 Task: Find connections with filter location Honggang with filter topic #realestateagentwith filter profile language Potuguese with filter current company Peoplefy with filter school Sethu Institute of Technology with filter industry Robotics Engineering with filter service category Writing with filter keywords title Welder
Action: Mouse moved to (645, 92)
Screenshot: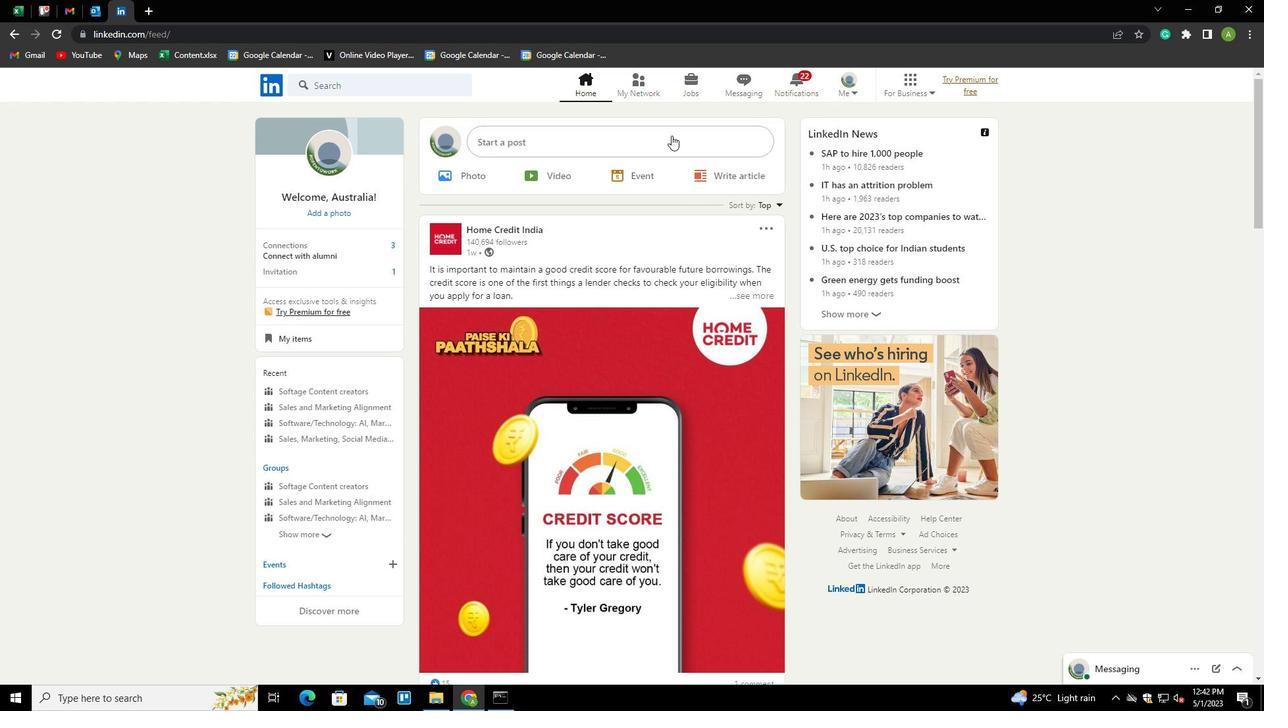 
Action: Mouse pressed left at (645, 92)
Screenshot: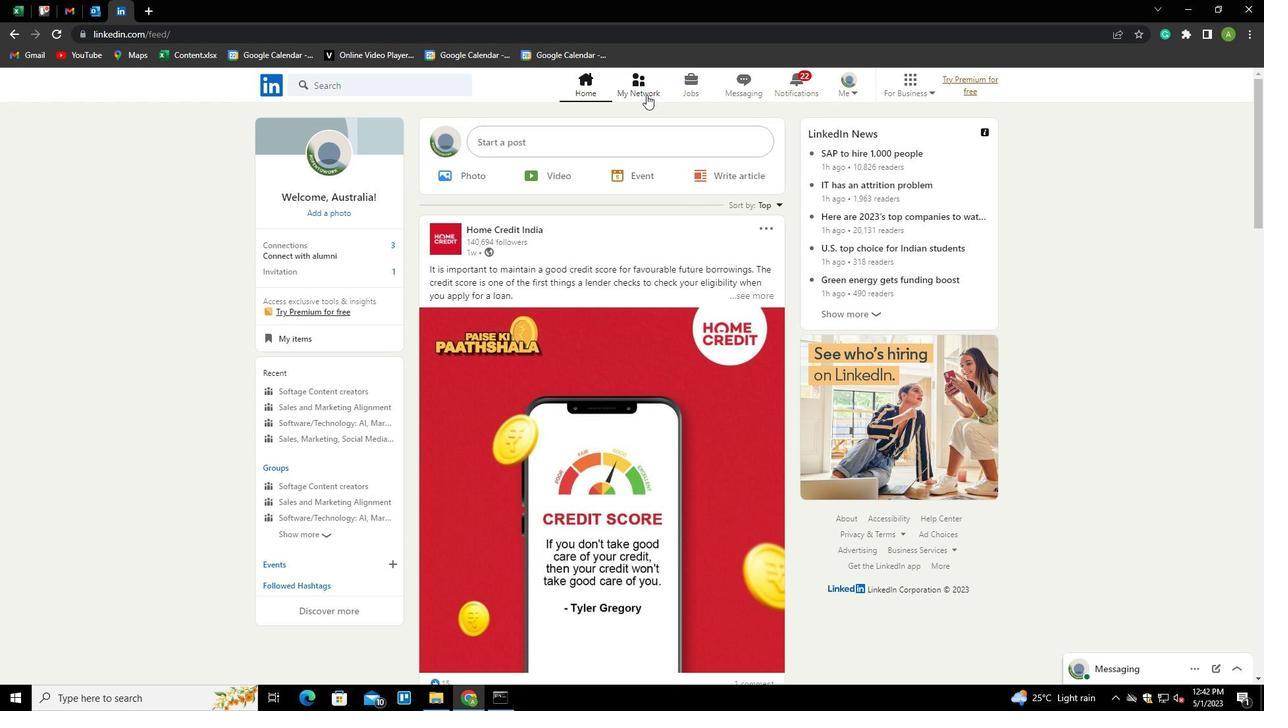 
Action: Mouse moved to (325, 150)
Screenshot: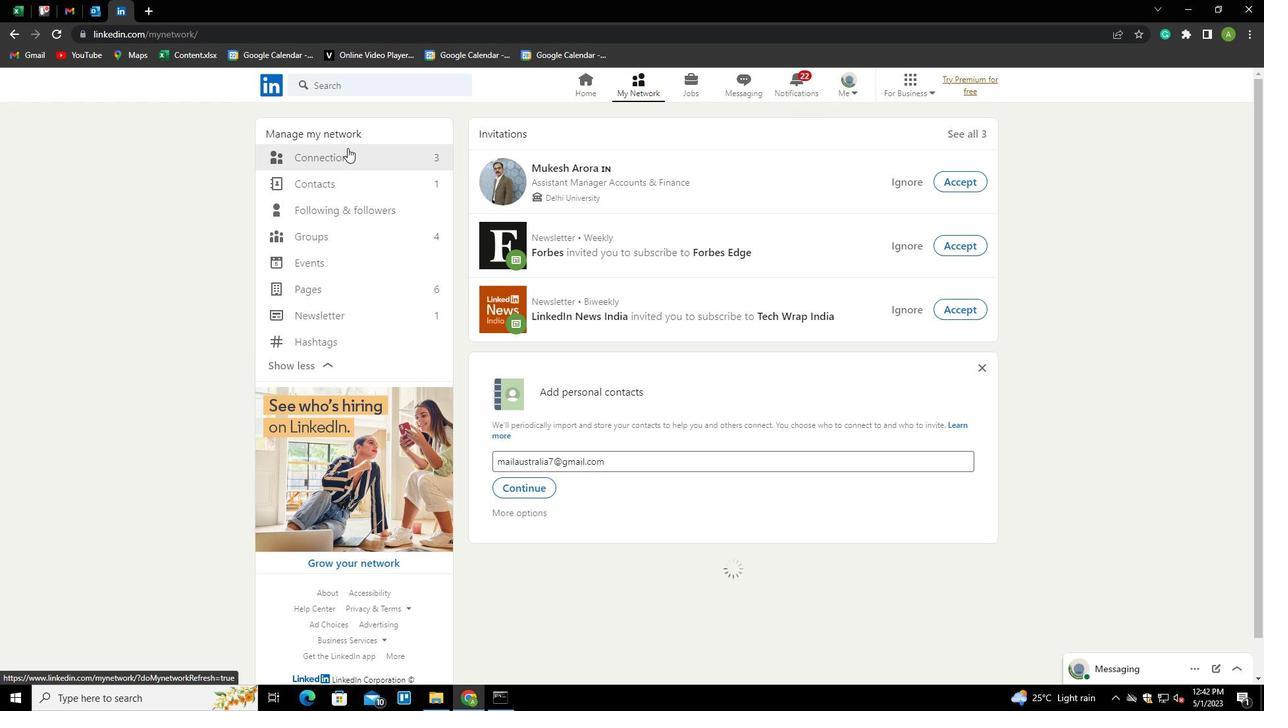 
Action: Mouse pressed left at (325, 150)
Screenshot: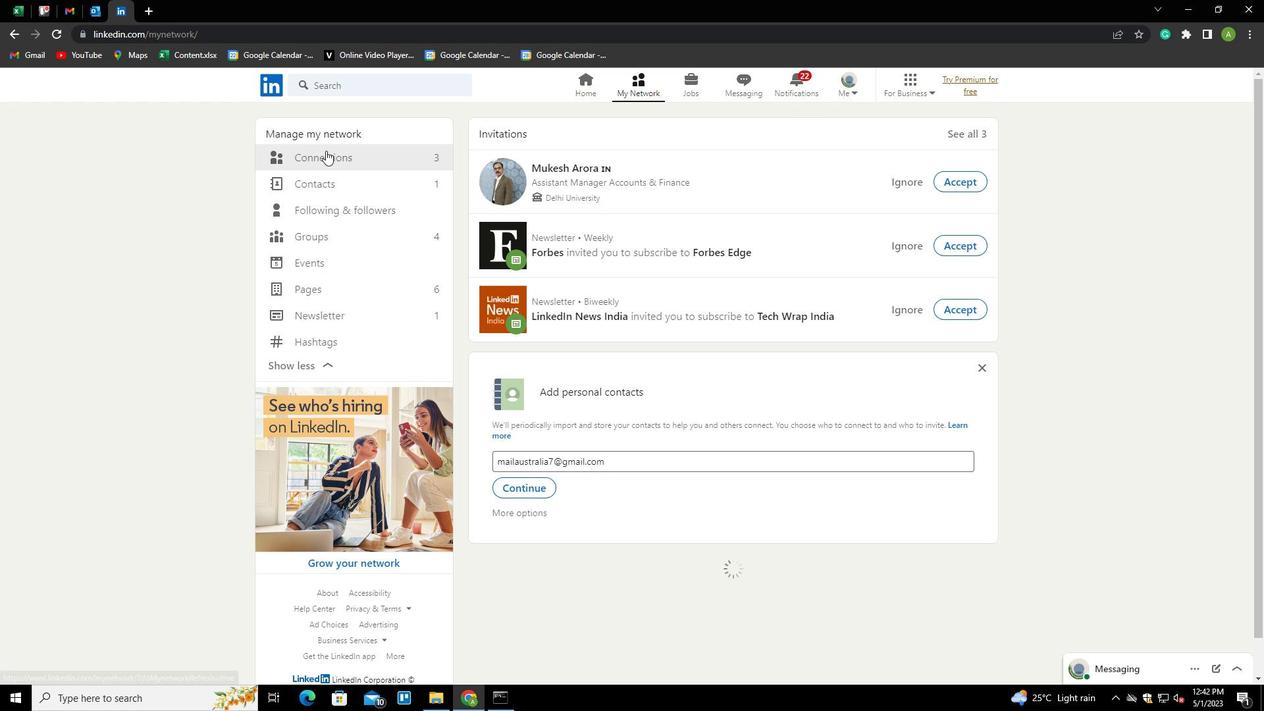 
Action: Mouse moved to (747, 158)
Screenshot: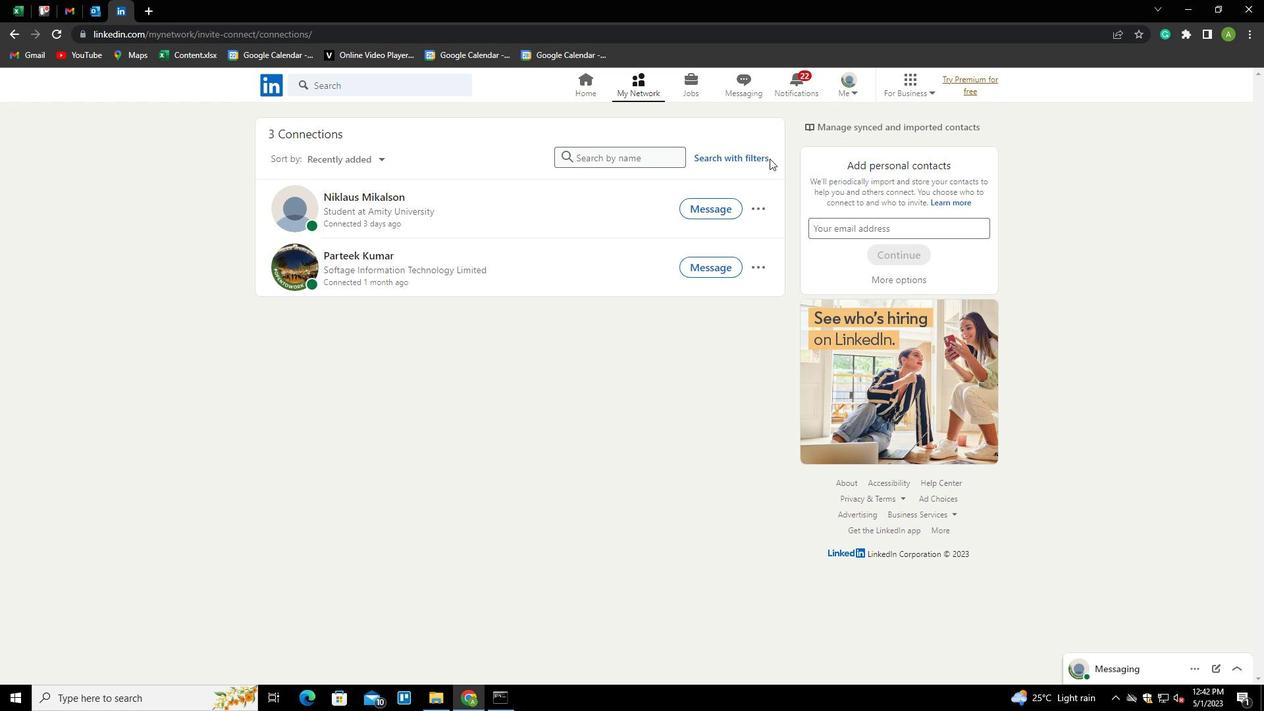 
Action: Mouse pressed left at (747, 158)
Screenshot: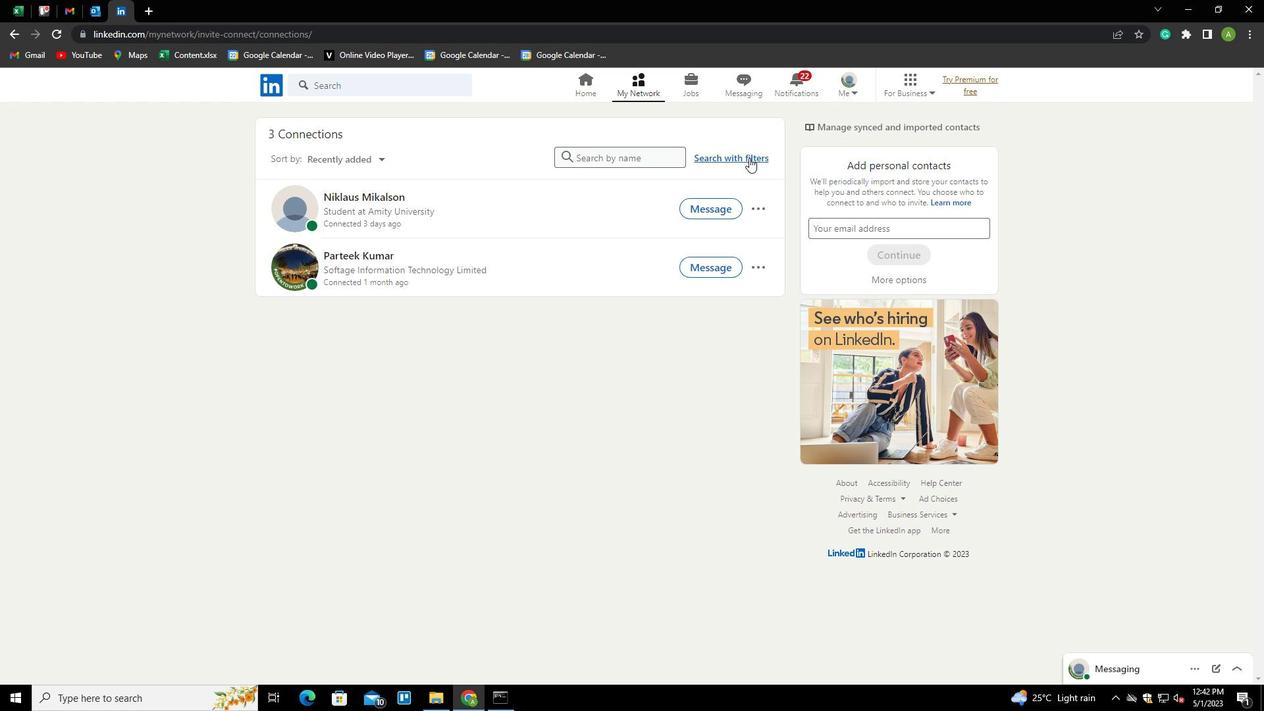 
Action: Mouse moved to (670, 116)
Screenshot: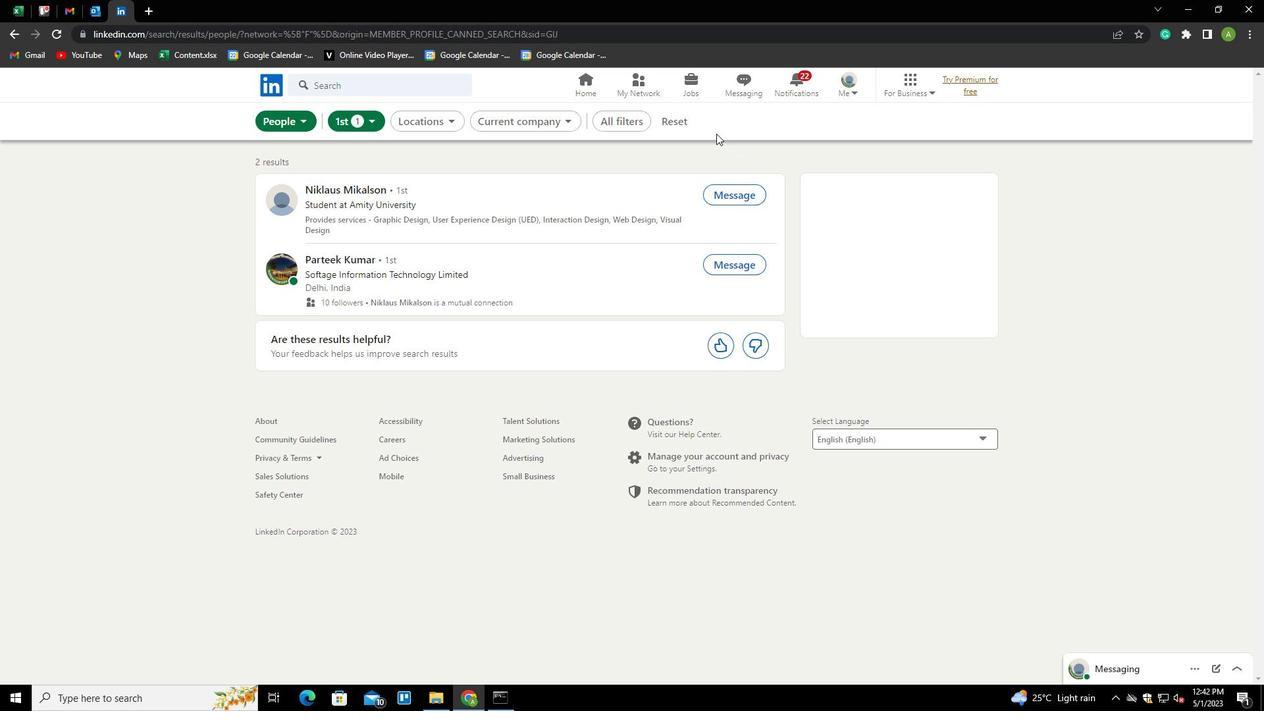 
Action: Mouse pressed left at (670, 116)
Screenshot: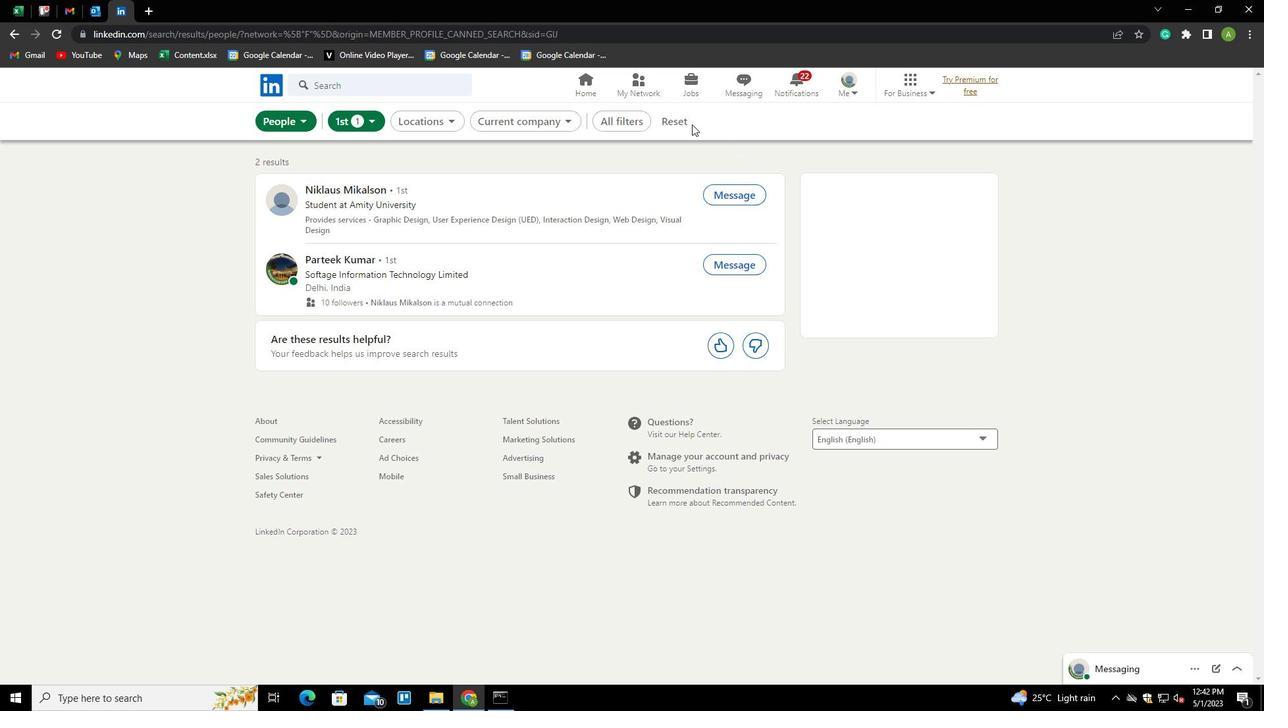 
Action: Mouse moved to (634, 124)
Screenshot: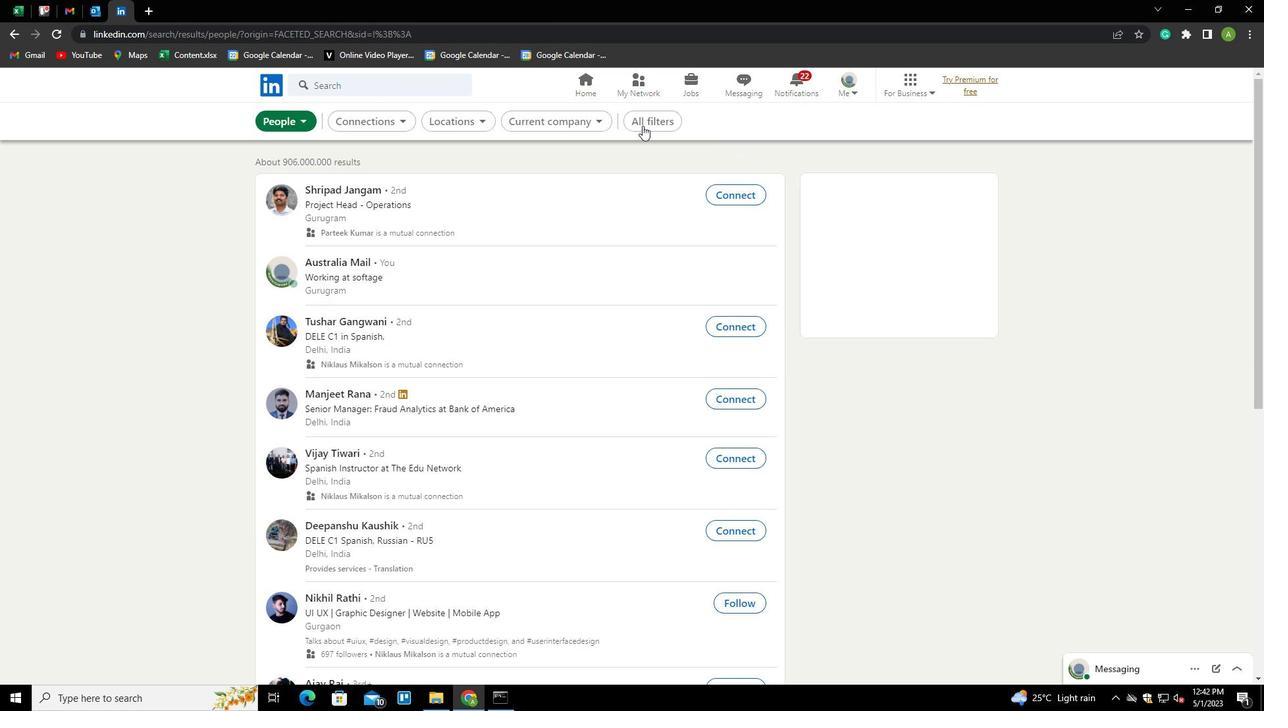 
Action: Mouse pressed left at (634, 124)
Screenshot: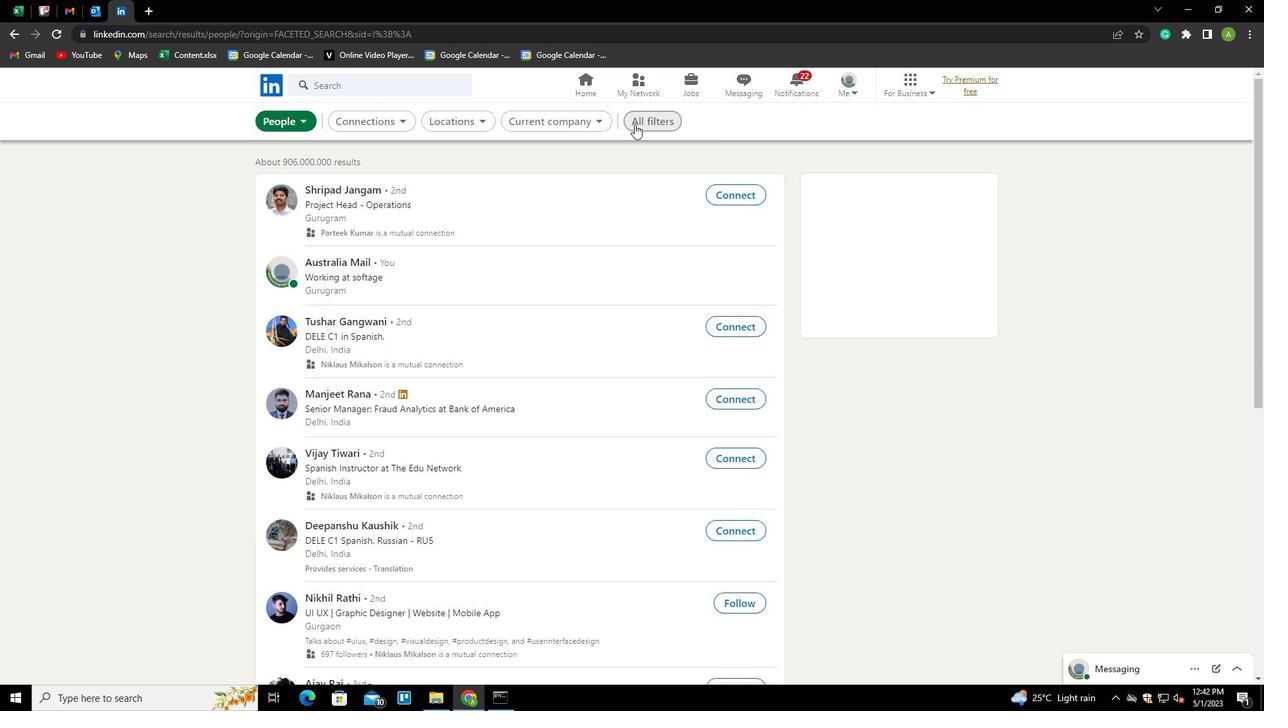 
Action: Mouse moved to (975, 338)
Screenshot: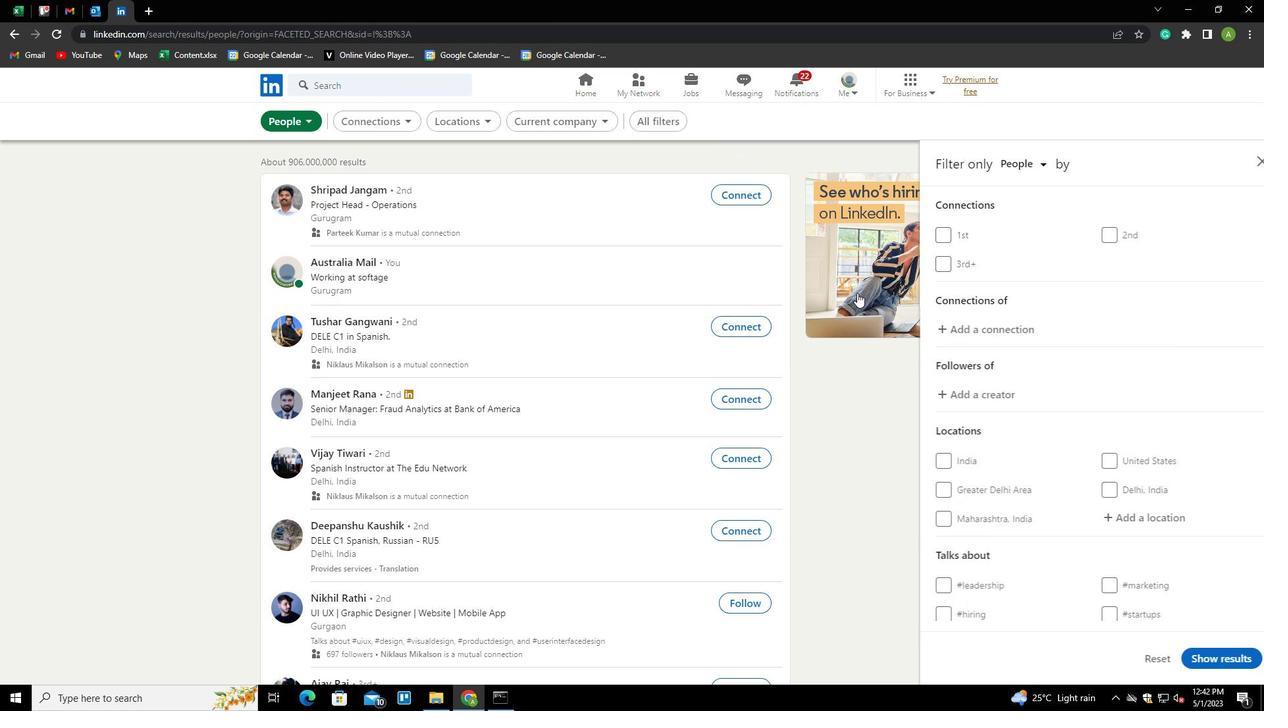 
Action: Mouse scrolled (975, 337) with delta (0, 0)
Screenshot: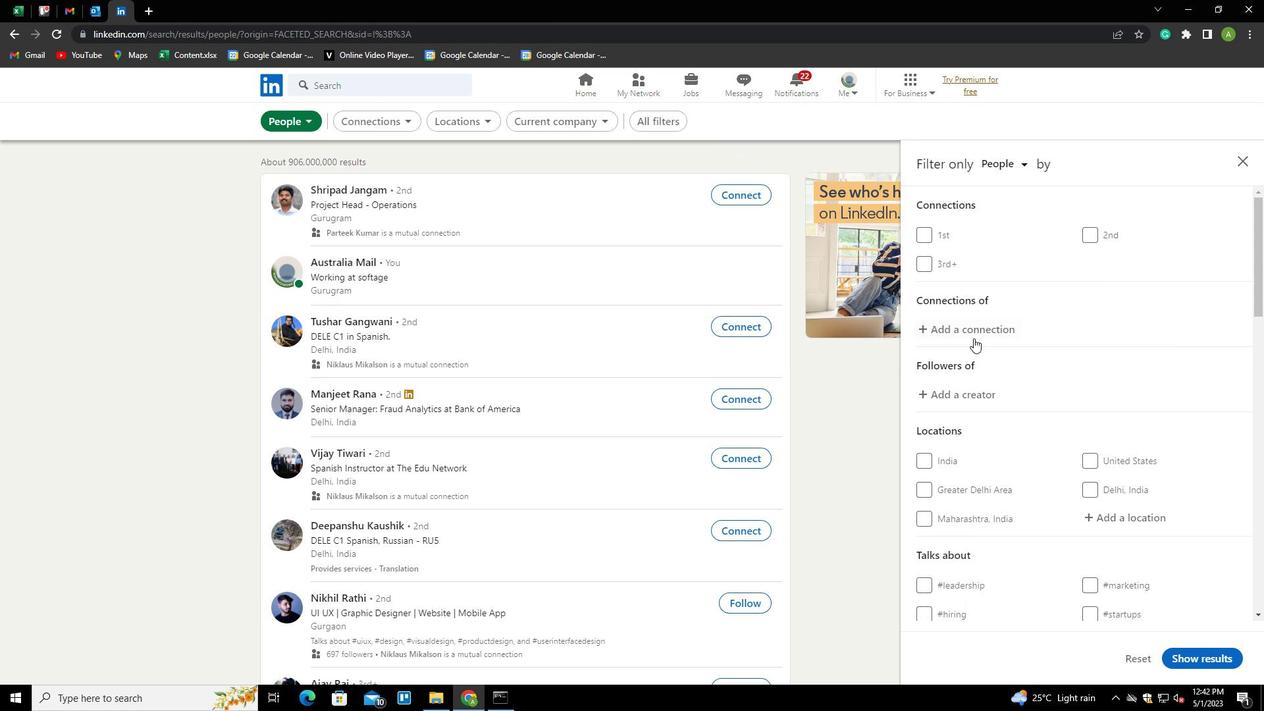 
Action: Mouse moved to (1054, 454)
Screenshot: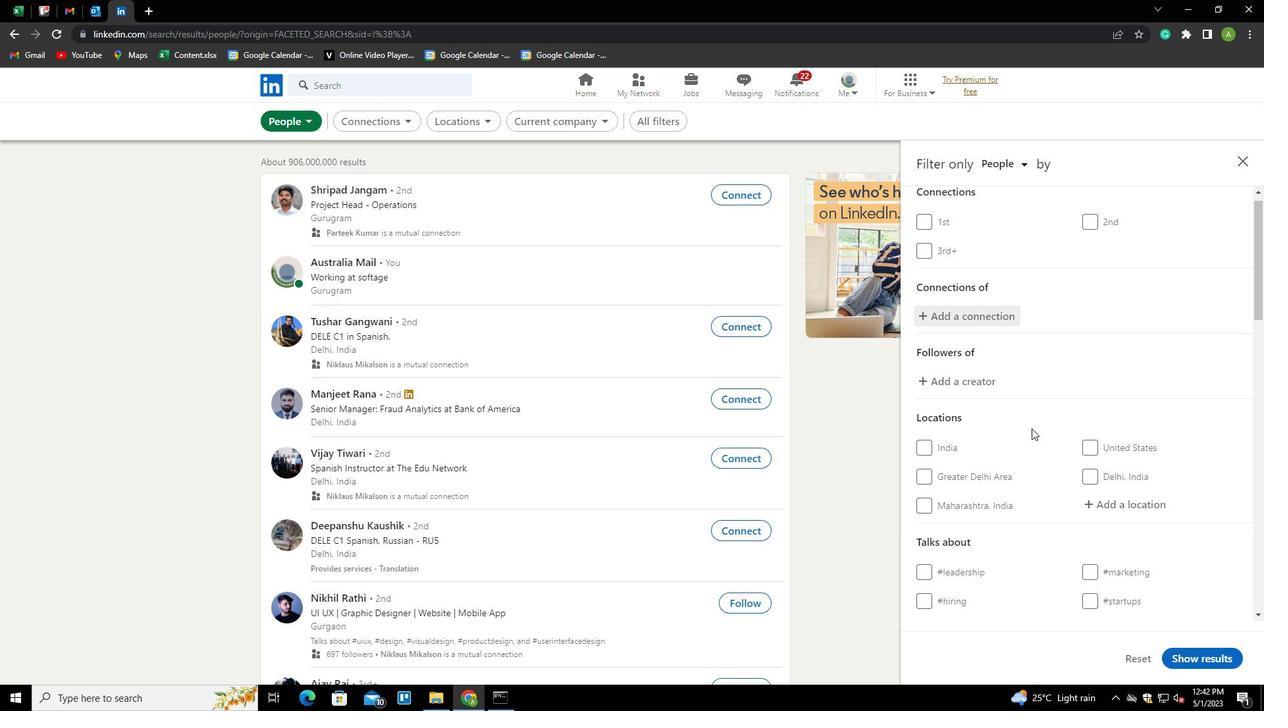 
Action: Mouse scrolled (1054, 453) with delta (0, 0)
Screenshot: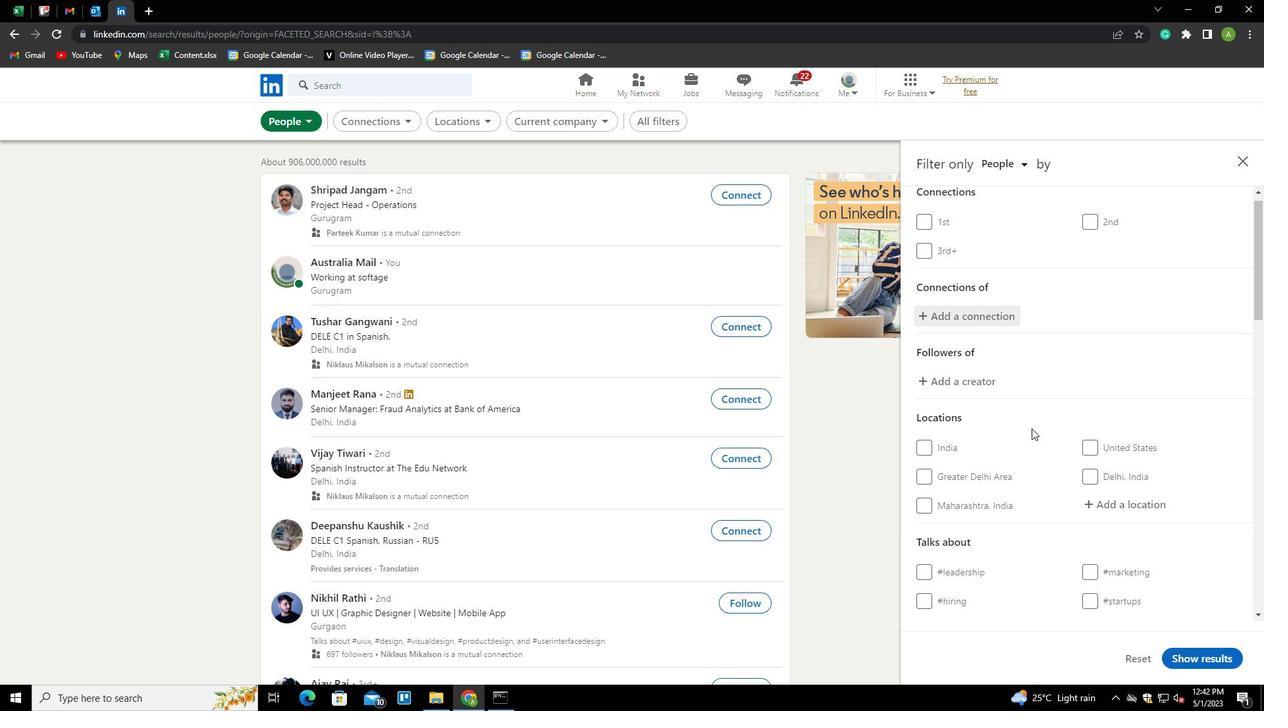 
Action: Mouse moved to (1106, 391)
Screenshot: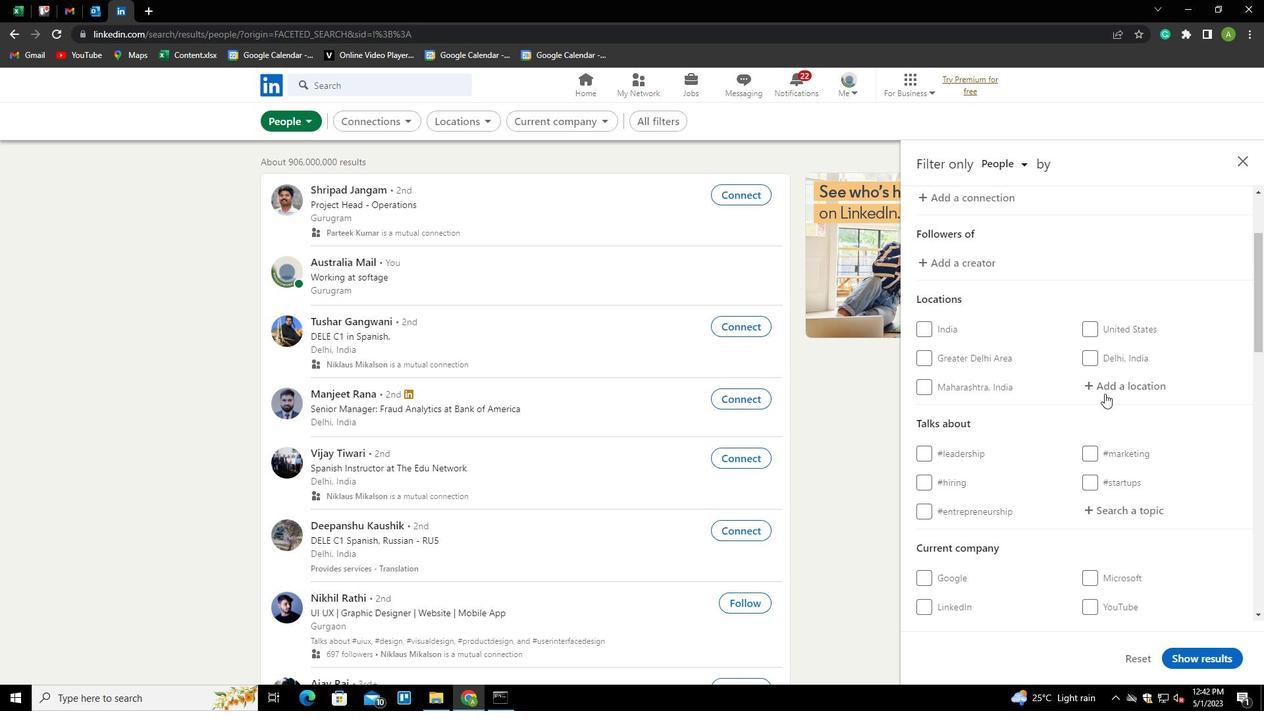 
Action: Mouse pressed left at (1106, 391)
Screenshot: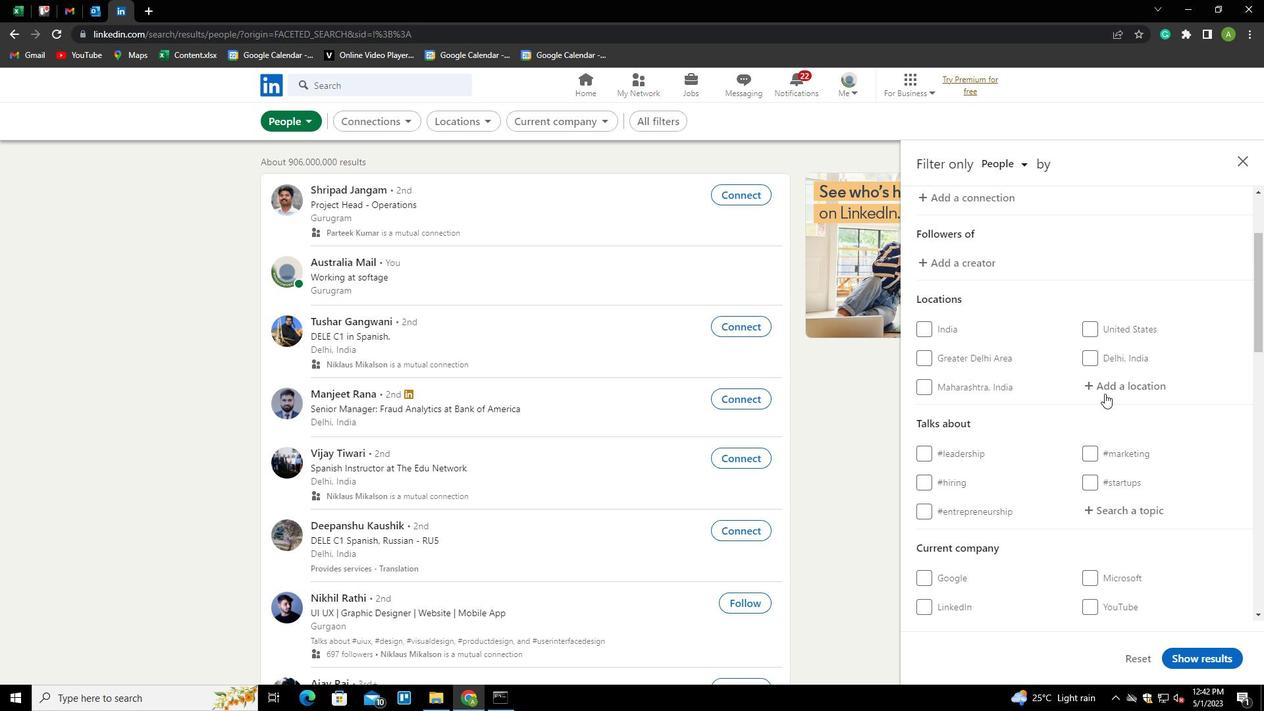 
Action: Key pressed <Key.shift>HONGAN<Key.backspace><Key.backspace>A<Key.backspace>GANG
Screenshot: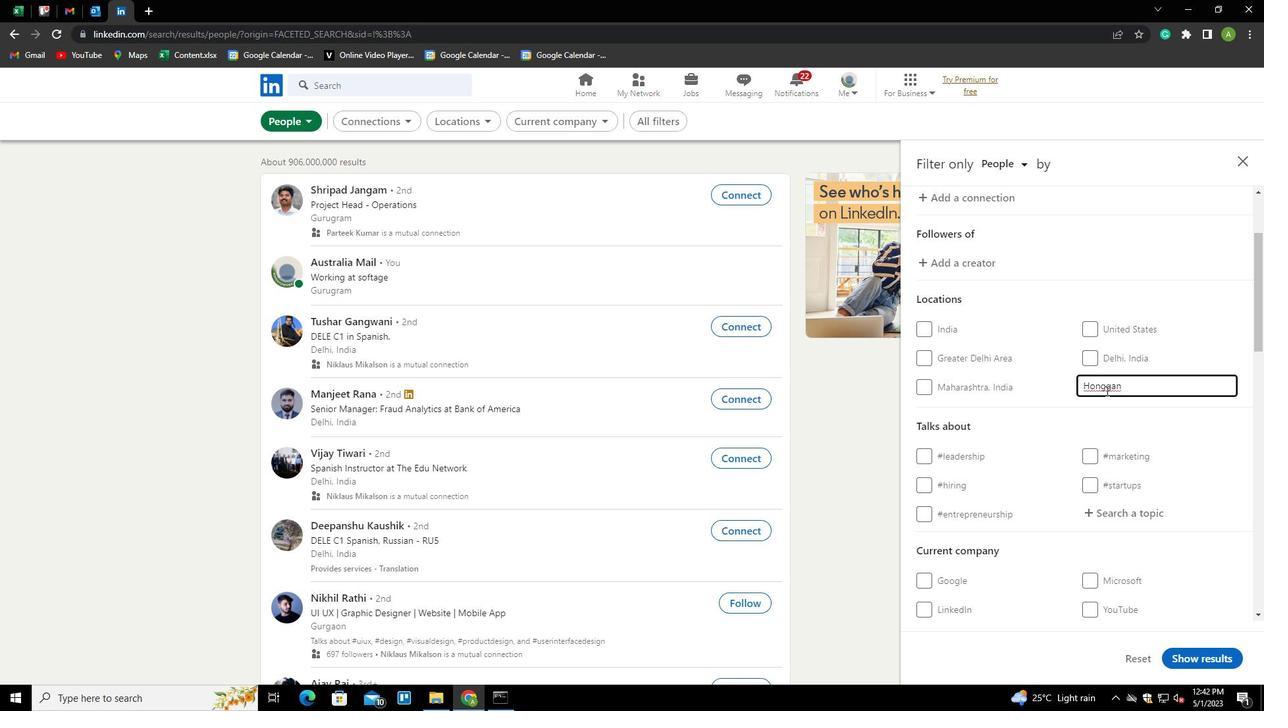 
Action: Mouse moved to (1190, 433)
Screenshot: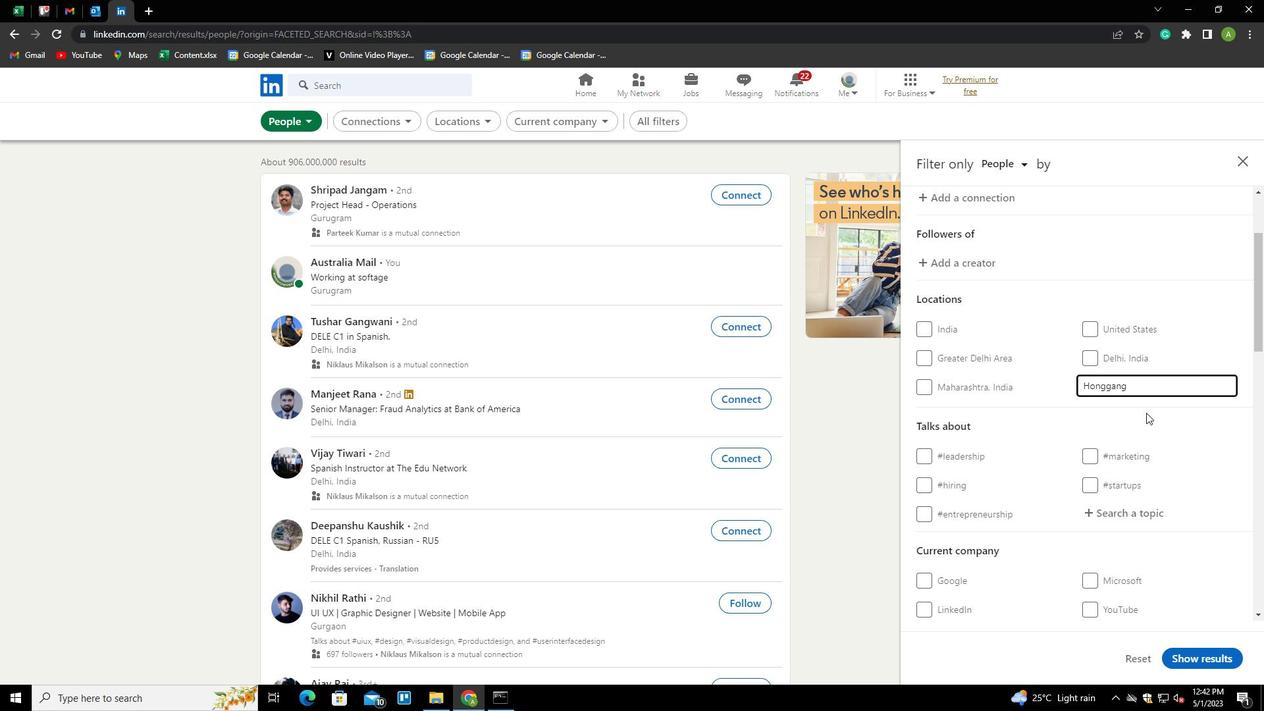 
Action: Mouse pressed left at (1190, 433)
Screenshot: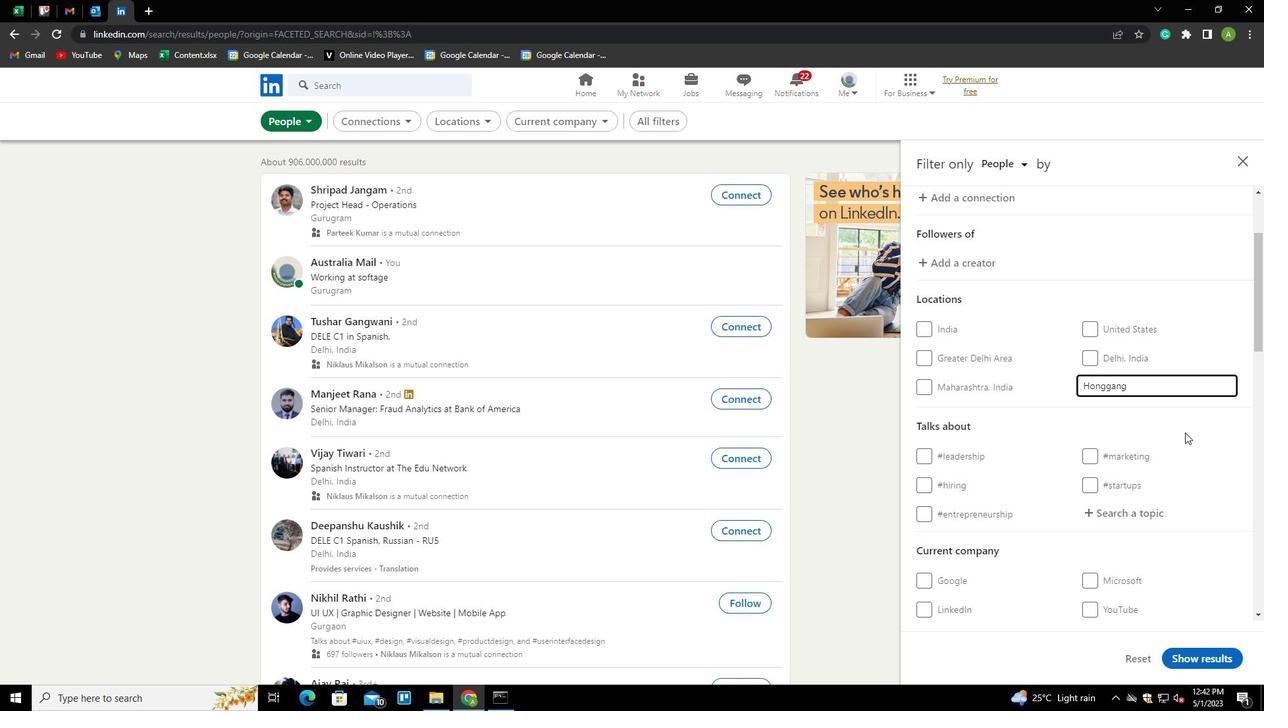 
Action: Mouse scrolled (1190, 433) with delta (0, 0)
Screenshot: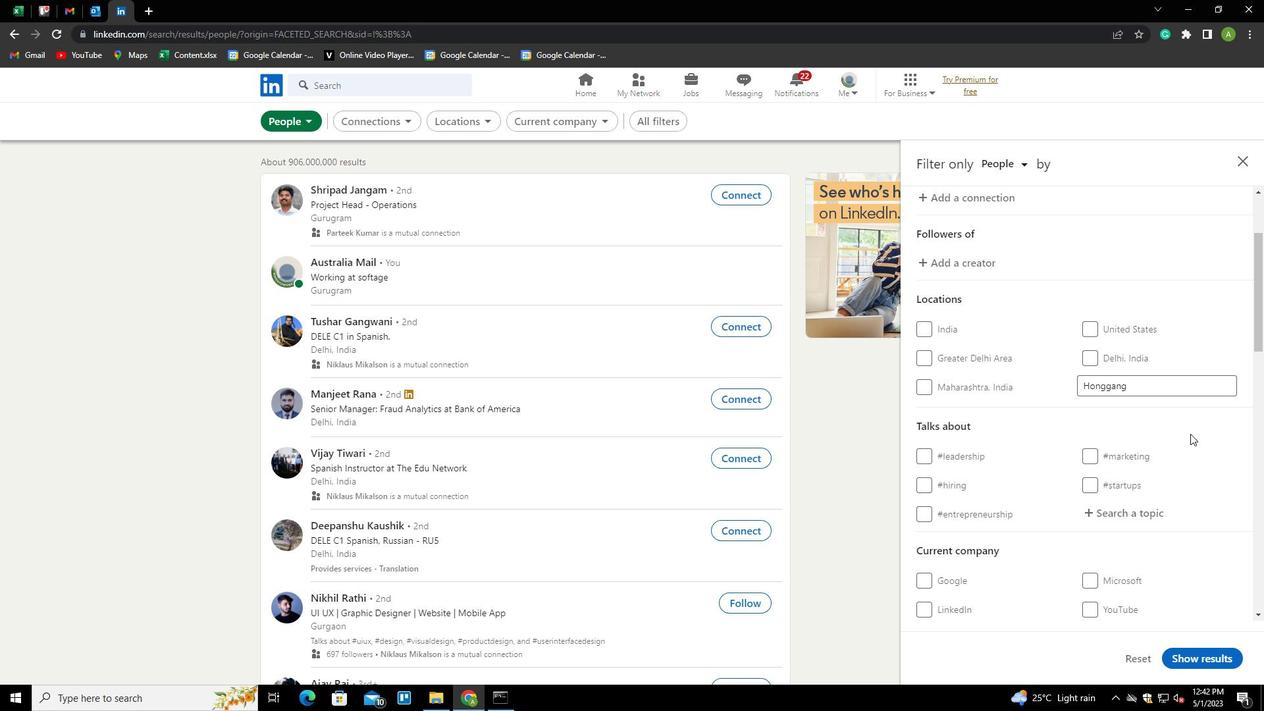 
Action: Mouse scrolled (1190, 433) with delta (0, 0)
Screenshot: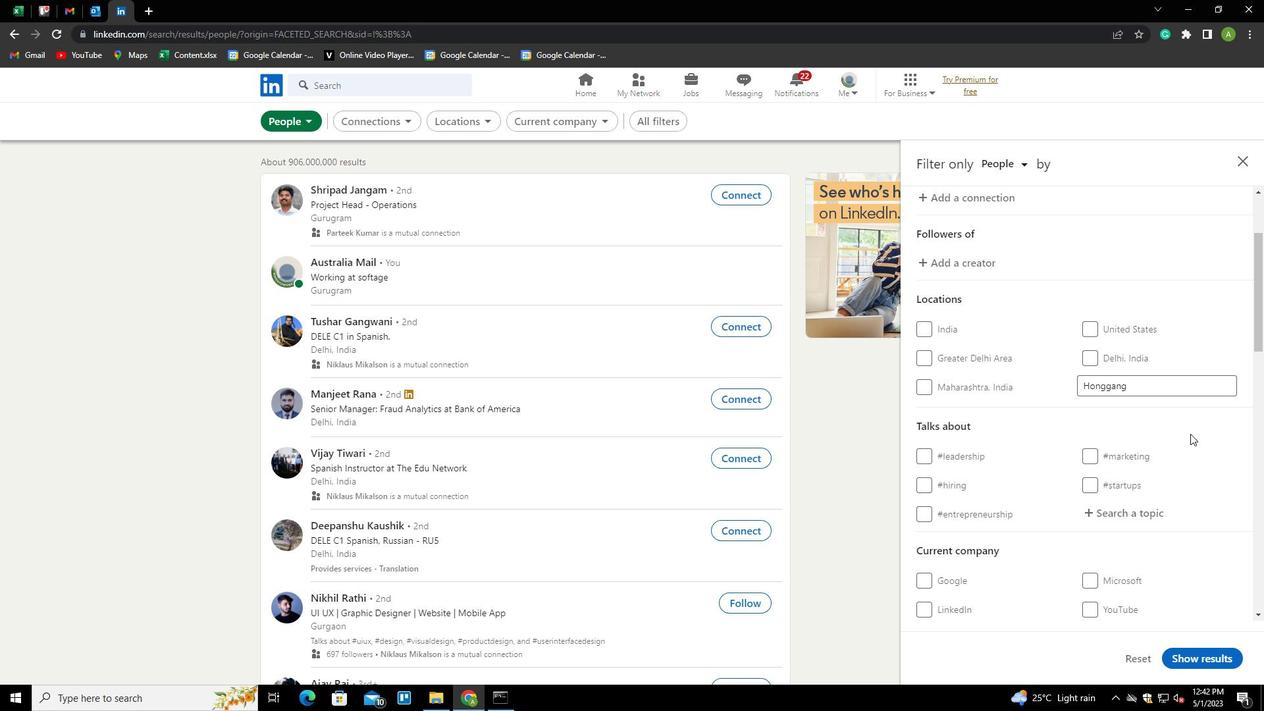 
Action: Mouse moved to (1104, 375)
Screenshot: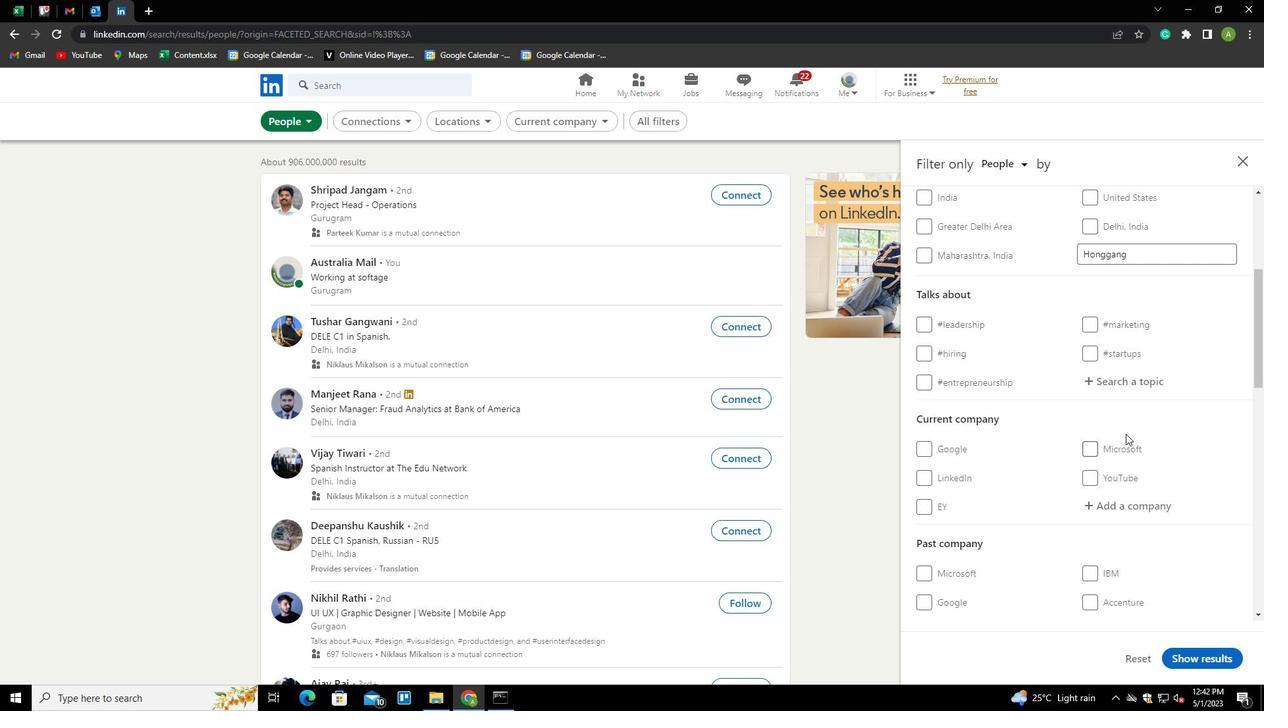 
Action: Mouse pressed left at (1104, 375)
Screenshot: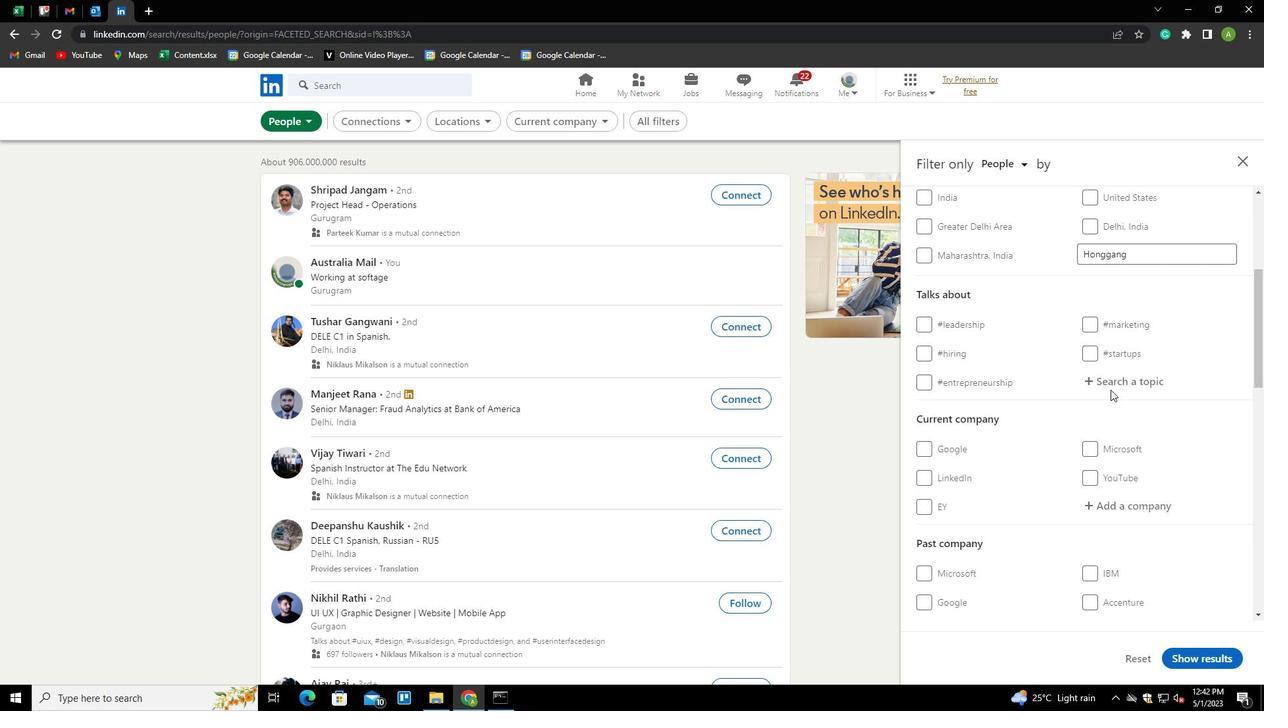 
Action: Mouse moved to (1107, 383)
Screenshot: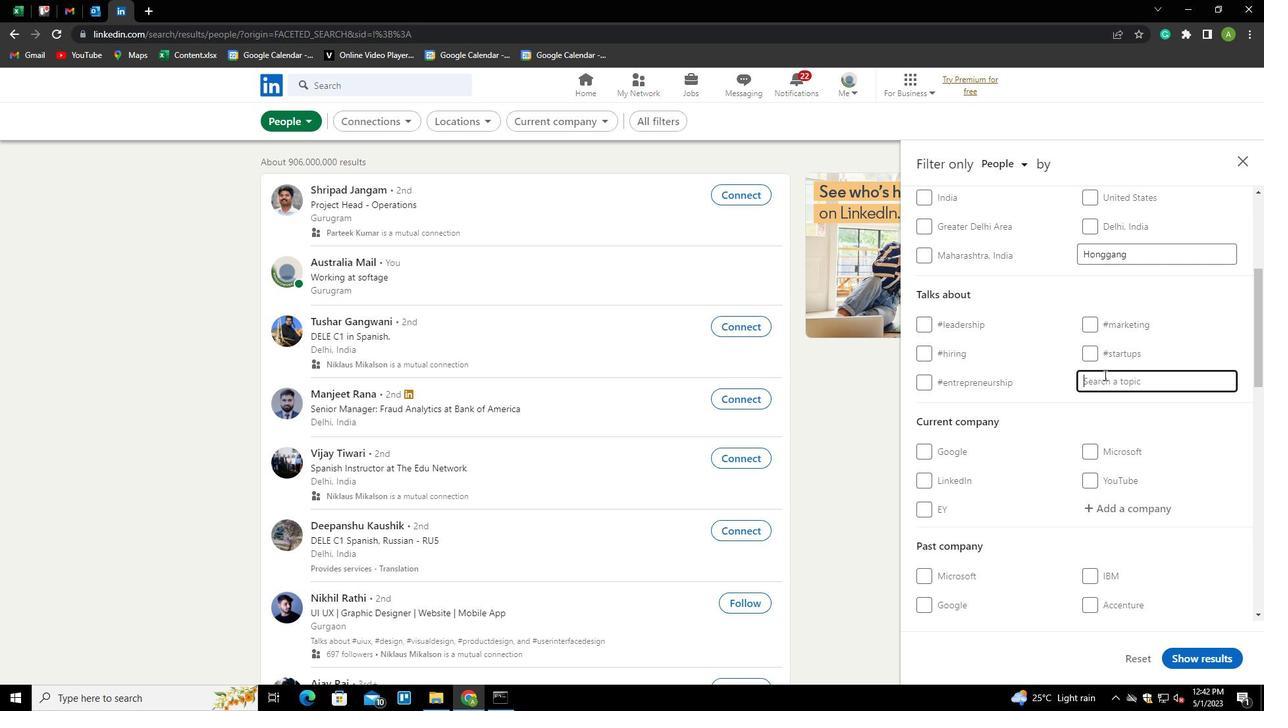 
Action: Mouse pressed left at (1107, 383)
Screenshot: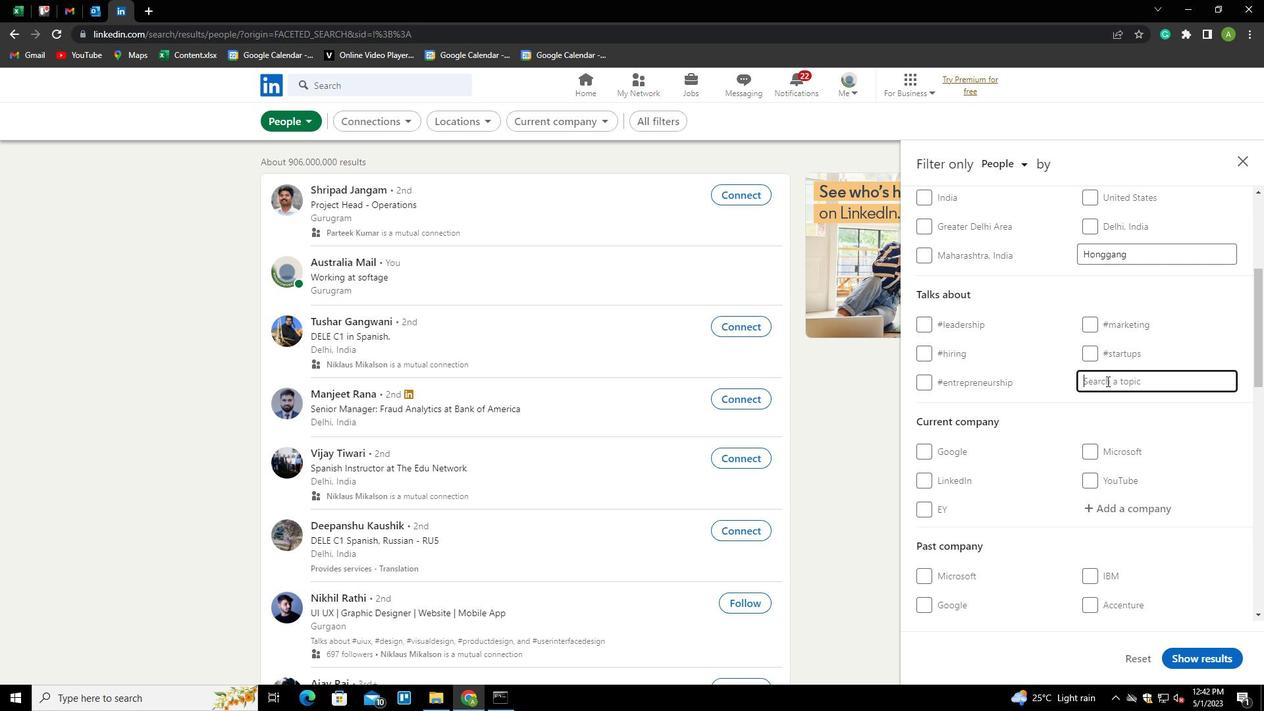 
Action: Key pressed REALEATA<Key.backspace><Key.backspace><Key.backspace>S<Key.down><Key.down><Key.enter>
Screenshot: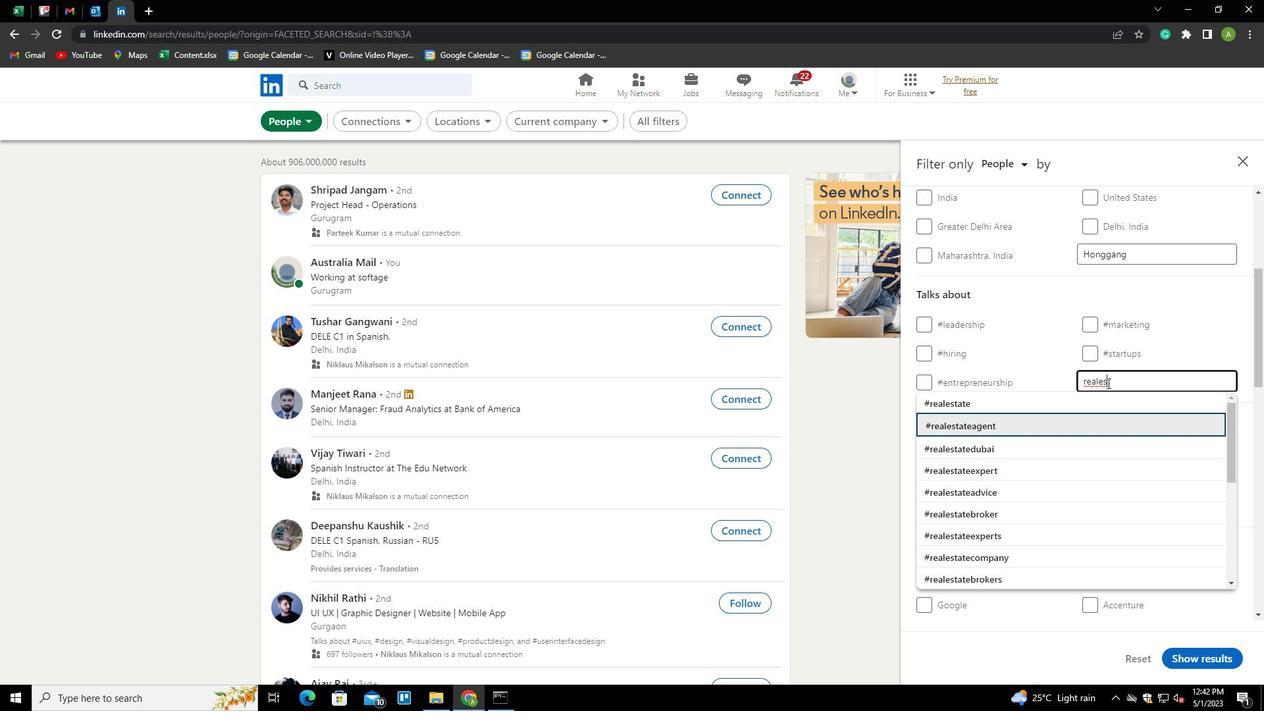
Action: Mouse scrolled (1107, 382) with delta (0, 0)
Screenshot: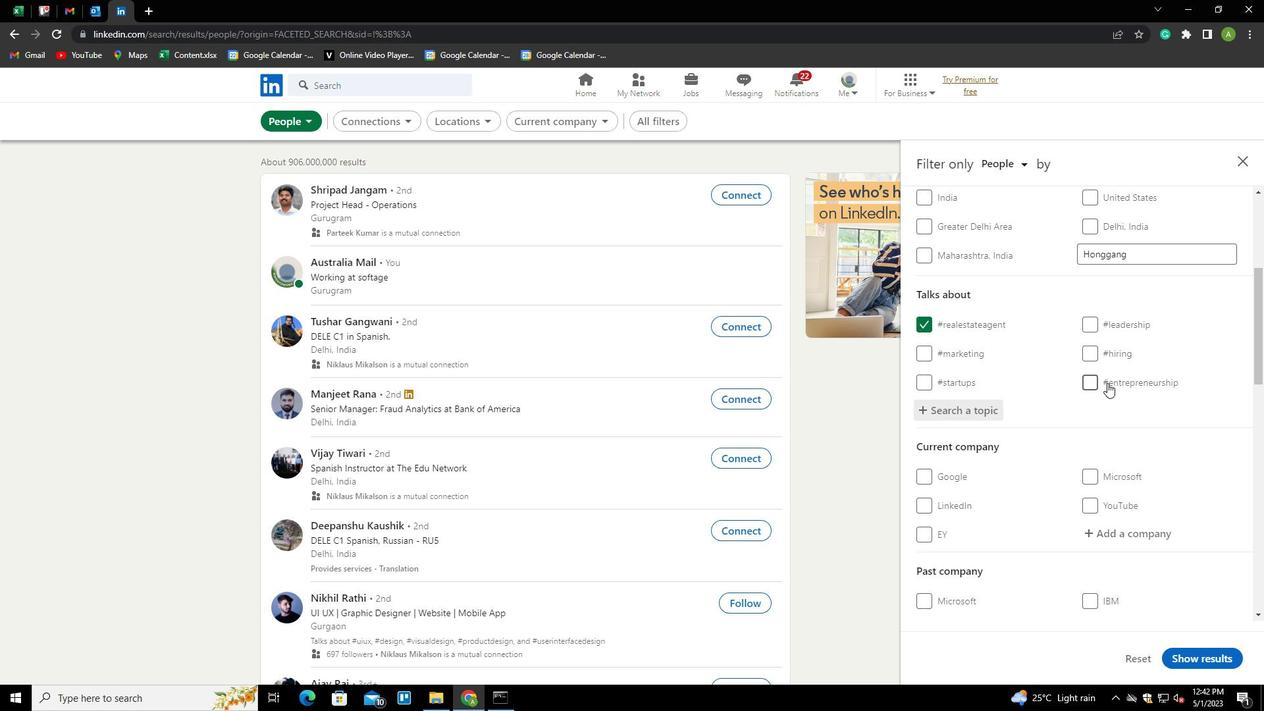
Action: Mouse scrolled (1107, 382) with delta (0, 0)
Screenshot: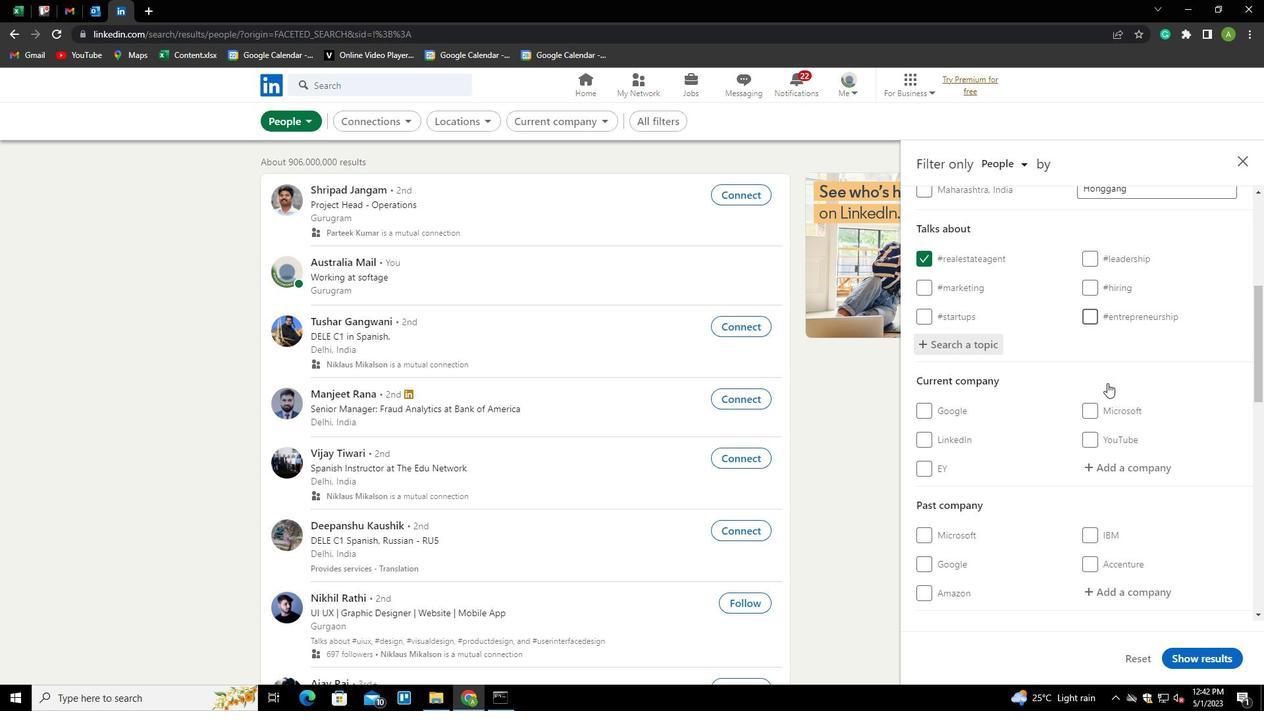 
Action: Mouse scrolled (1107, 382) with delta (0, 0)
Screenshot: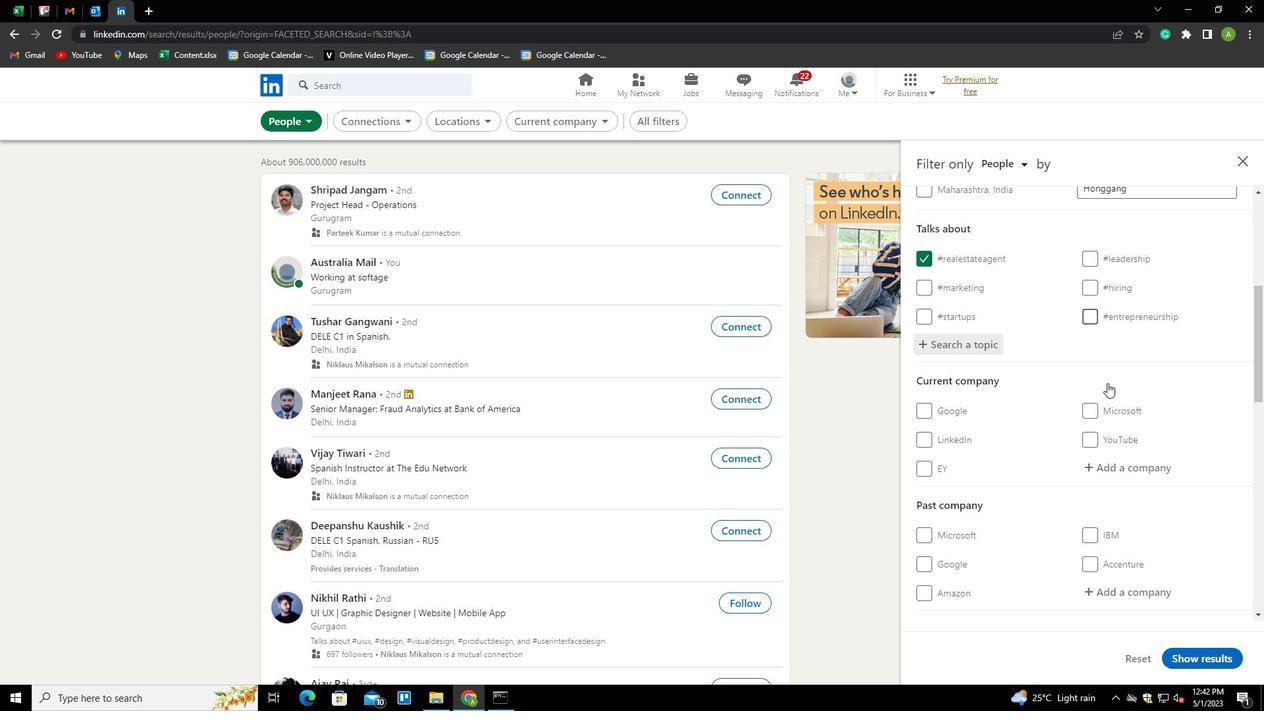 
Action: Mouse scrolled (1107, 382) with delta (0, 0)
Screenshot: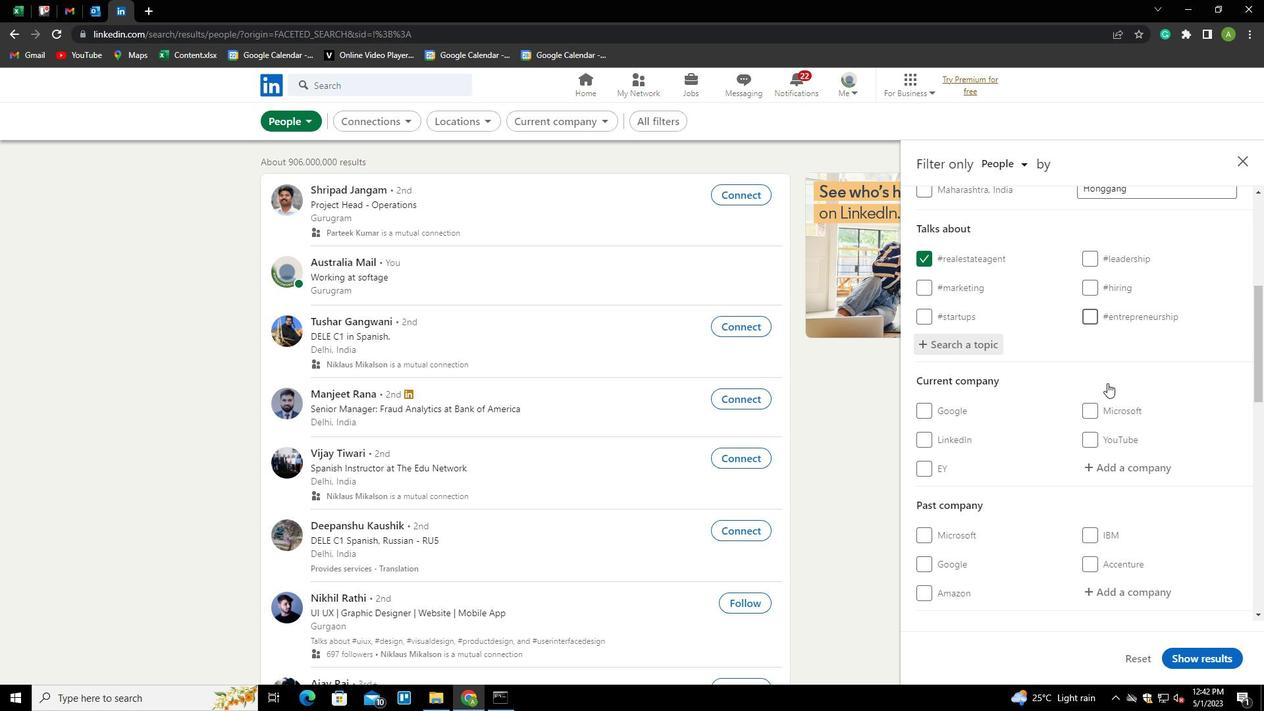 
Action: Mouse scrolled (1107, 382) with delta (0, 0)
Screenshot: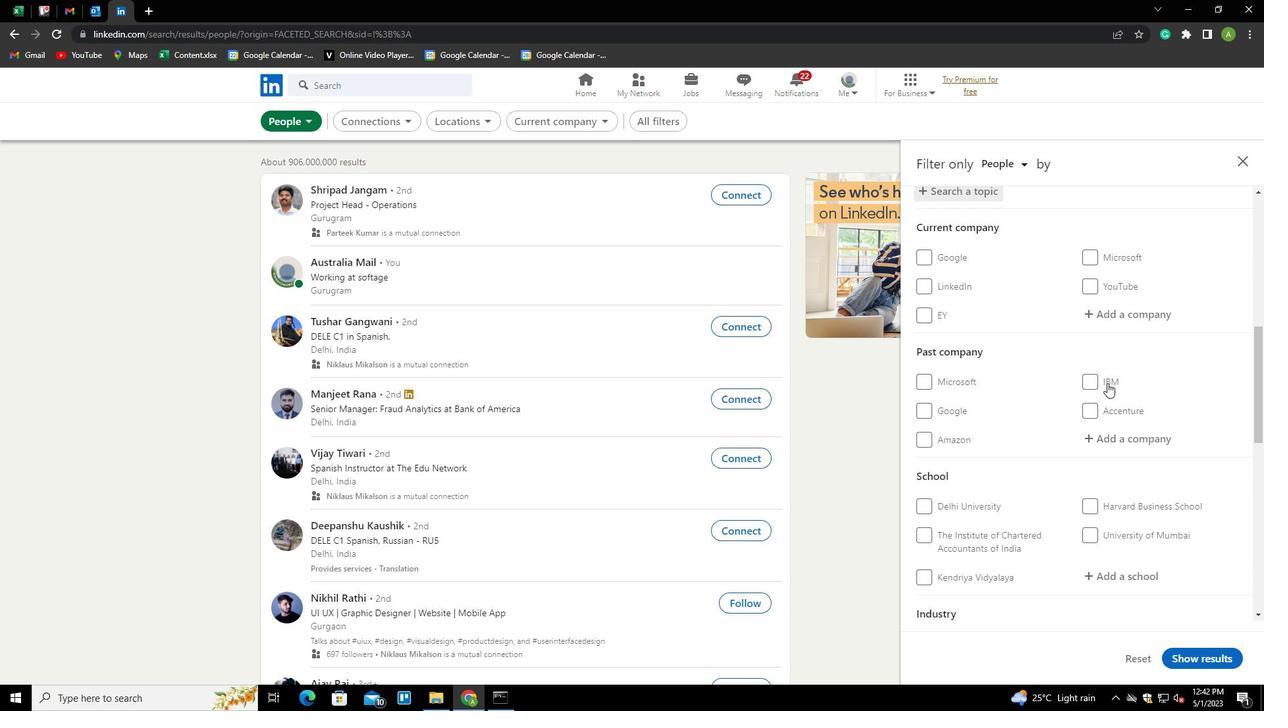 
Action: Mouse scrolled (1107, 382) with delta (0, 0)
Screenshot: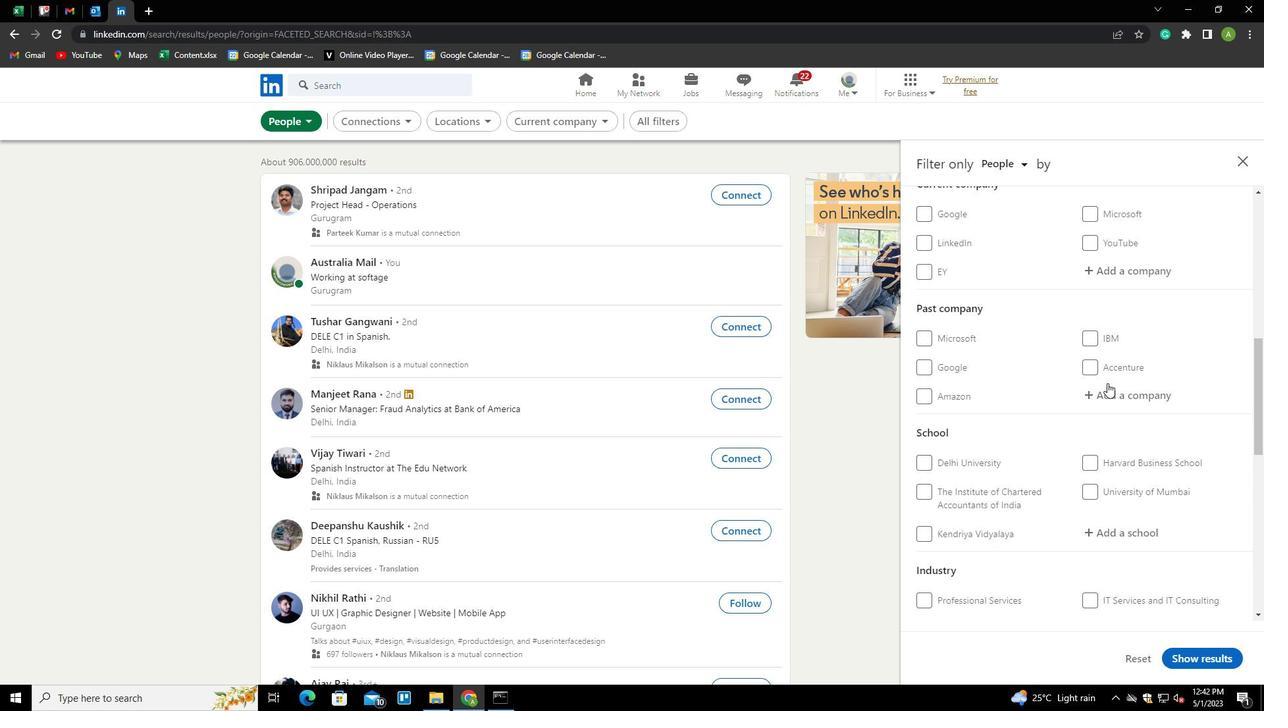 
Action: Mouse scrolled (1107, 382) with delta (0, 0)
Screenshot: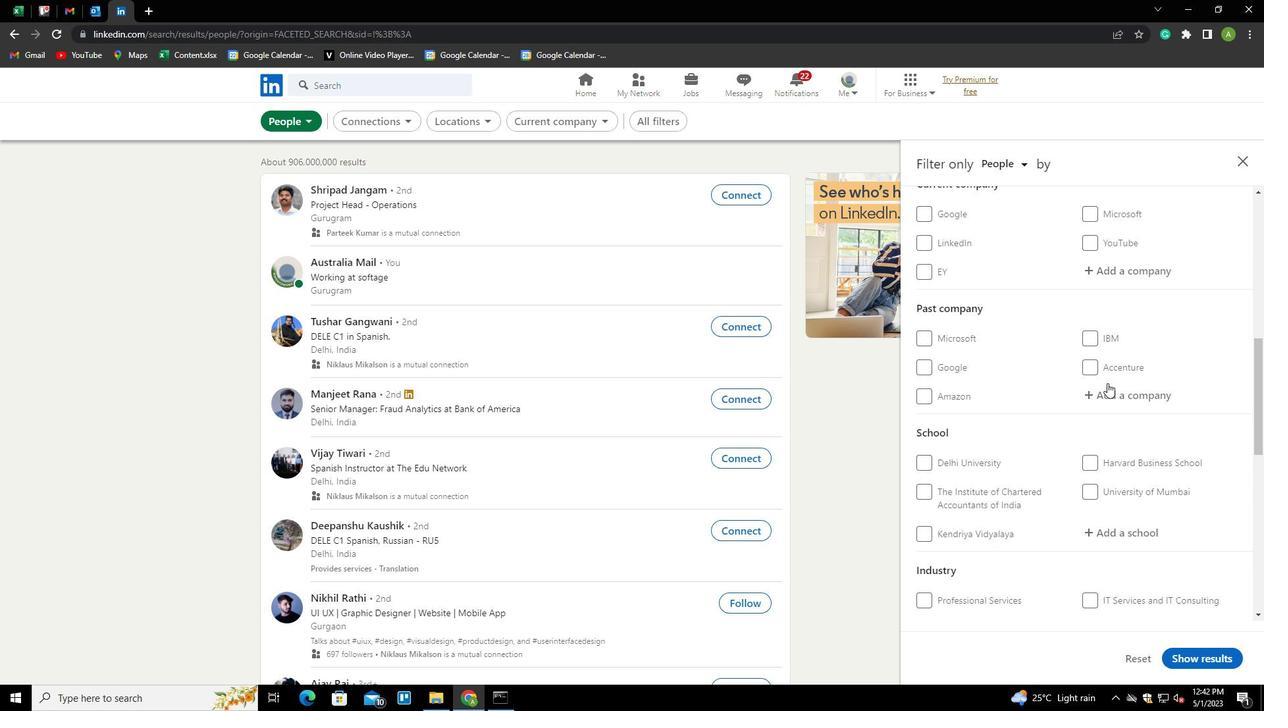 
Action: Mouse scrolled (1107, 382) with delta (0, 0)
Screenshot: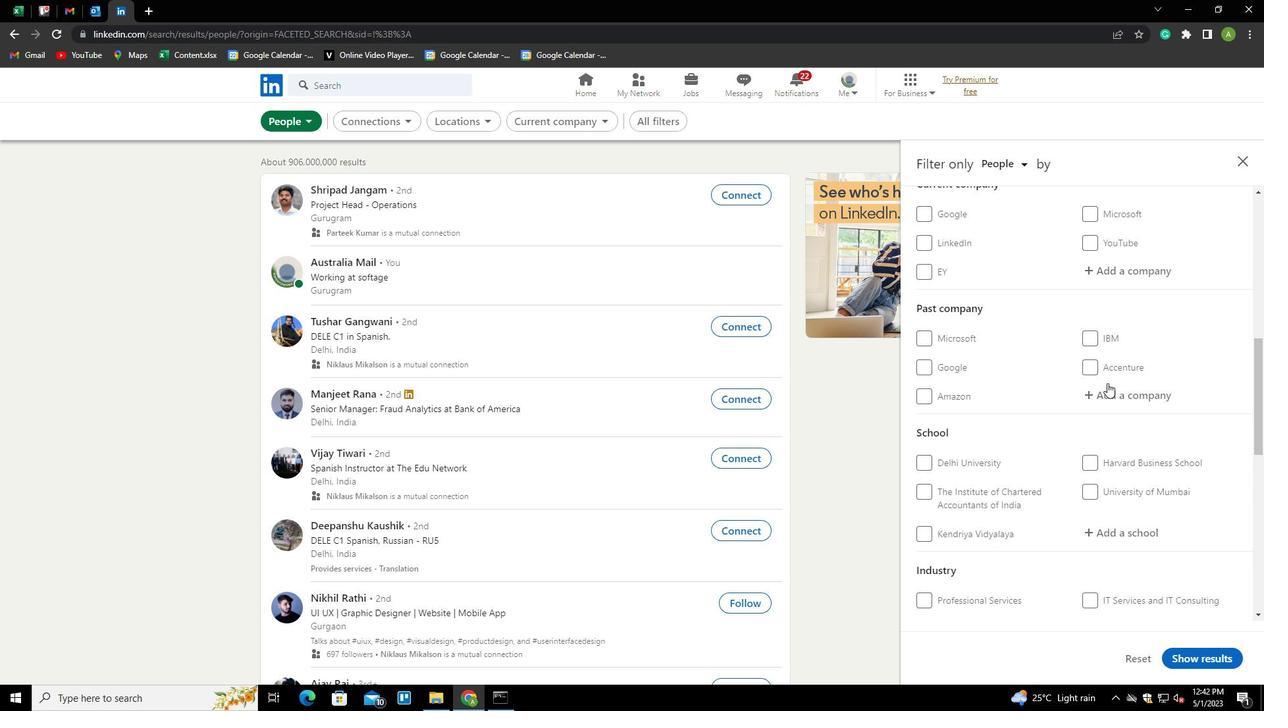 
Action: Mouse scrolled (1107, 382) with delta (0, 0)
Screenshot: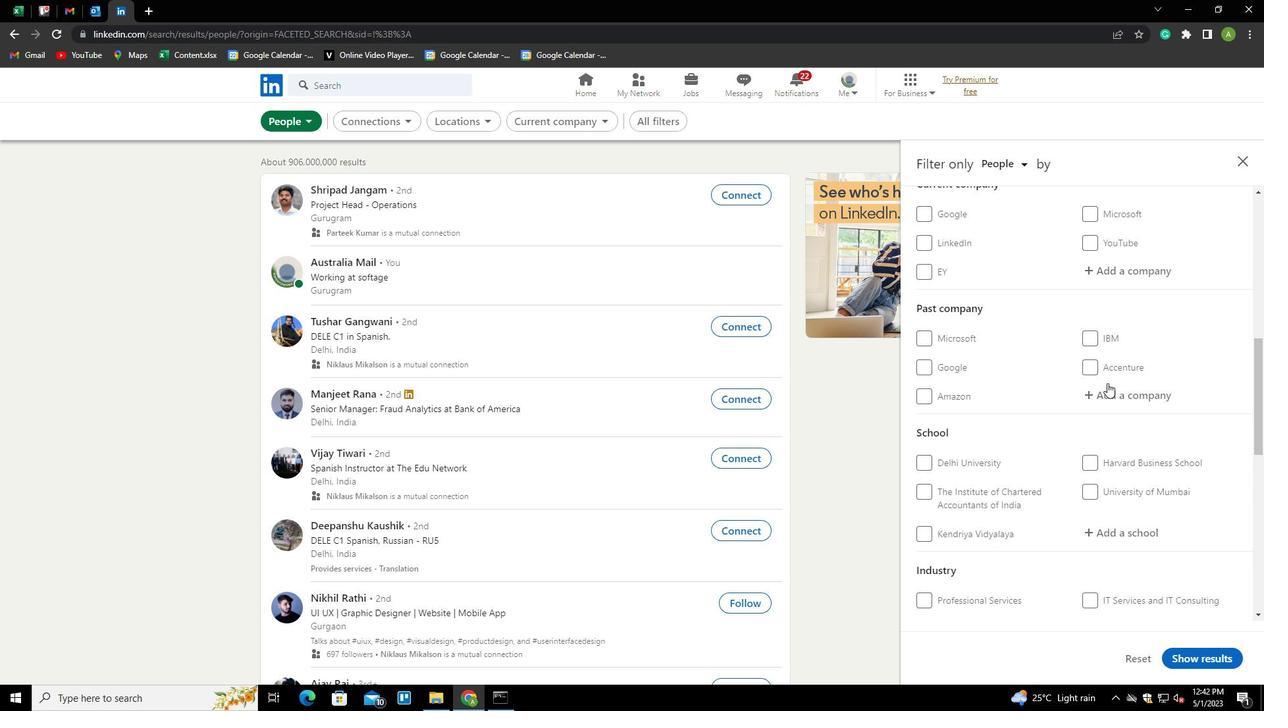 
Action: Mouse scrolled (1107, 382) with delta (0, 0)
Screenshot: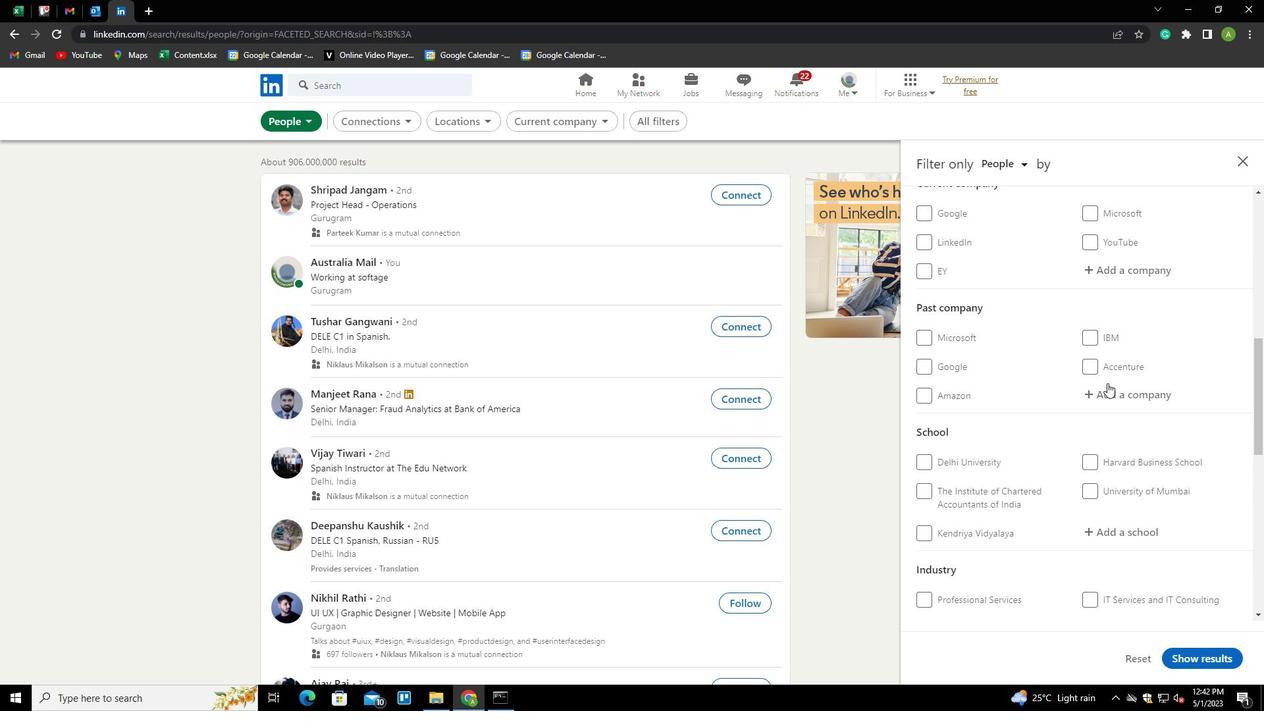 
Action: Mouse scrolled (1107, 382) with delta (0, 0)
Screenshot: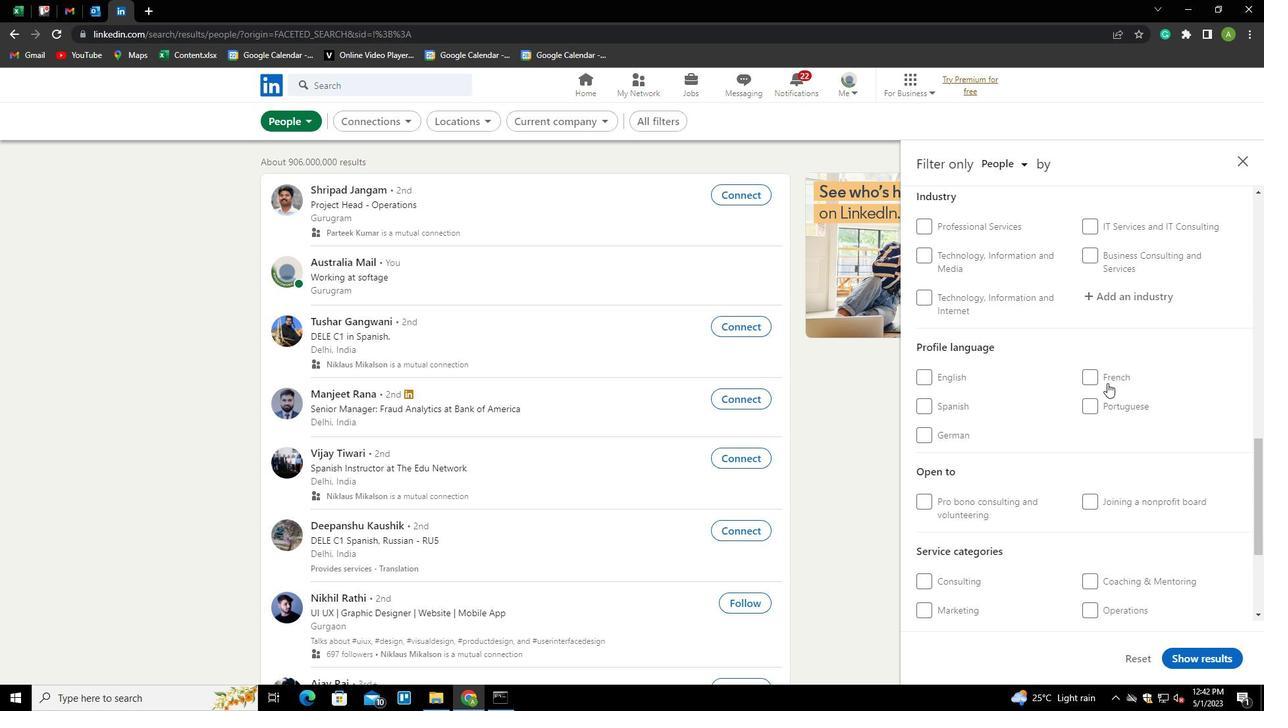
Action: Mouse scrolled (1107, 382) with delta (0, 0)
Screenshot: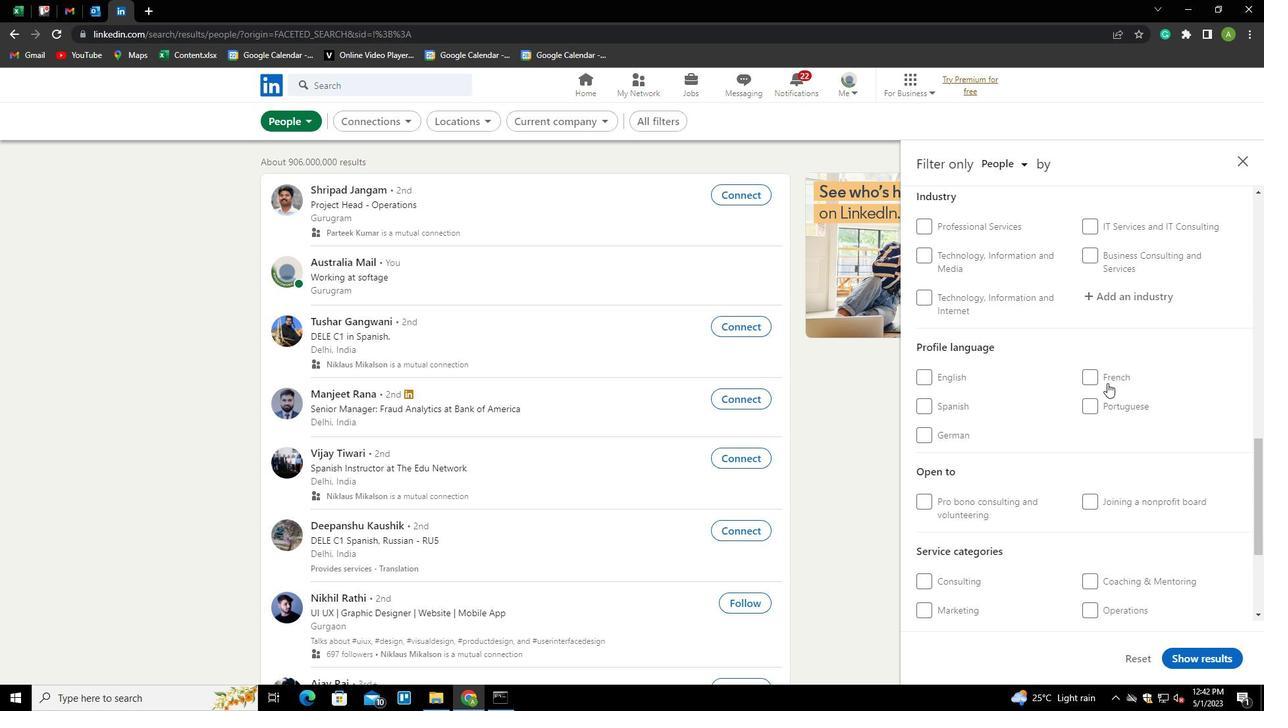 
Action: Mouse scrolled (1107, 382) with delta (0, 0)
Screenshot: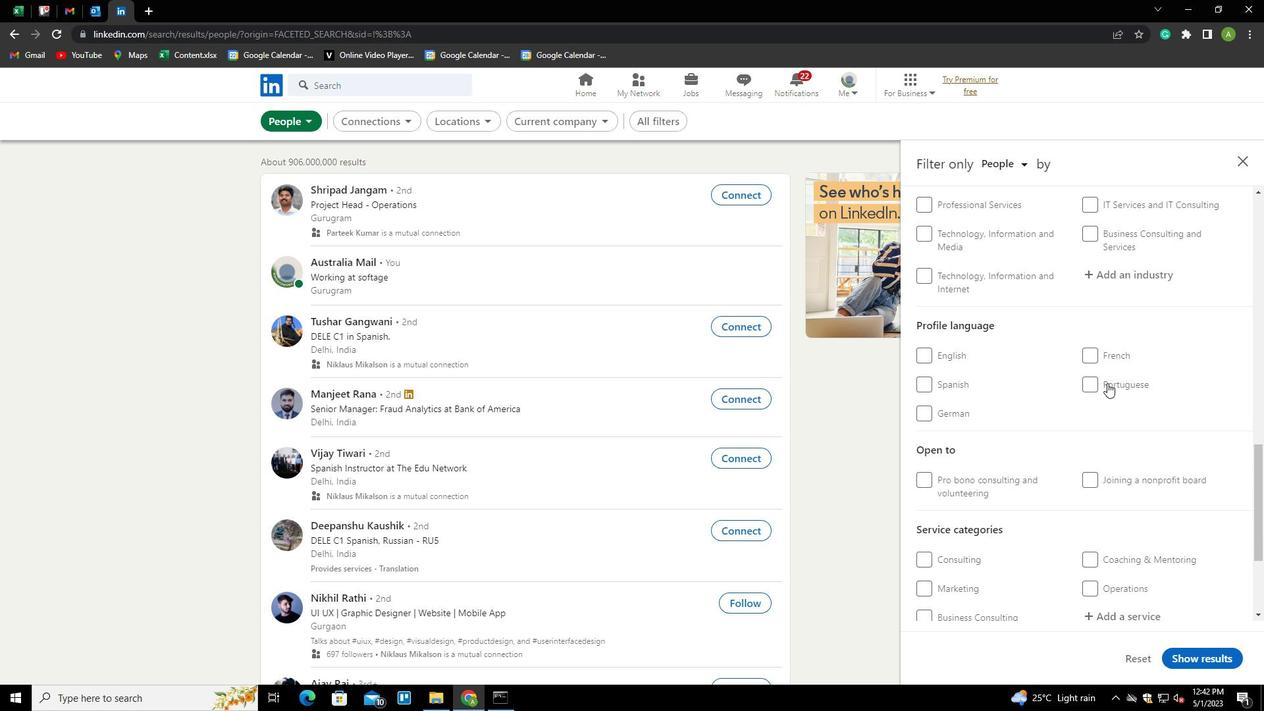 
Action: Mouse scrolled (1107, 382) with delta (0, 0)
Screenshot: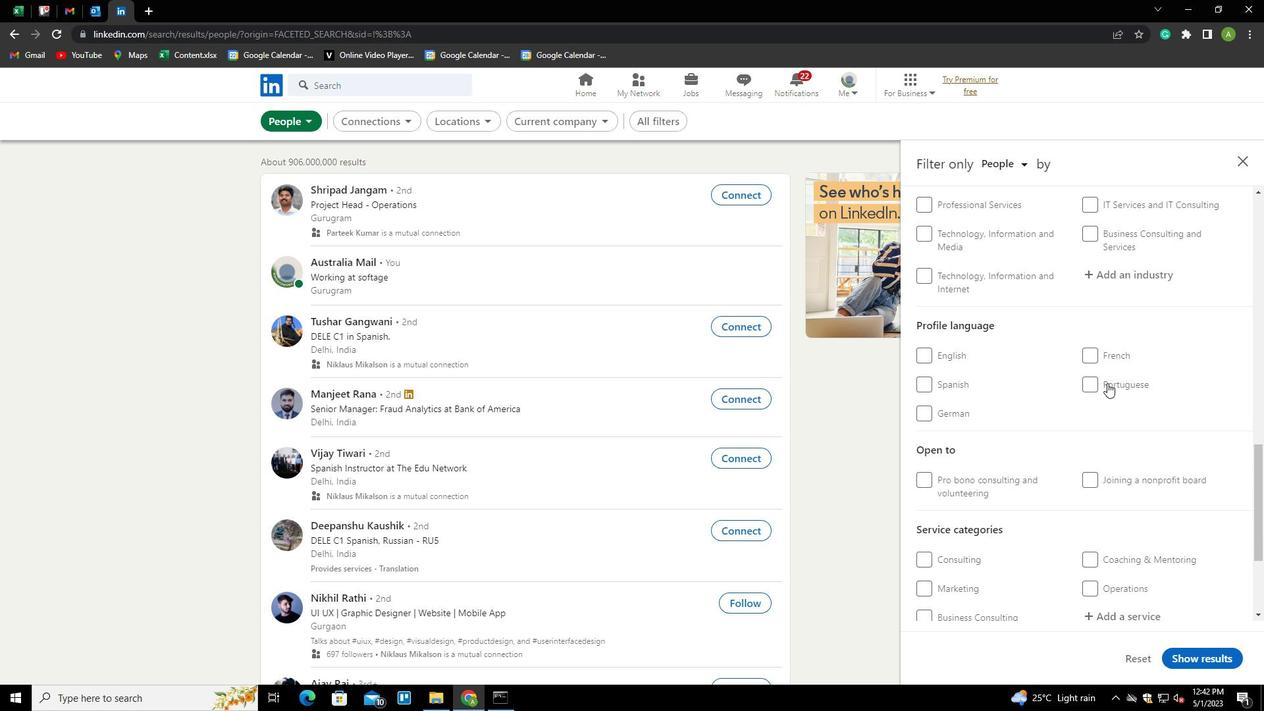 
Action: Mouse moved to (1079, 200)
Screenshot: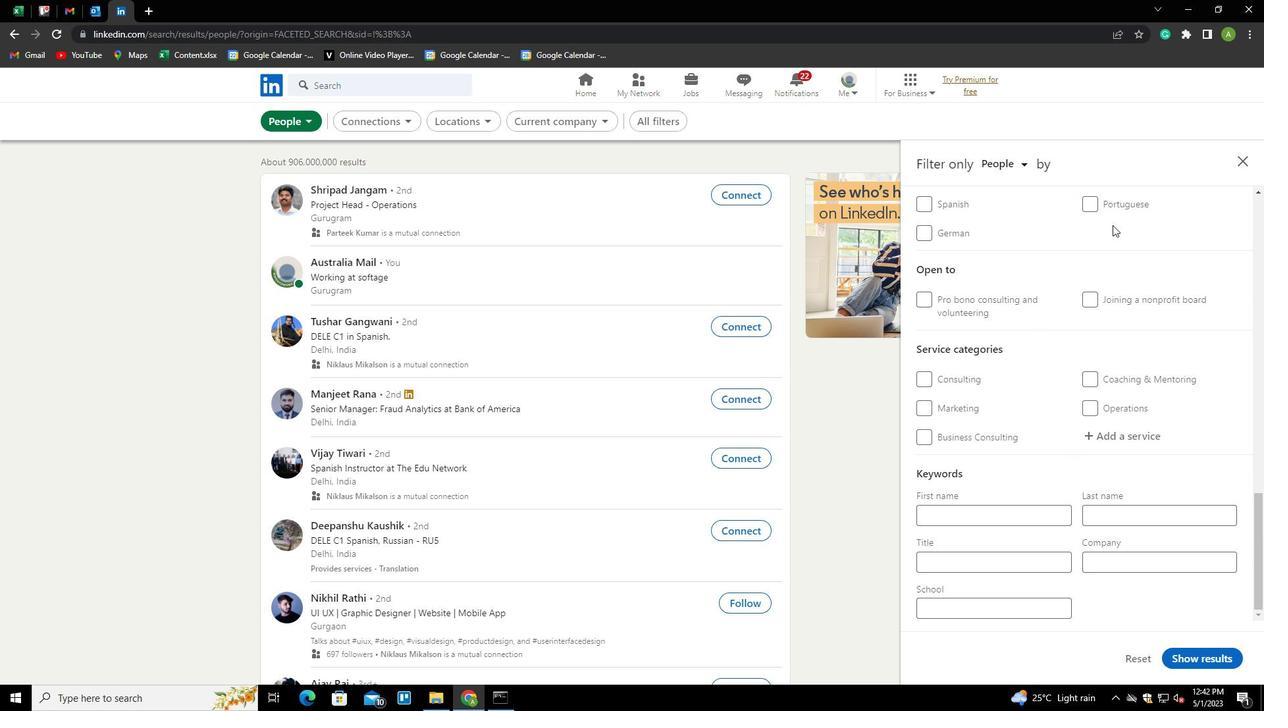 
Action: Mouse pressed left at (1079, 200)
Screenshot: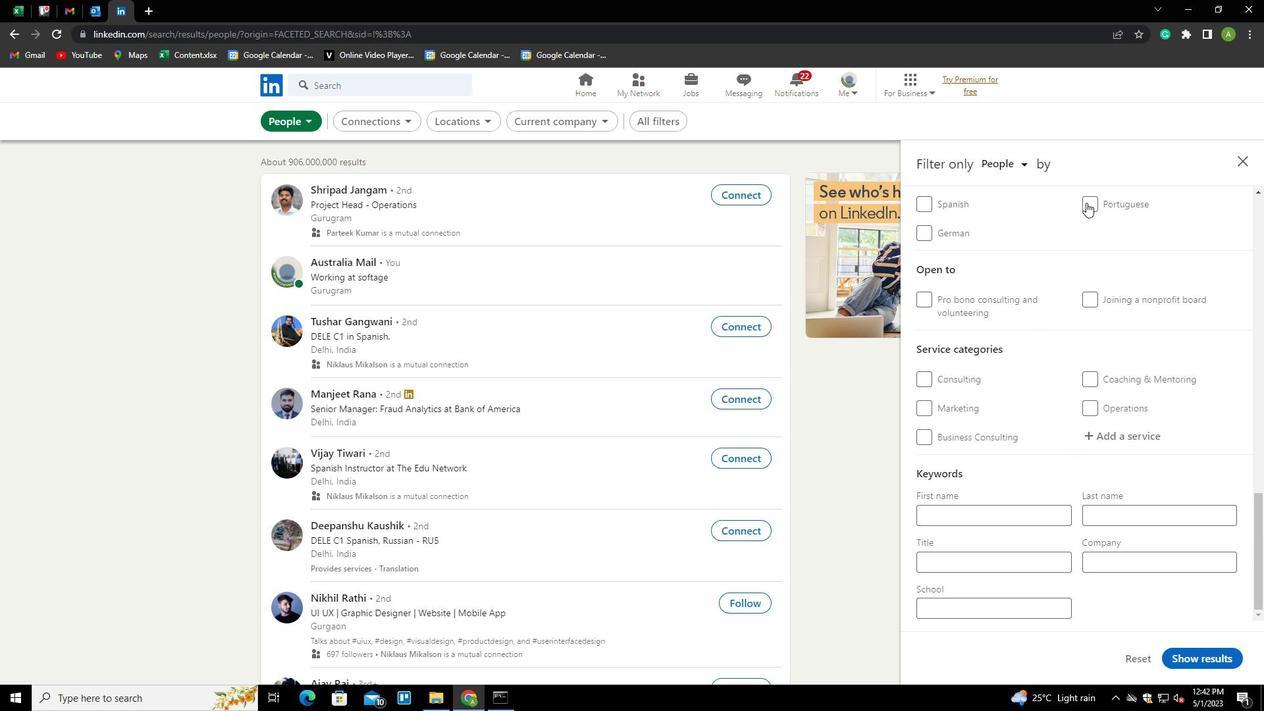 
Action: Mouse moved to (1088, 202)
Screenshot: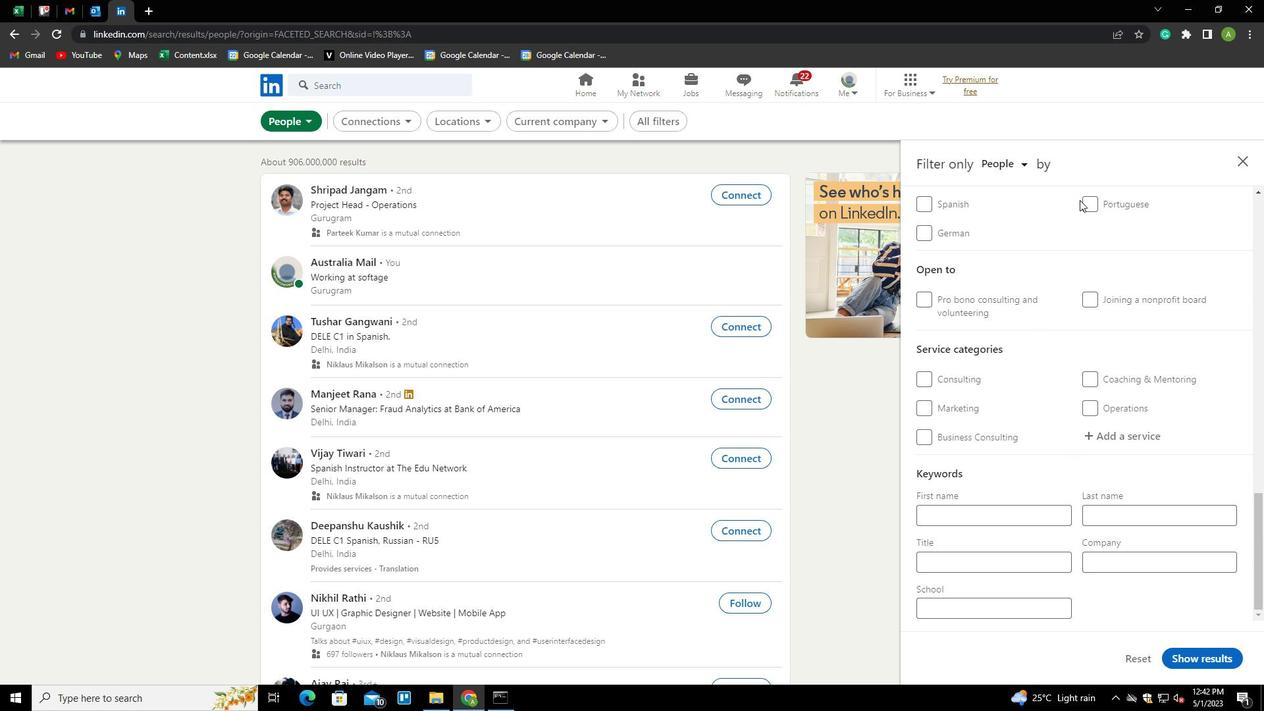 
Action: Mouse pressed left at (1088, 202)
Screenshot: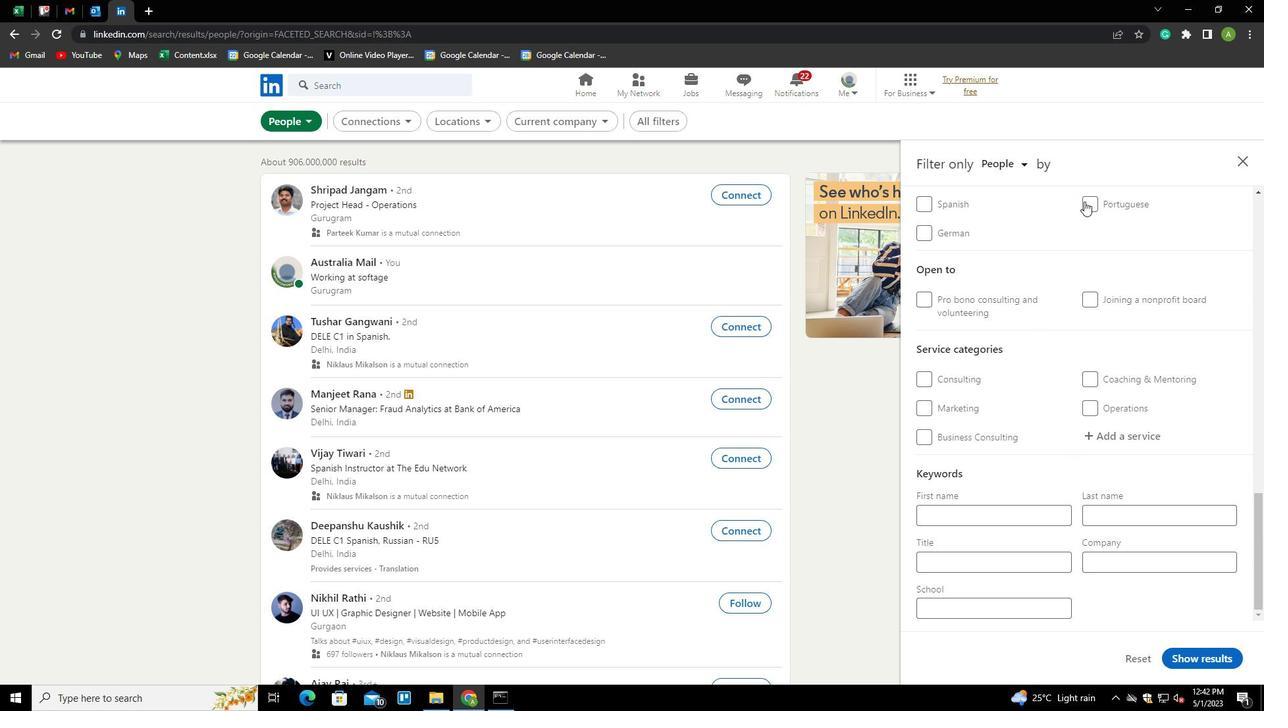 
Action: Mouse moved to (1152, 360)
Screenshot: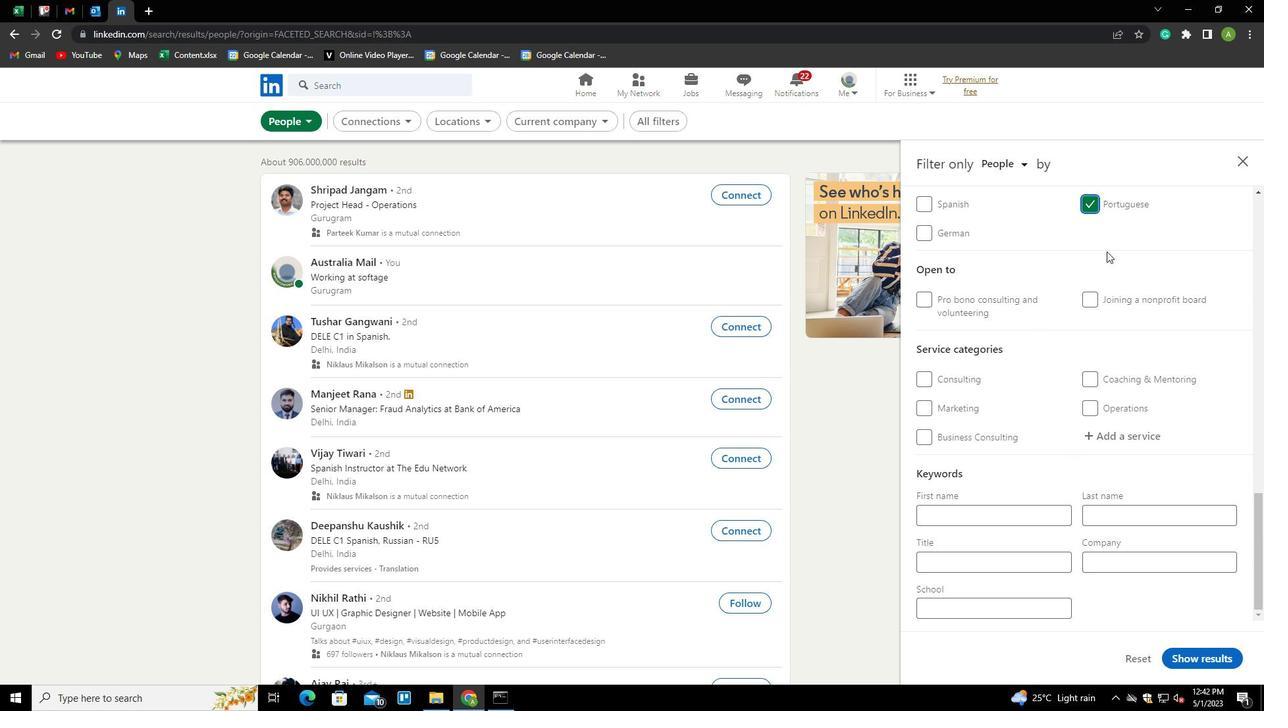 
Action: Mouse scrolled (1152, 361) with delta (0, 0)
Screenshot: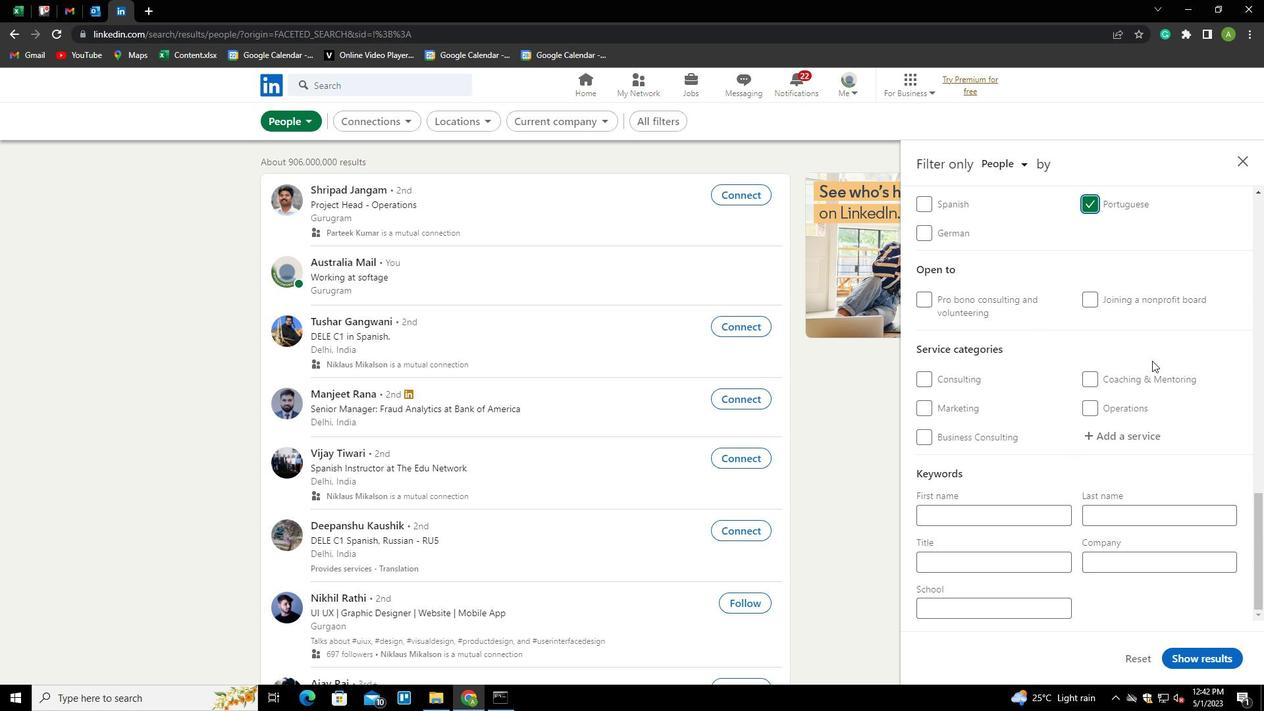 
Action: Mouse scrolled (1152, 361) with delta (0, 0)
Screenshot: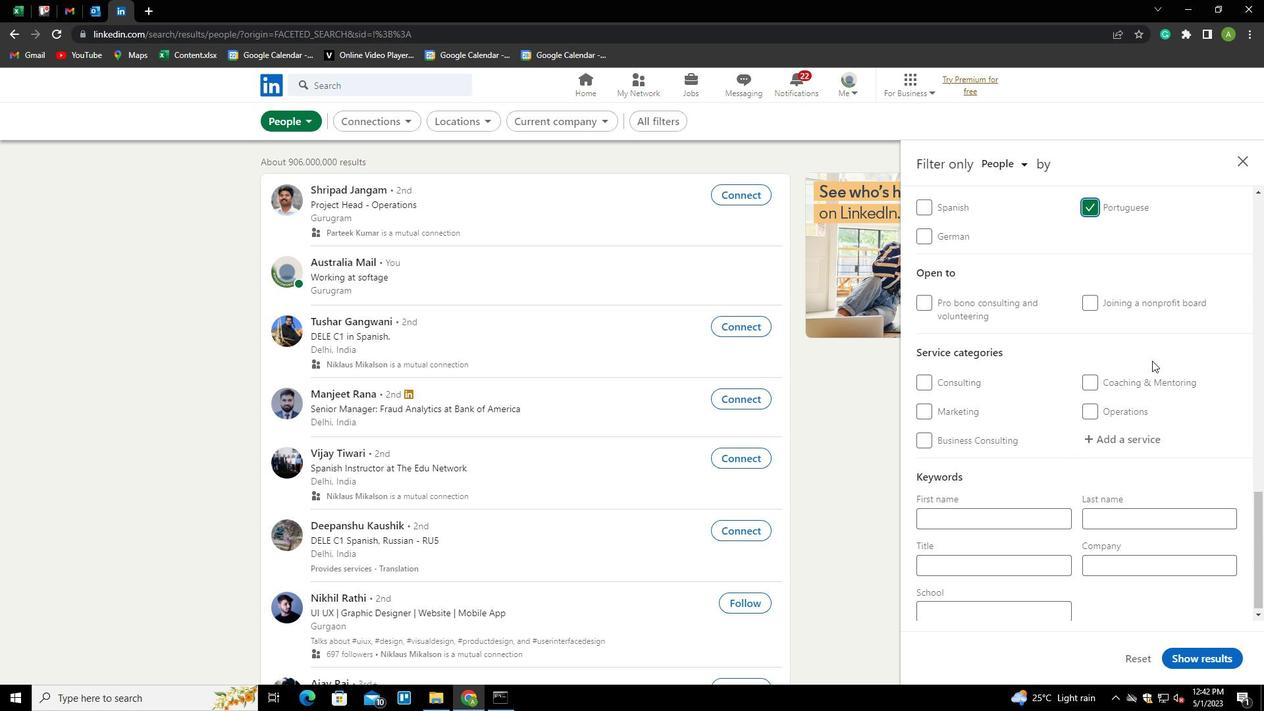
Action: Mouse scrolled (1152, 361) with delta (0, 0)
Screenshot: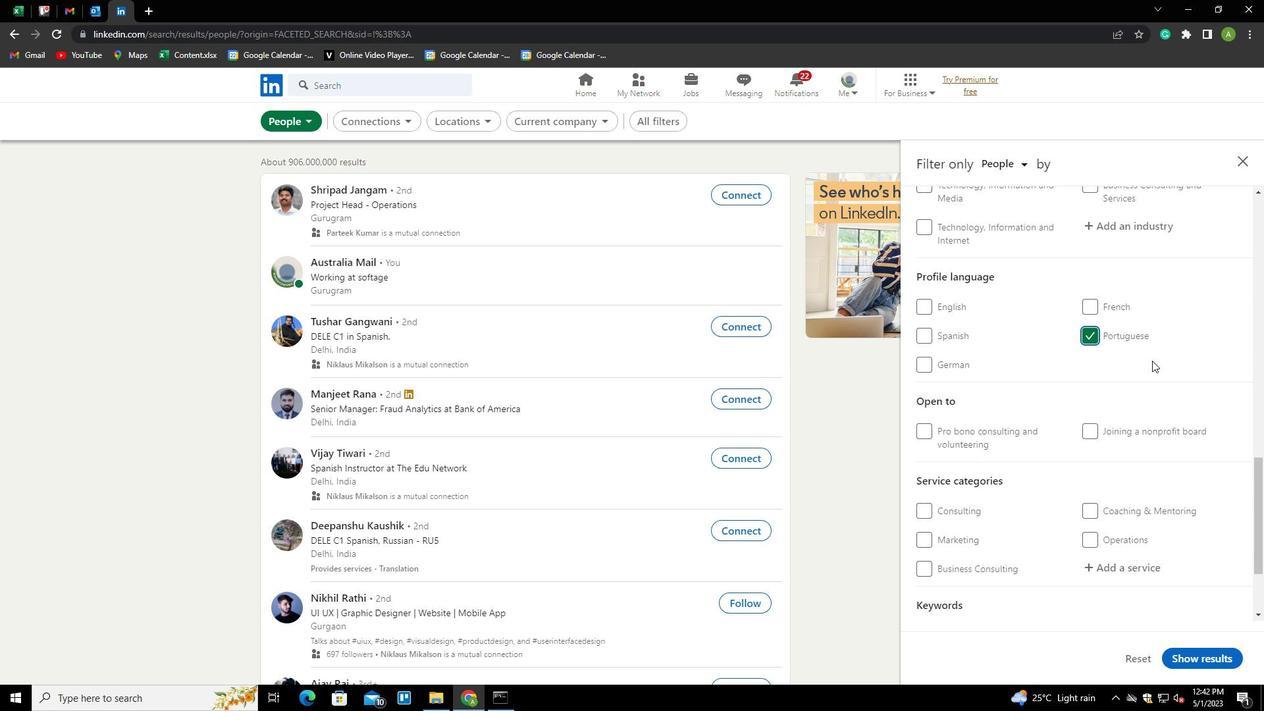 
Action: Mouse scrolled (1152, 361) with delta (0, 0)
Screenshot: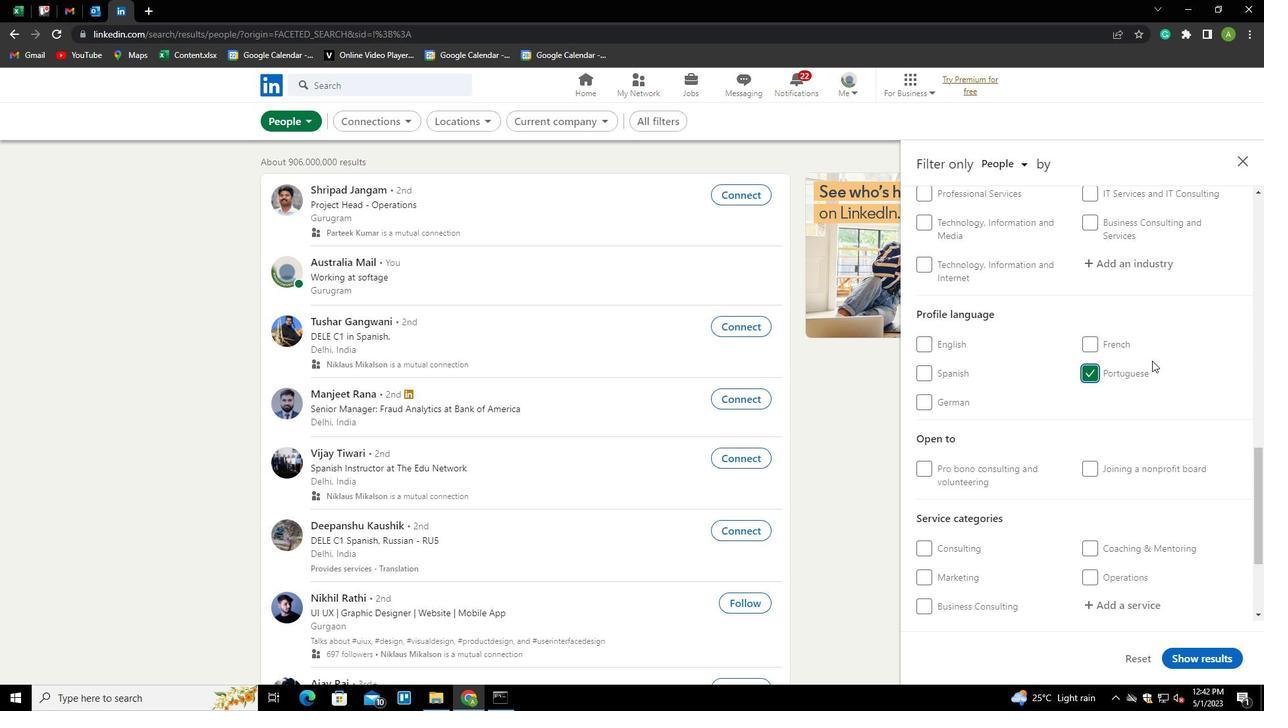 
Action: Mouse scrolled (1152, 361) with delta (0, 0)
Screenshot: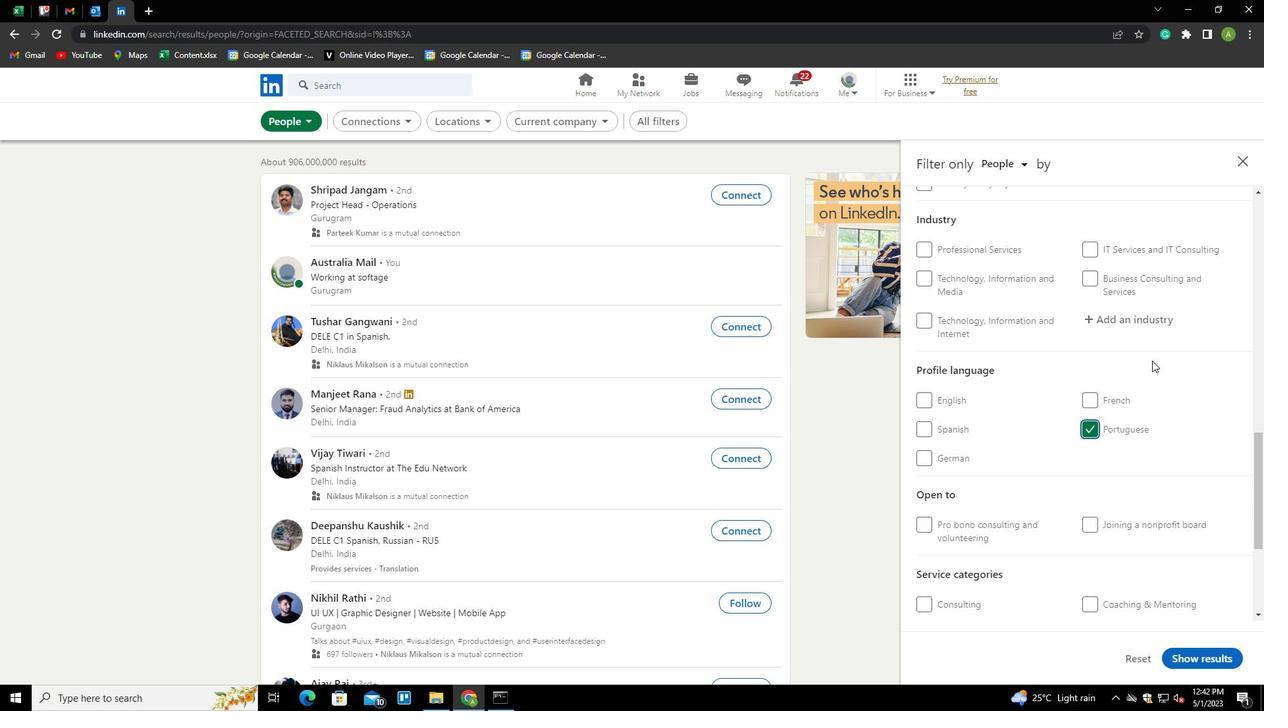 
Action: Mouse scrolled (1152, 361) with delta (0, 0)
Screenshot: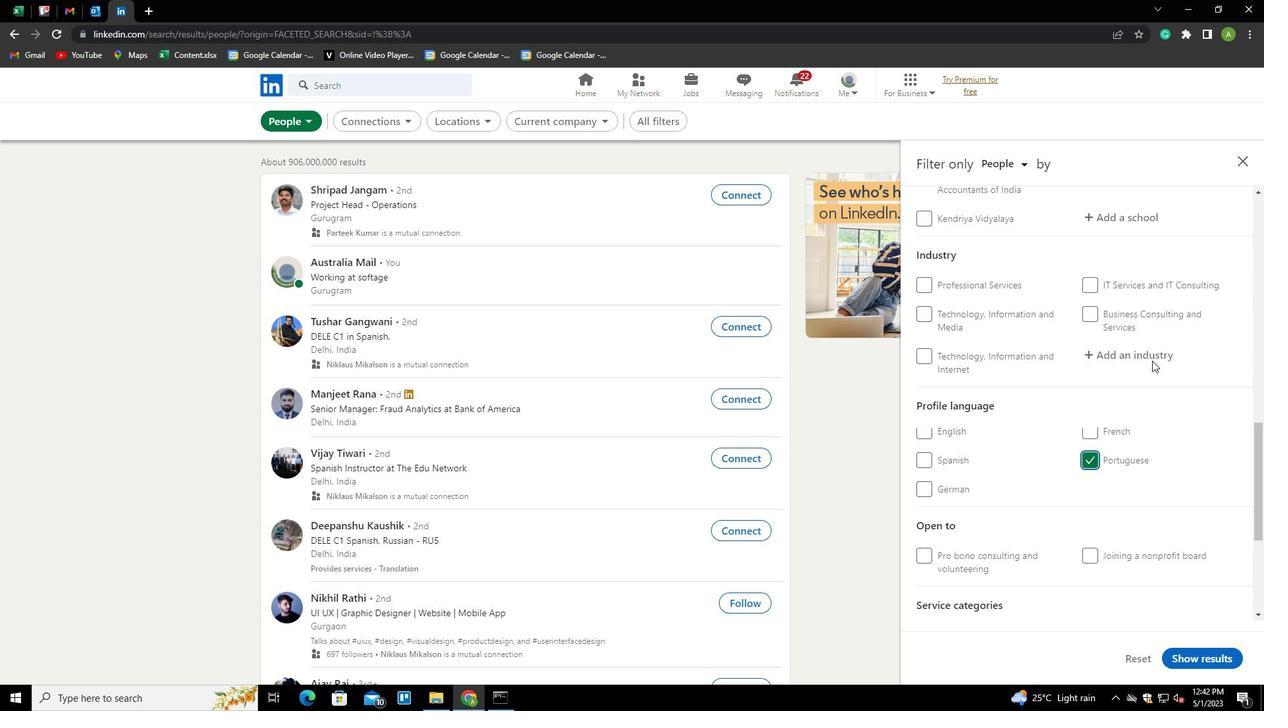 
Action: Mouse scrolled (1152, 361) with delta (0, 0)
Screenshot: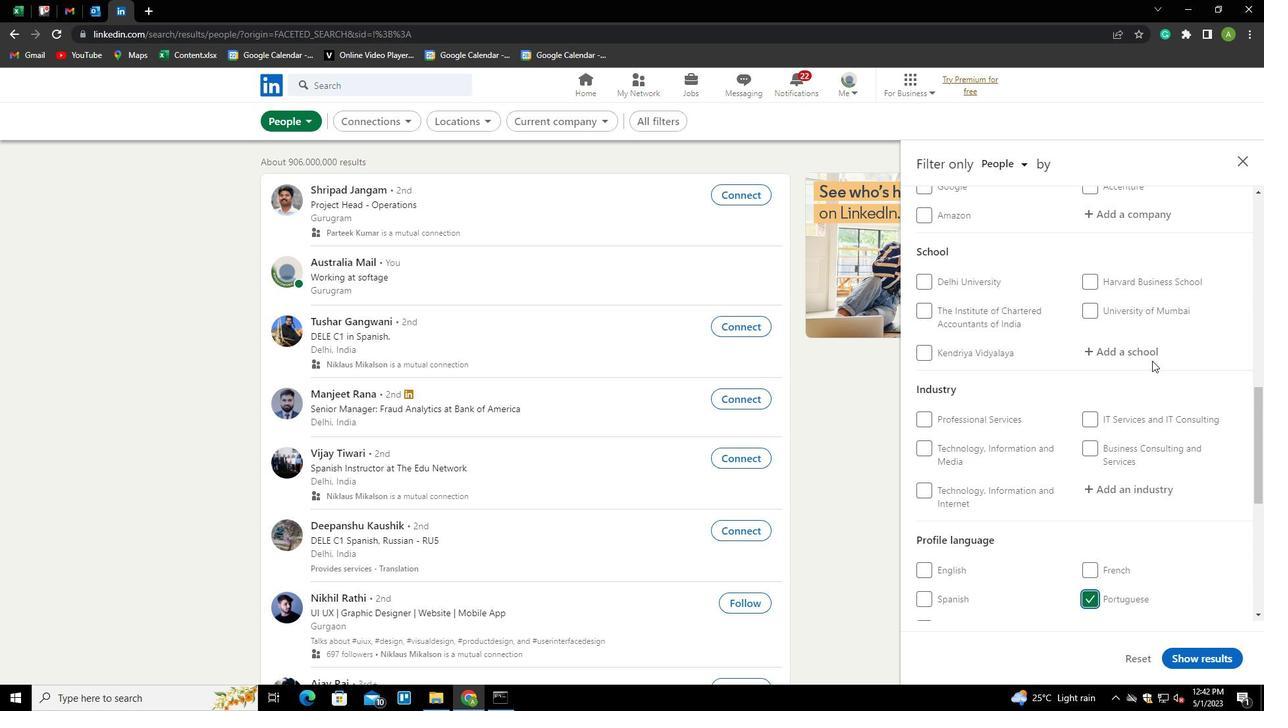 
Action: Mouse scrolled (1152, 361) with delta (0, 0)
Screenshot: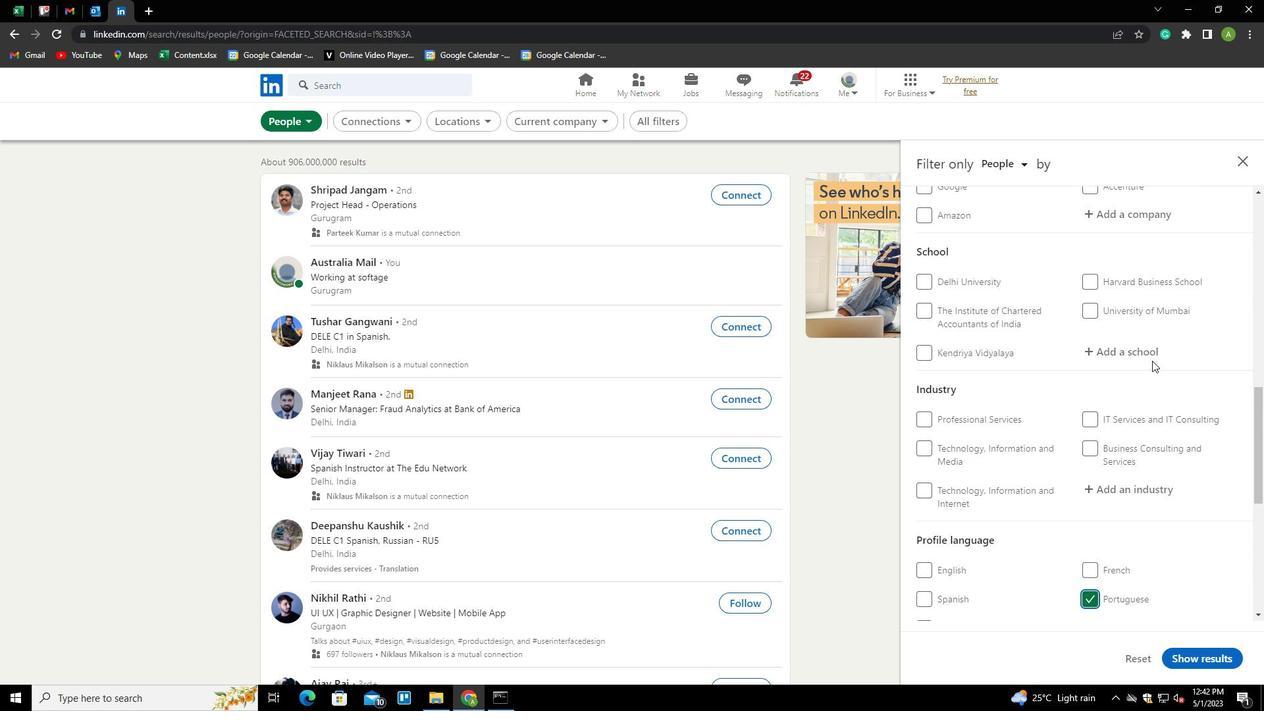 
Action: Mouse scrolled (1152, 361) with delta (0, 0)
Screenshot: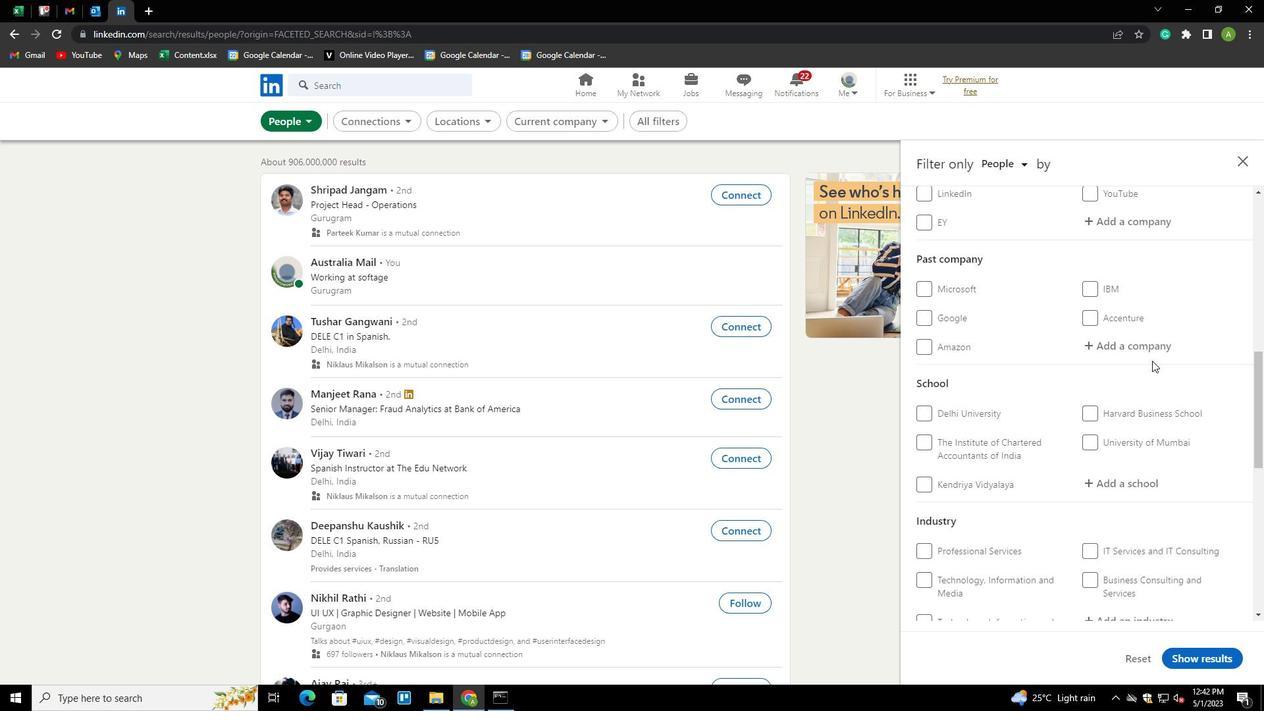 
Action: Mouse scrolled (1152, 361) with delta (0, 0)
Screenshot: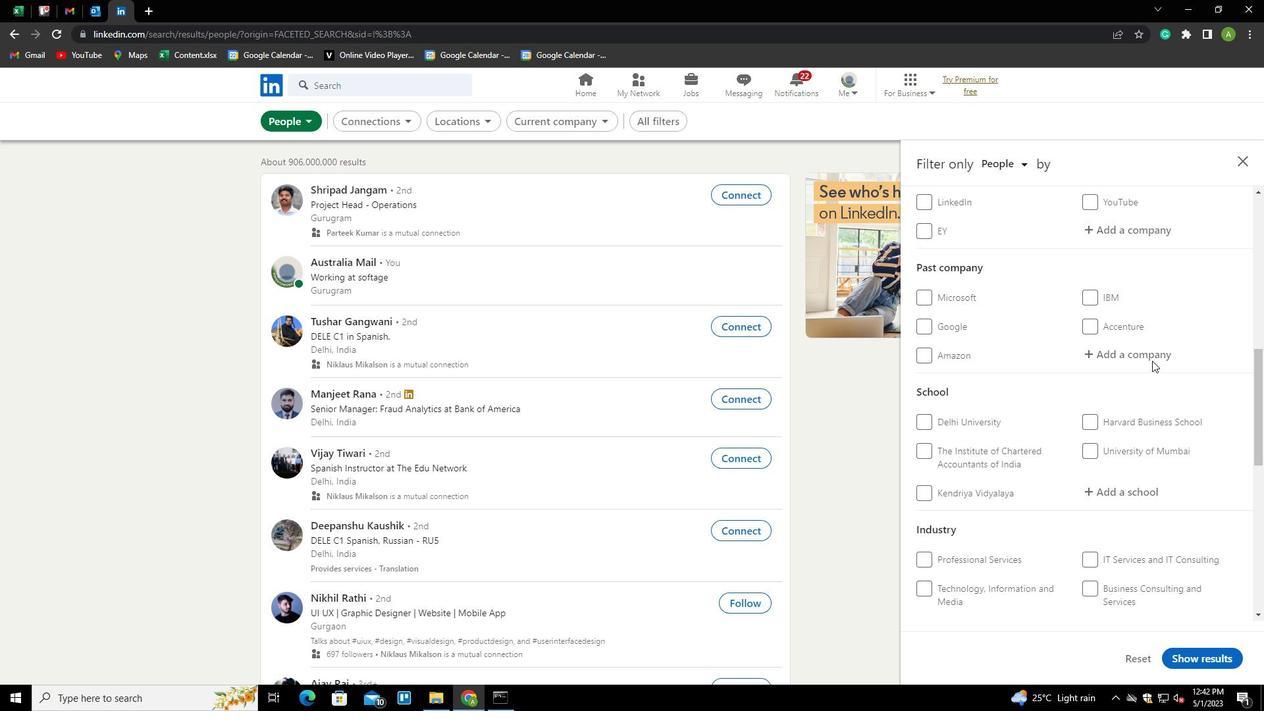 
Action: Mouse moved to (1121, 354)
Screenshot: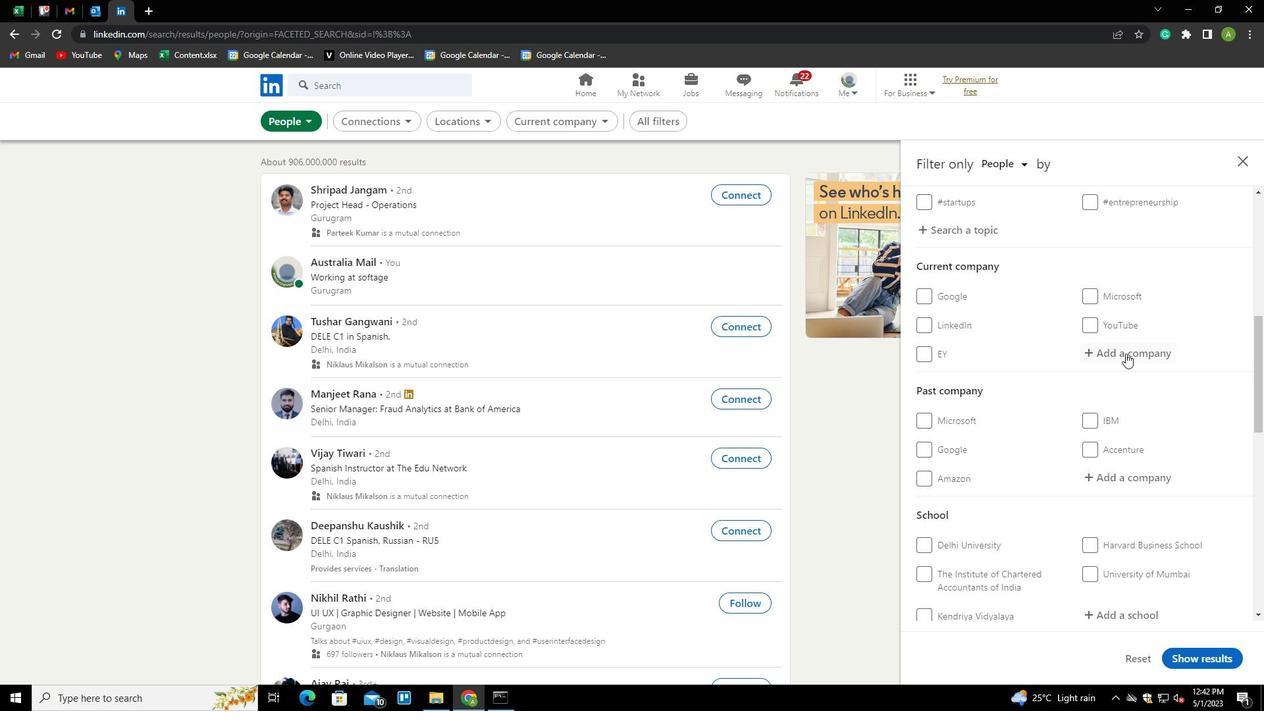 
Action: Mouse pressed left at (1121, 354)
Screenshot: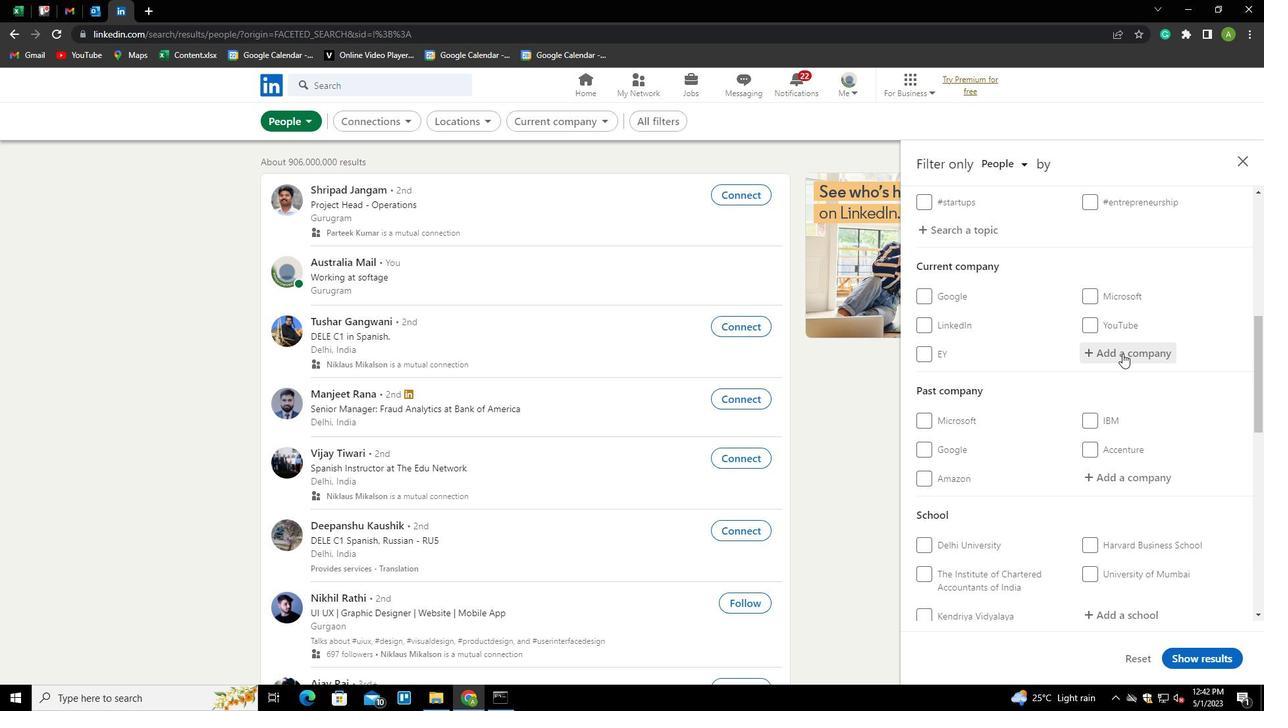 
Action: Mouse moved to (1121, 355)
Screenshot: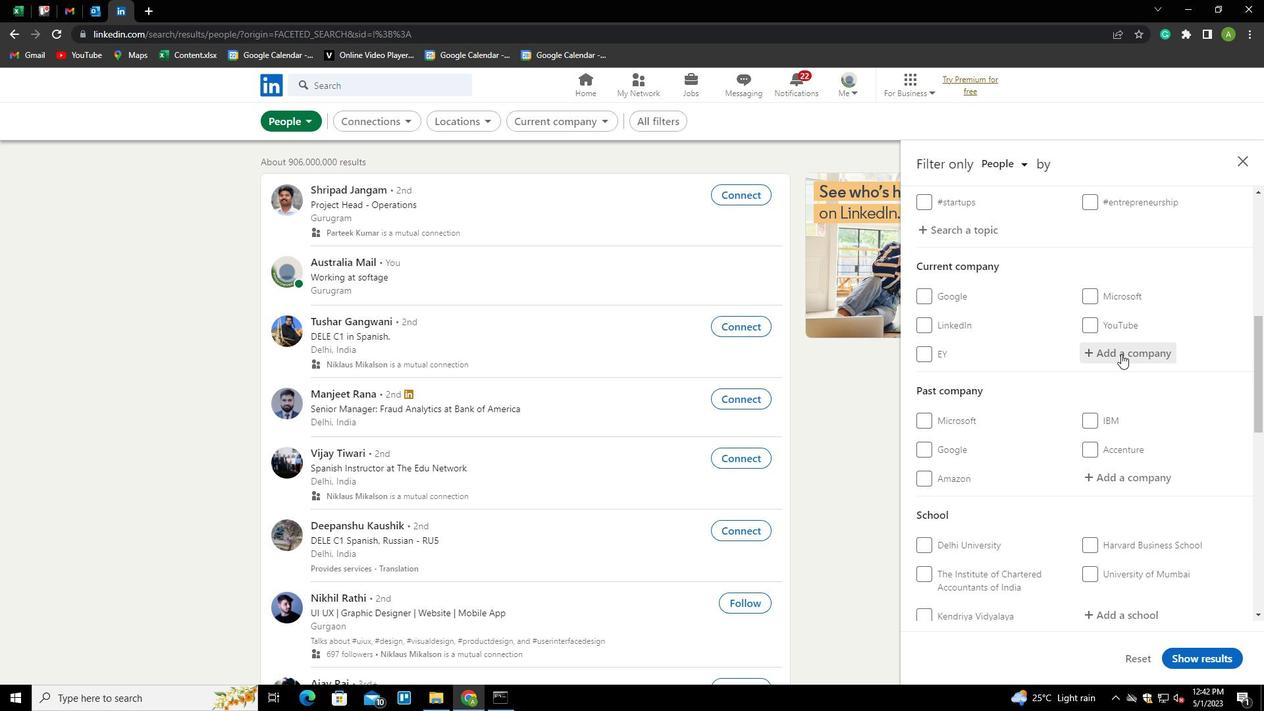 
Action: Key pressed <Key.shift>PEOPLER<Key.backspace>FY<Key.down><Key.enter>
Screenshot: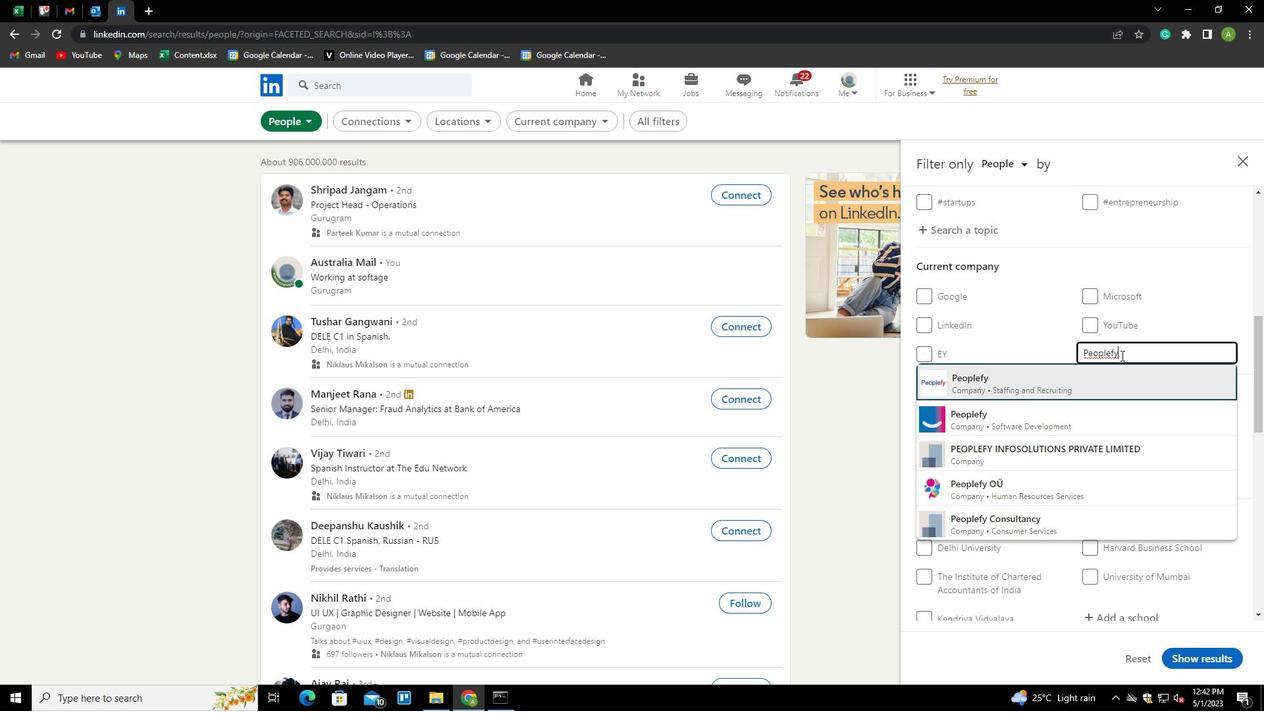 
Action: Mouse scrolled (1121, 354) with delta (0, 0)
Screenshot: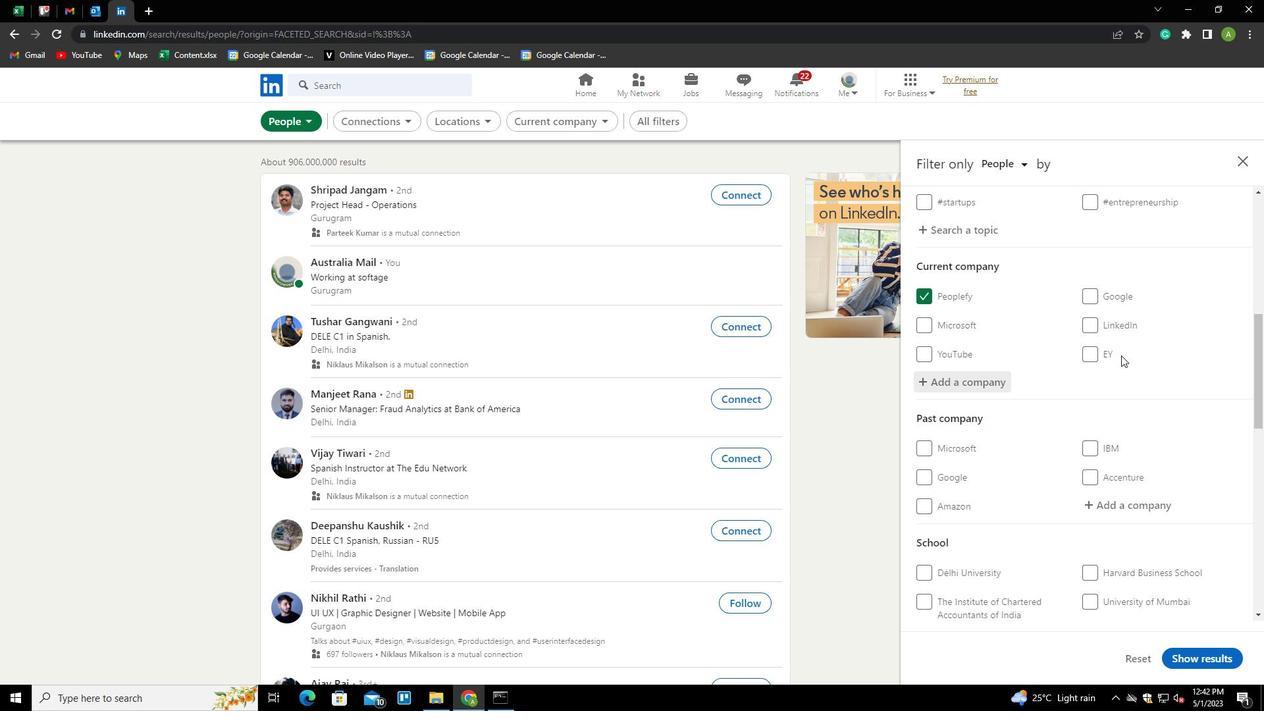 
Action: Mouse scrolled (1121, 354) with delta (0, 0)
Screenshot: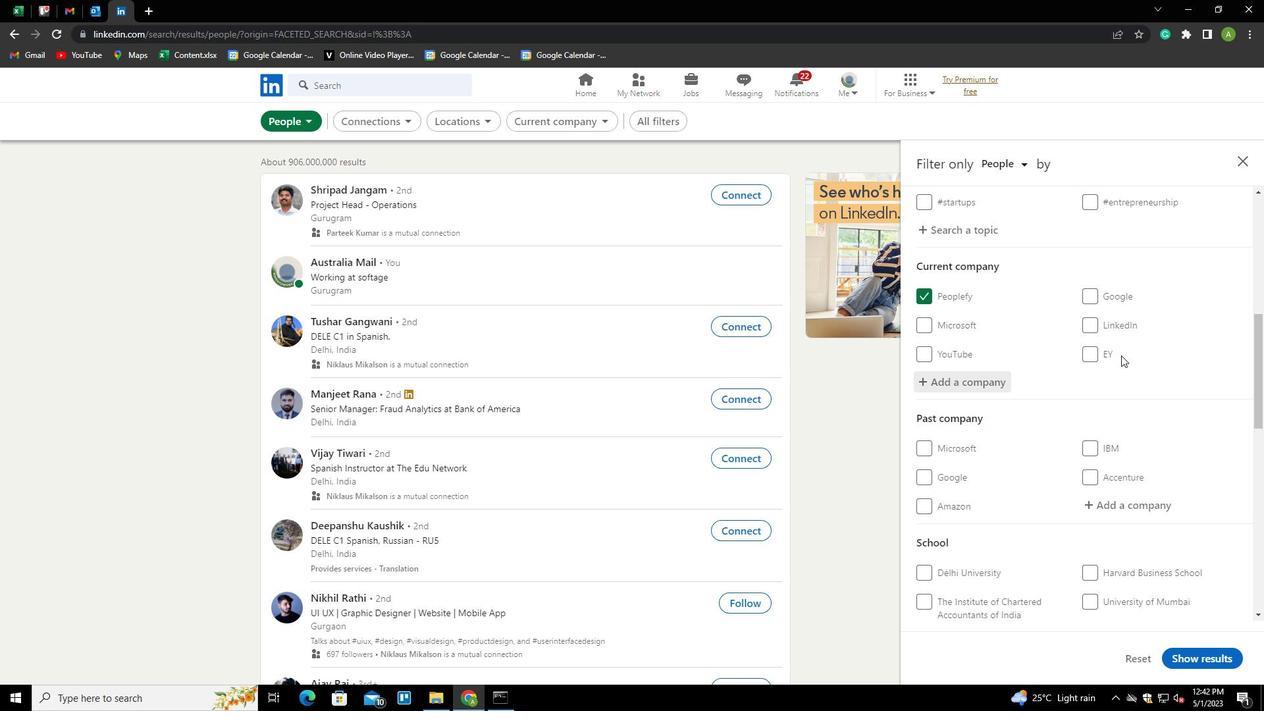 
Action: Mouse scrolled (1121, 354) with delta (0, 0)
Screenshot: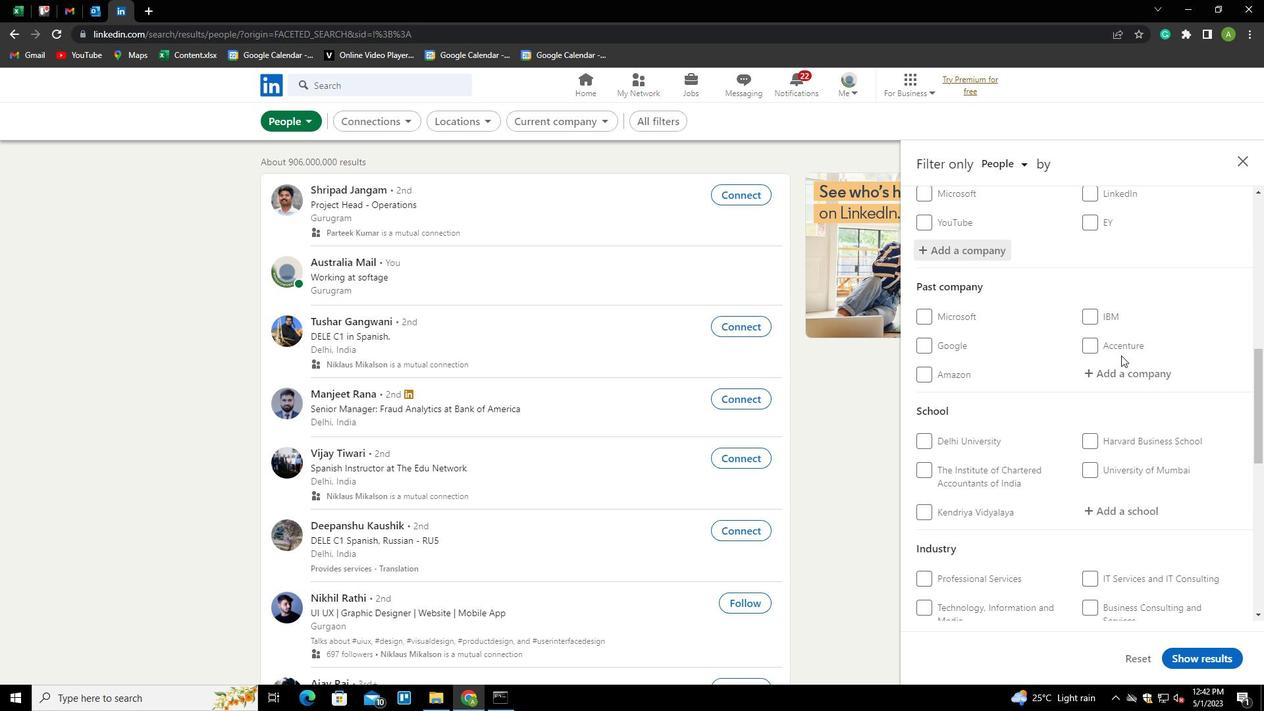 
Action: Mouse scrolled (1121, 354) with delta (0, 0)
Screenshot: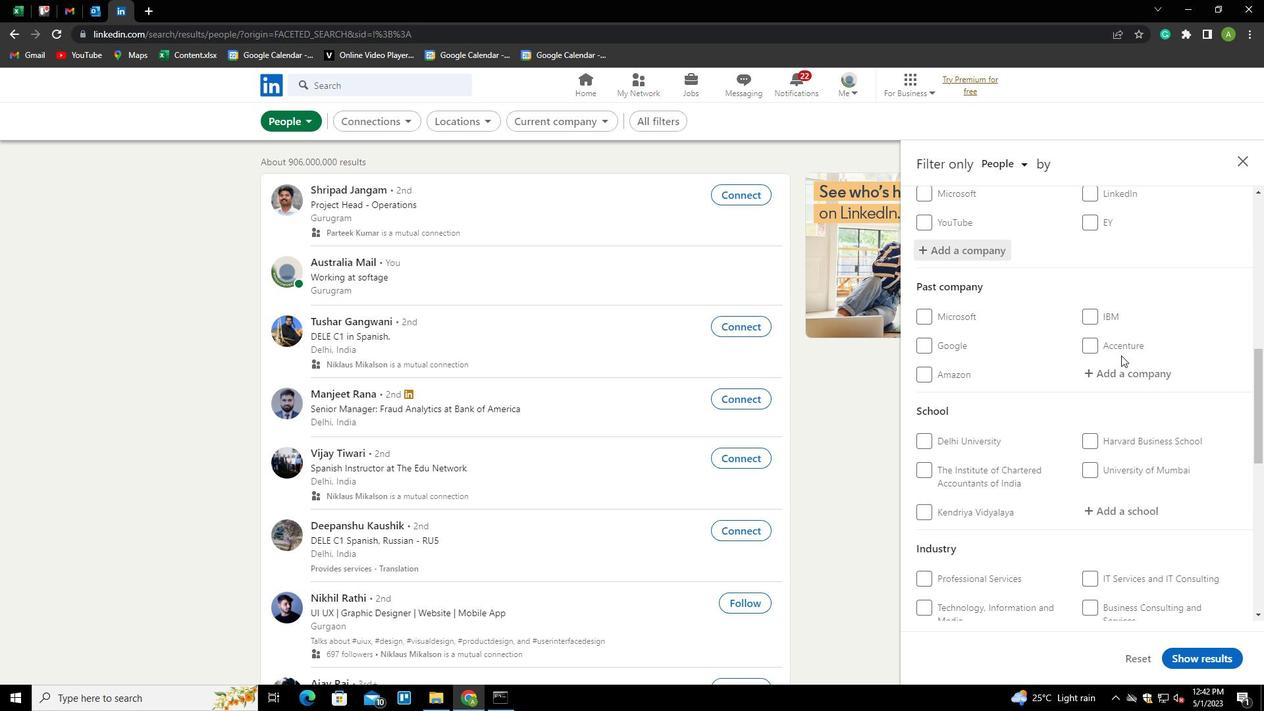 
Action: Mouse moved to (1116, 378)
Screenshot: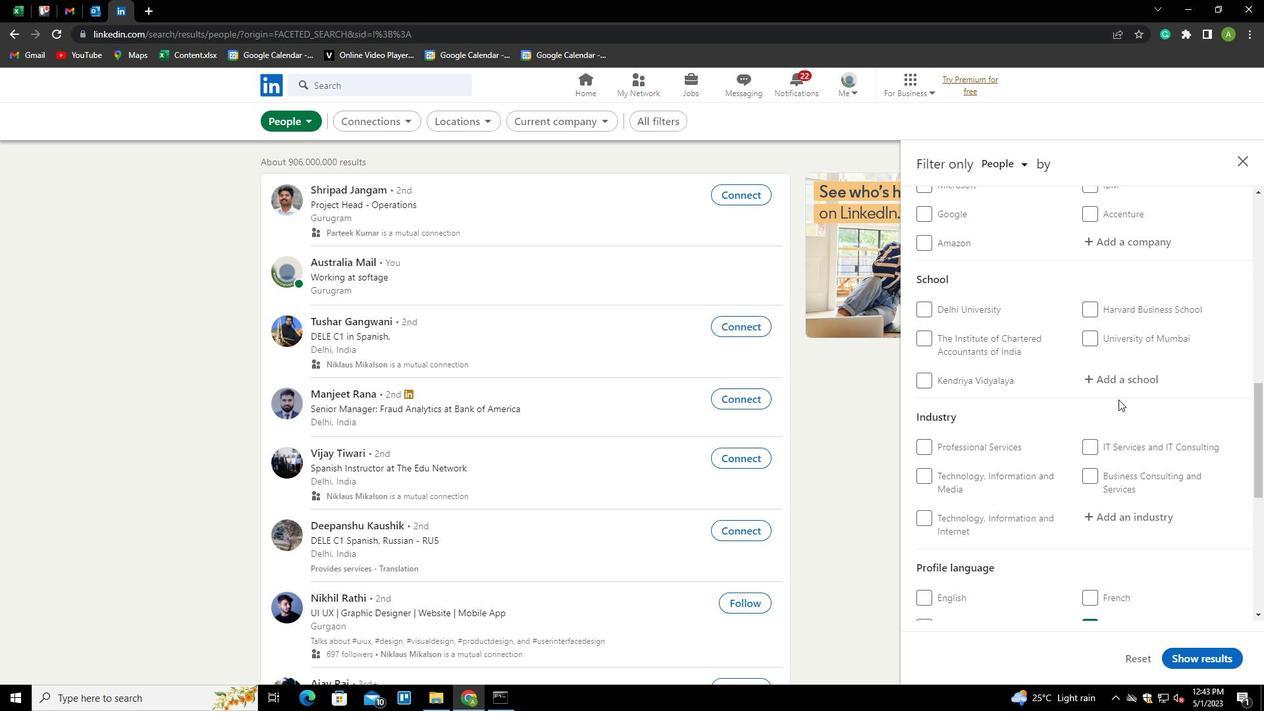 
Action: Mouse pressed left at (1116, 378)
Screenshot: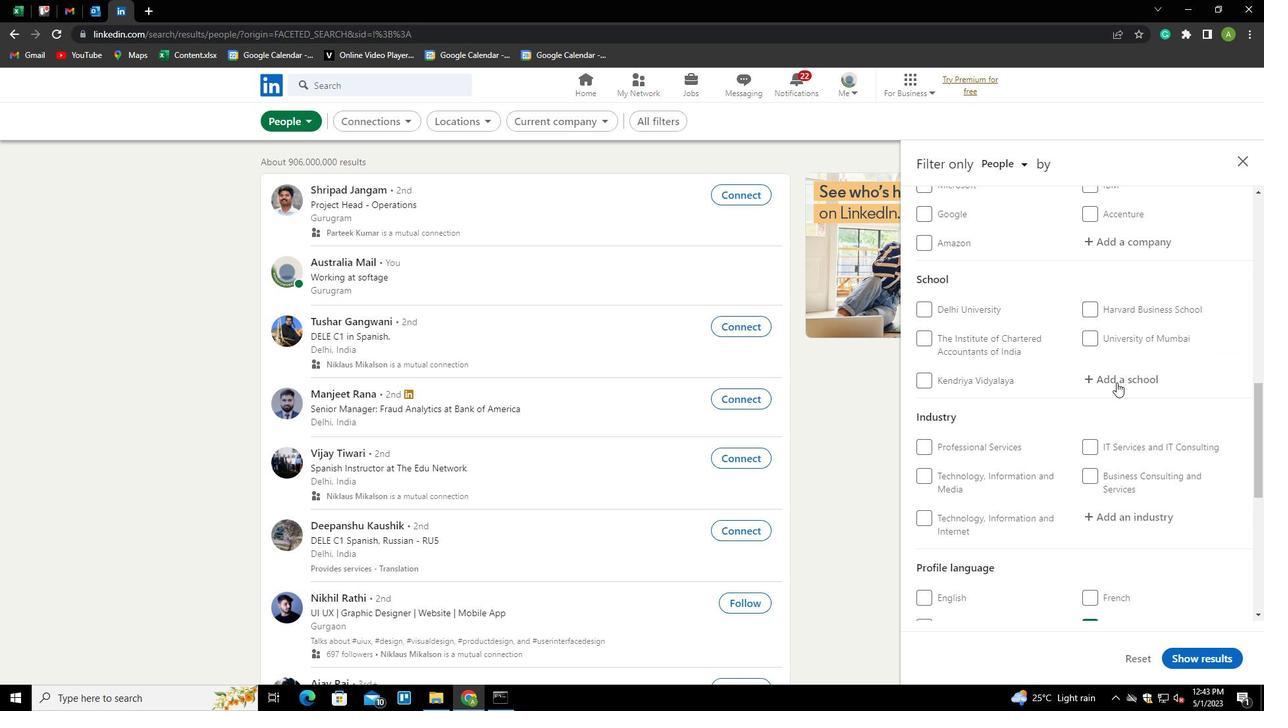 
Action: Key pressed <Key.shift>SETHU<Key.down><Key.enter>
Screenshot: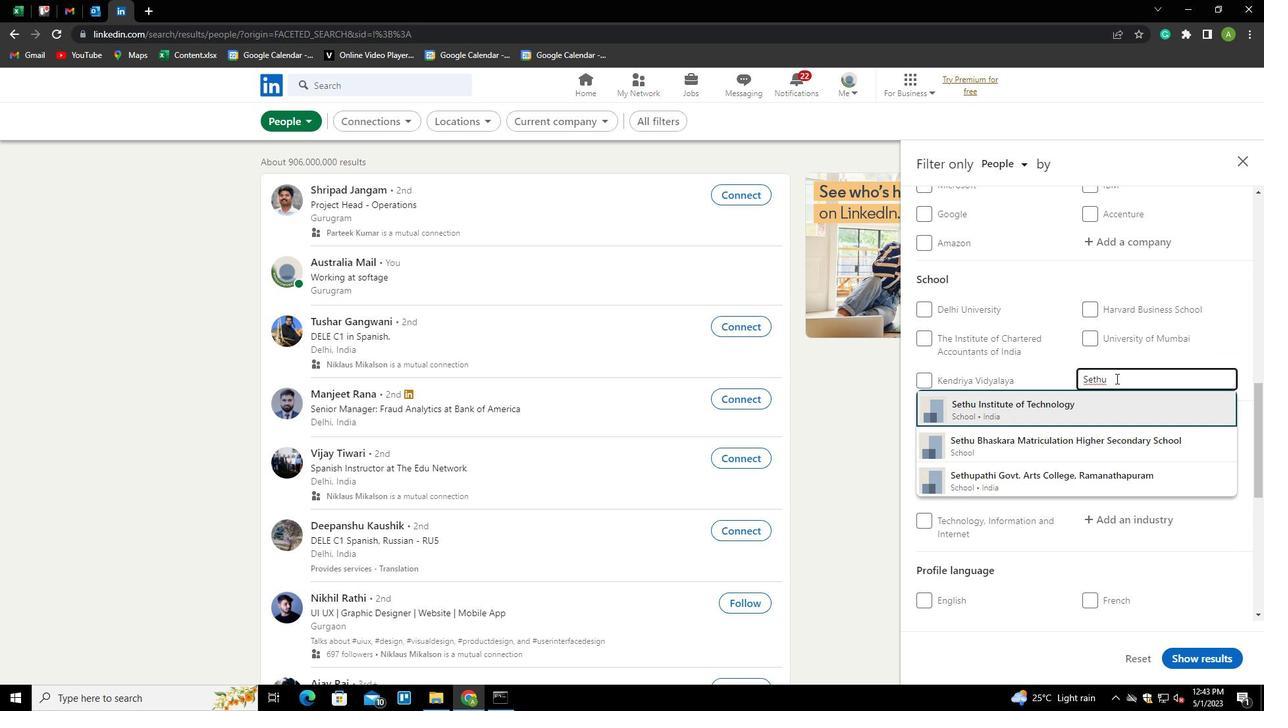 
Action: Mouse scrolled (1116, 377) with delta (0, 0)
Screenshot: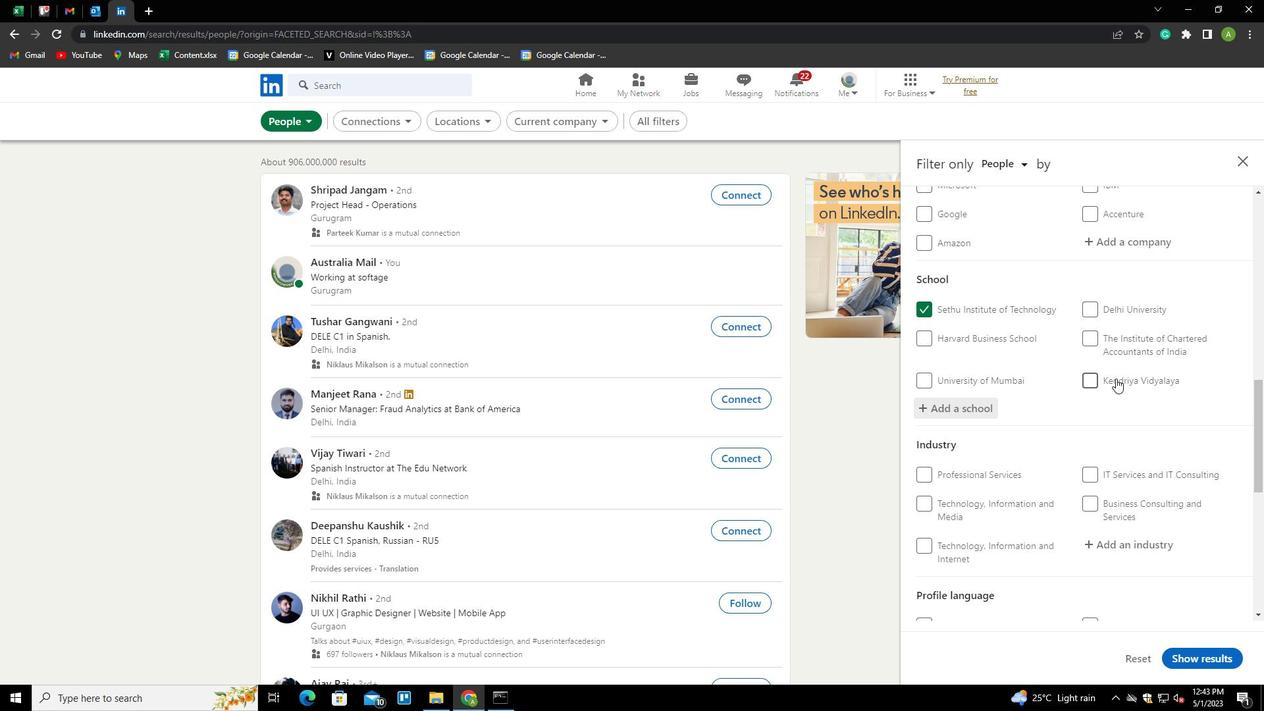 
Action: Mouse scrolled (1116, 377) with delta (0, 0)
Screenshot: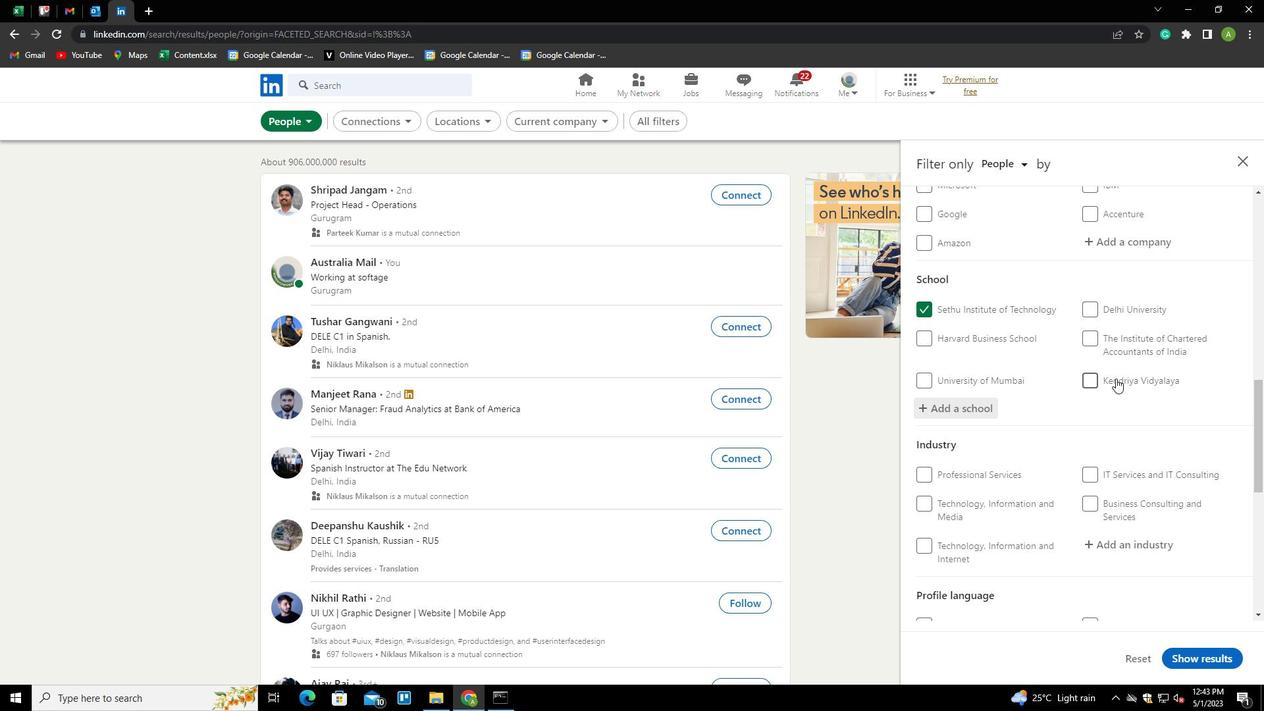 
Action: Mouse scrolled (1116, 377) with delta (0, 0)
Screenshot: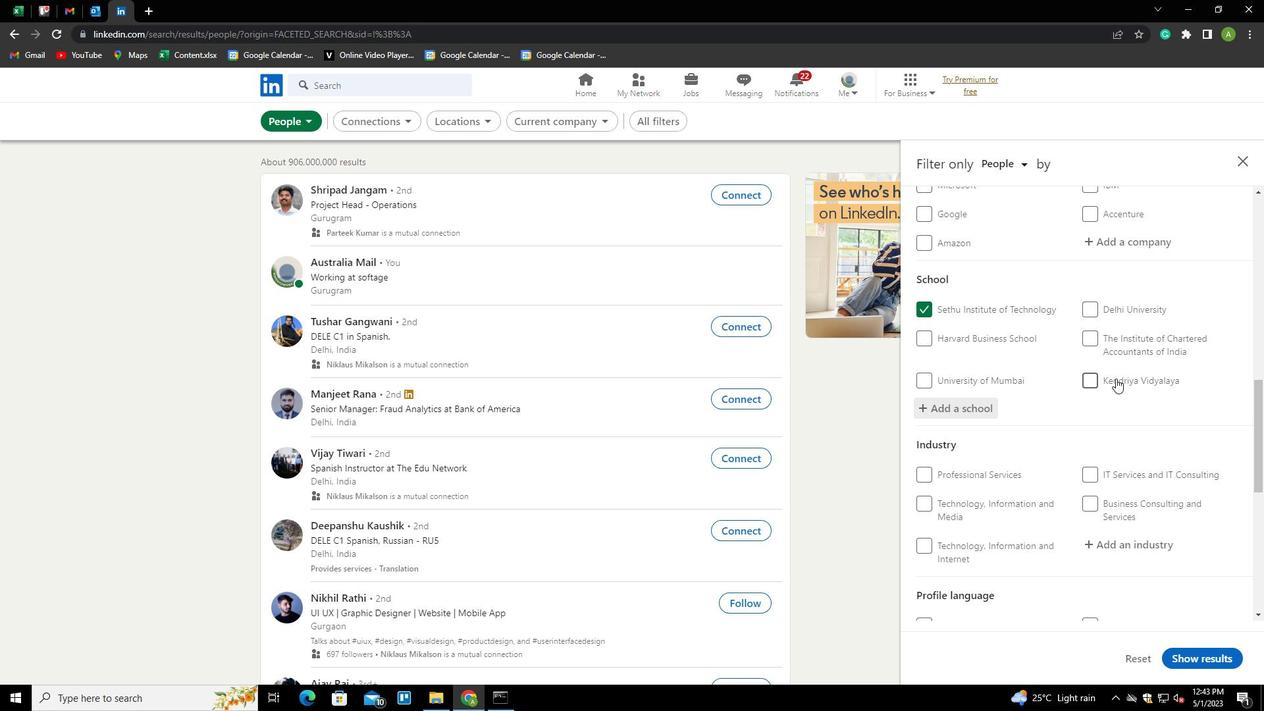 
Action: Mouse scrolled (1116, 377) with delta (0, 0)
Screenshot: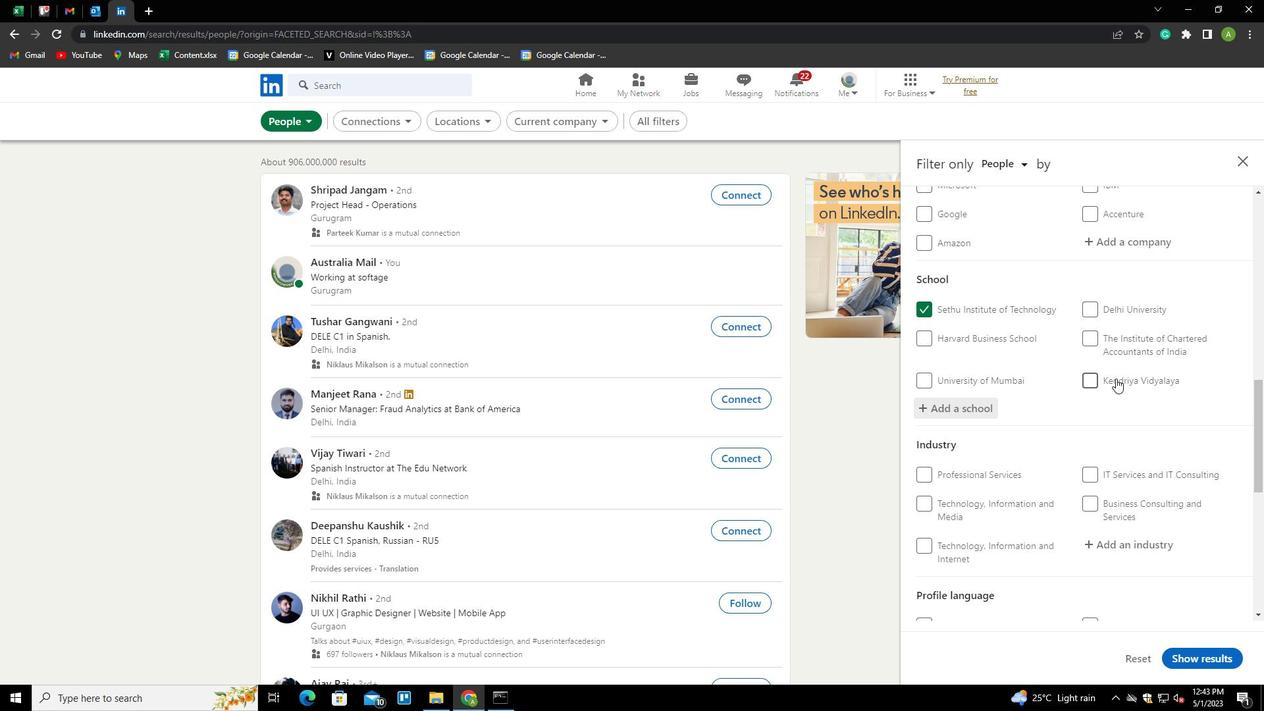 
Action: Mouse moved to (1118, 289)
Screenshot: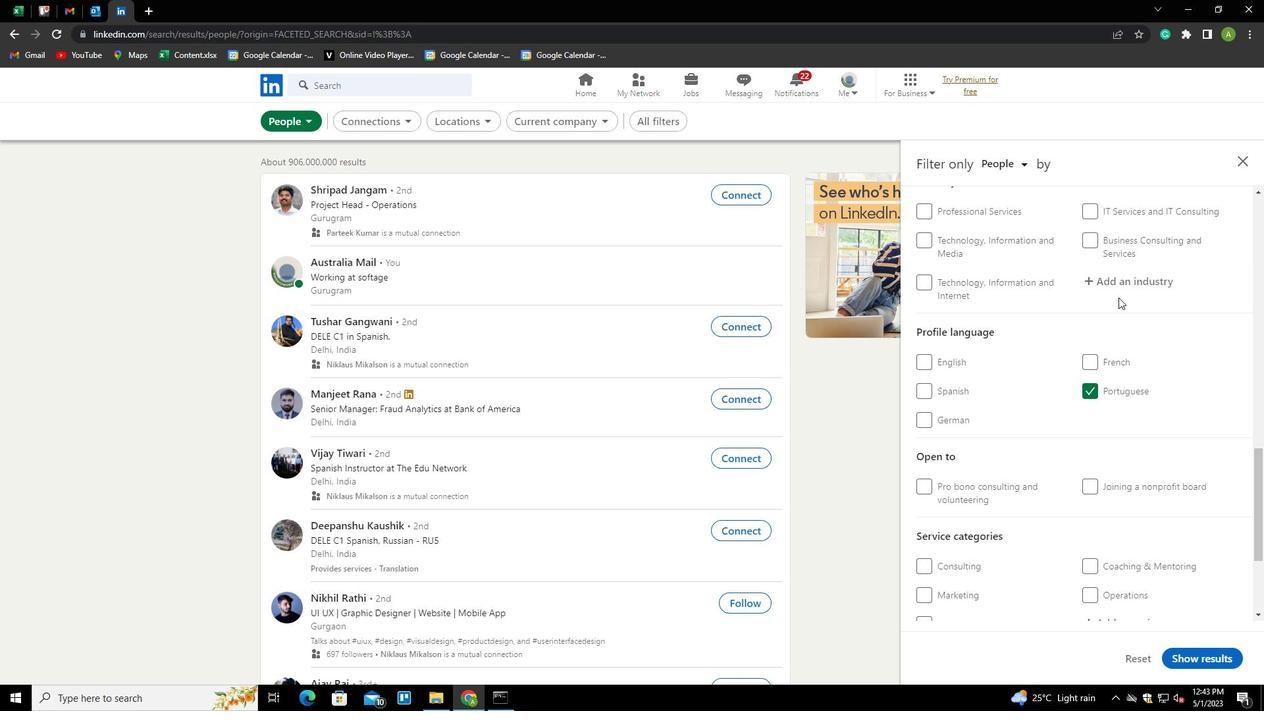 
Action: Mouse pressed left at (1118, 289)
Screenshot: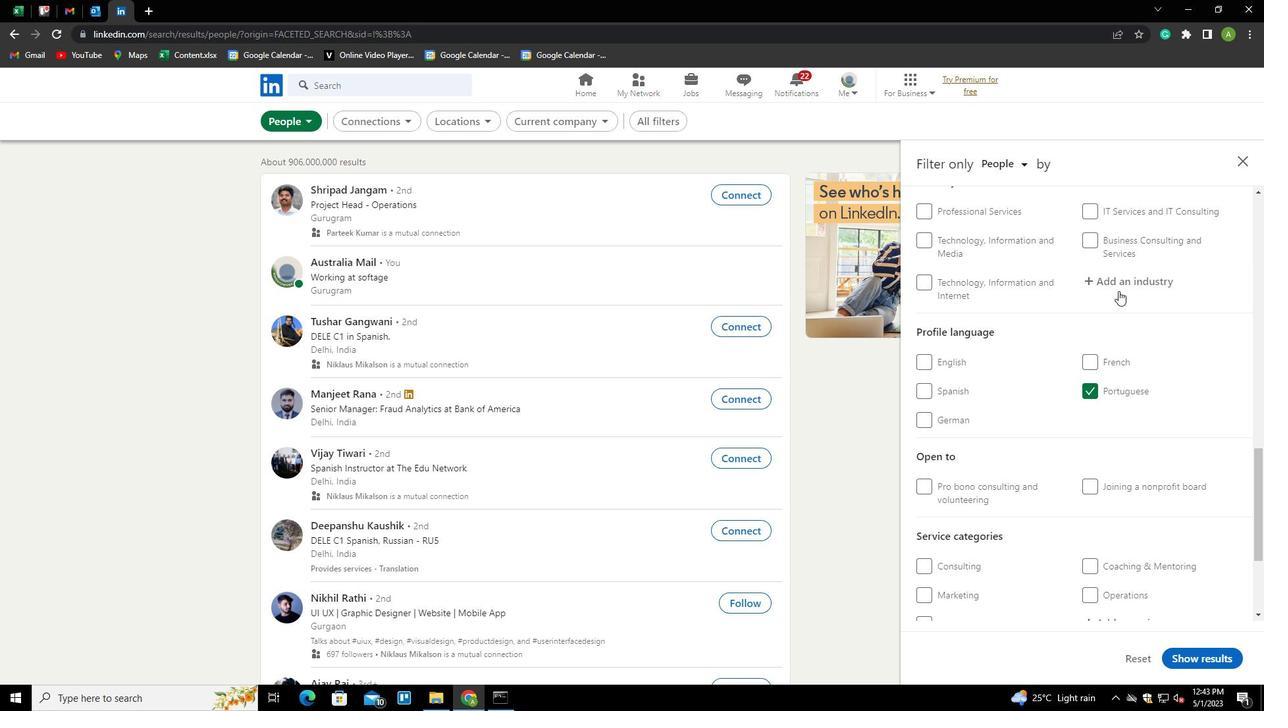 
Action: Key pressed <Key.shift><Key.shift><Key.shift><Key.shift><Key.shift><Key.shift><Key.shift><Key.shift><Key.shift>ROBOT<Key.down><Key.down><Key.enter>
Screenshot: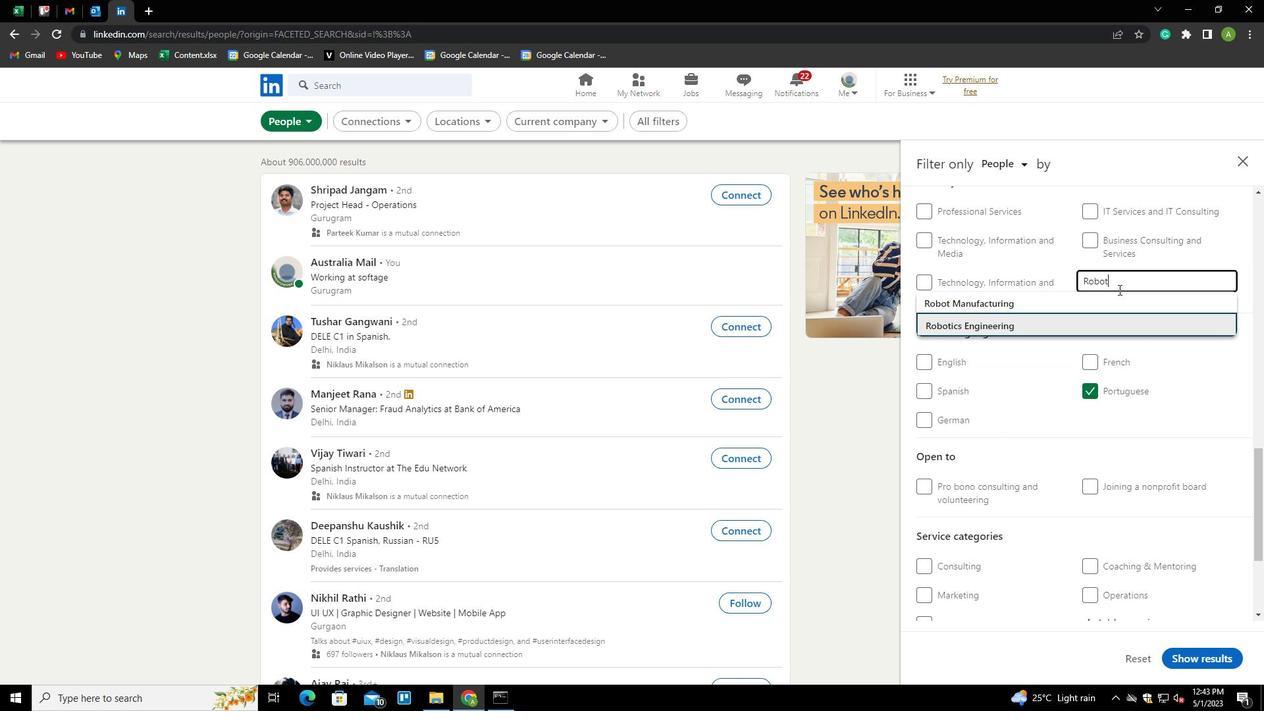 
Action: Mouse scrolled (1118, 289) with delta (0, 0)
Screenshot: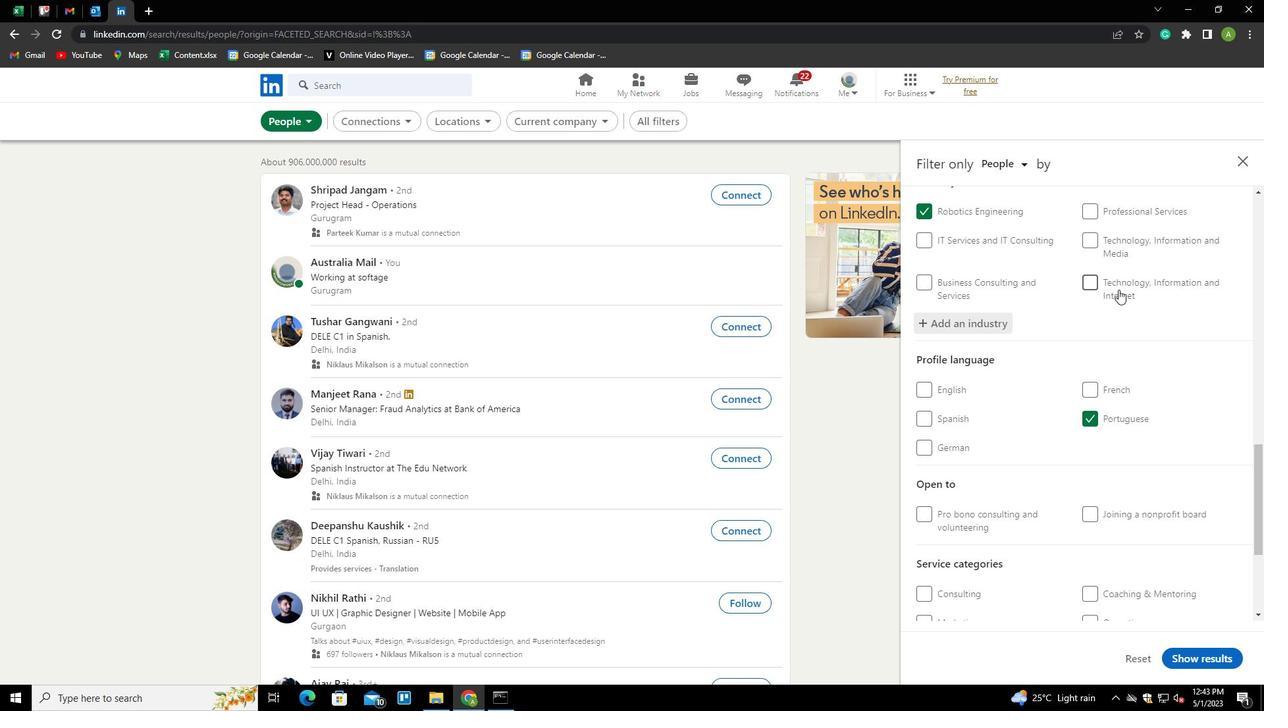 
Action: Mouse scrolled (1118, 289) with delta (0, 0)
Screenshot: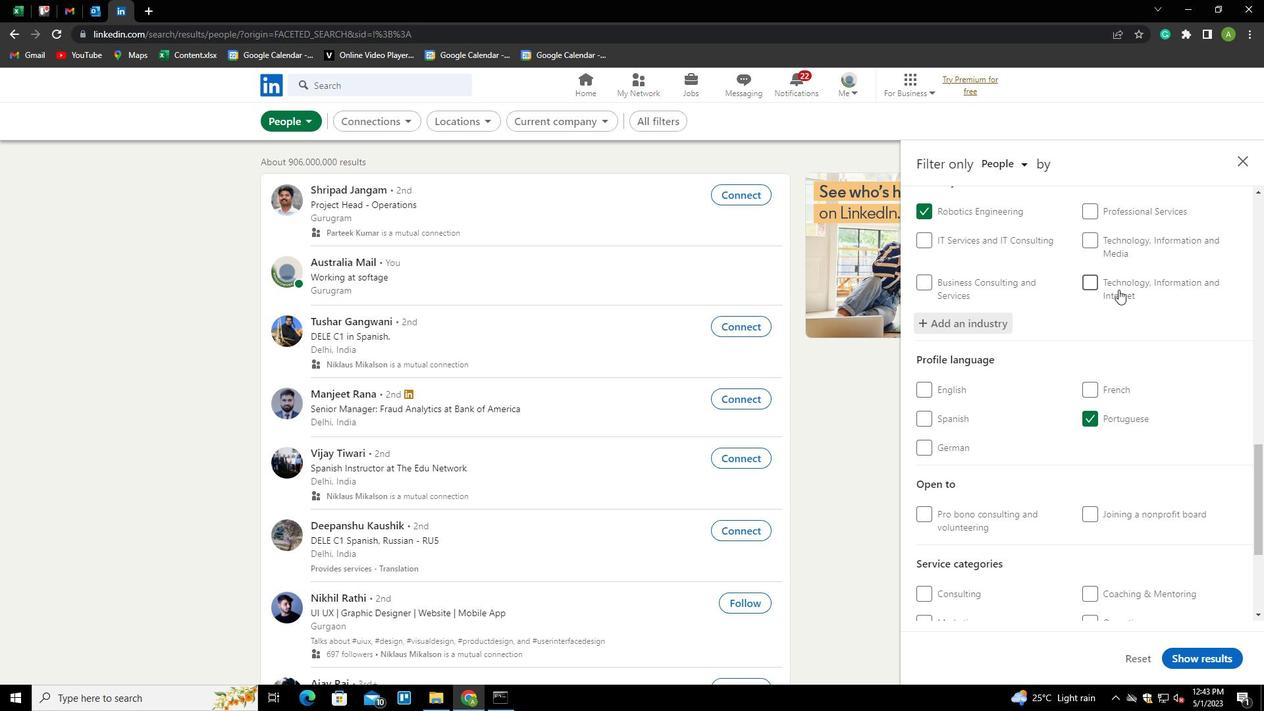 
Action: Mouse scrolled (1118, 289) with delta (0, 0)
Screenshot: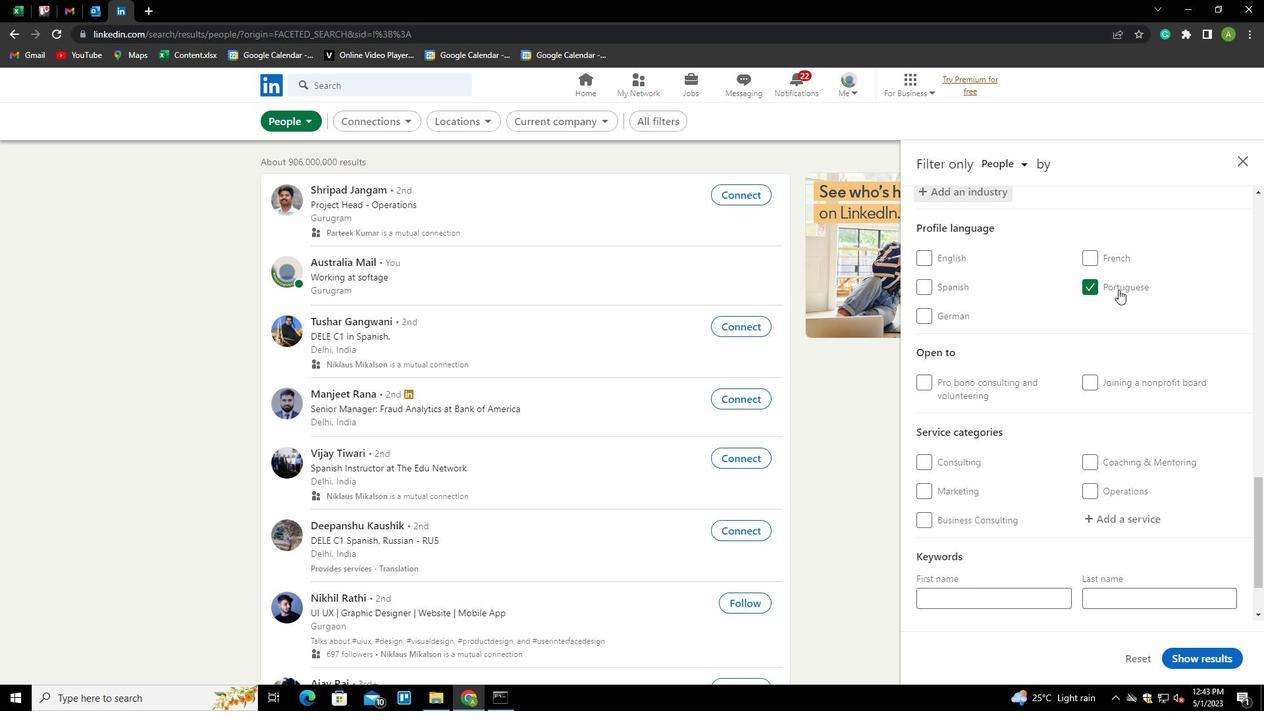 
Action: Mouse scrolled (1118, 289) with delta (0, 0)
Screenshot: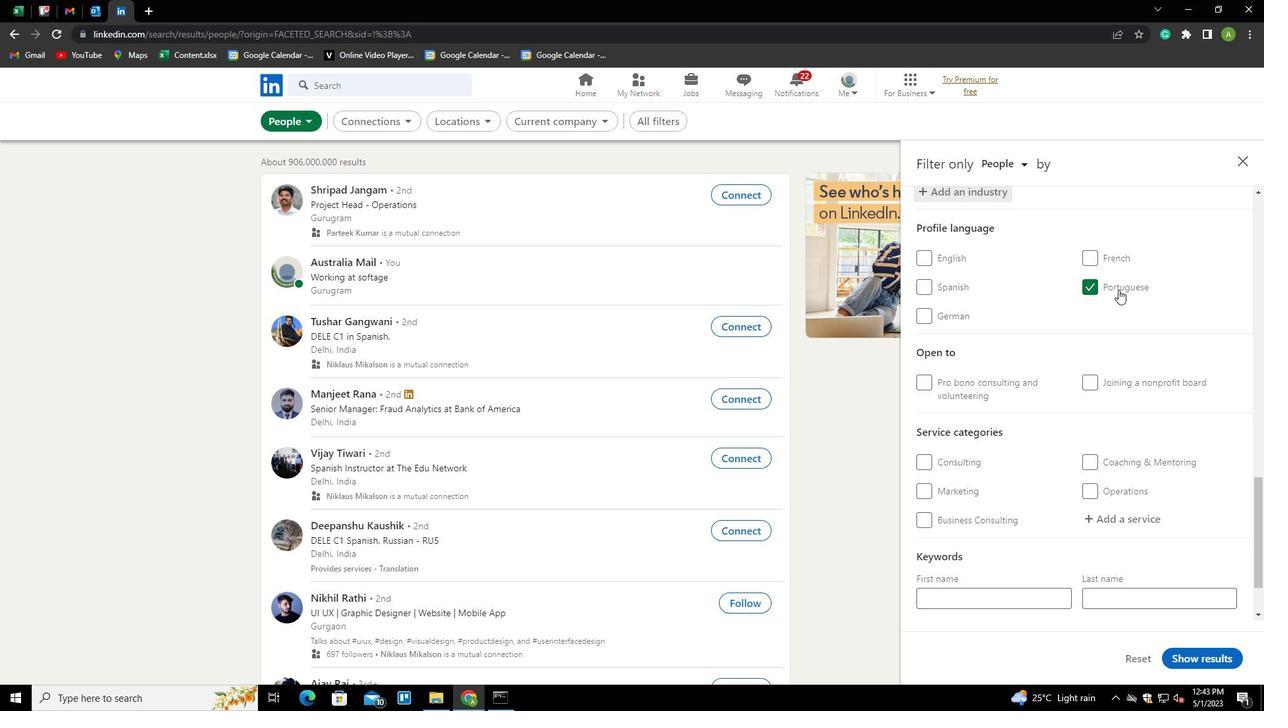 
Action: Mouse scrolled (1118, 289) with delta (0, 0)
Screenshot: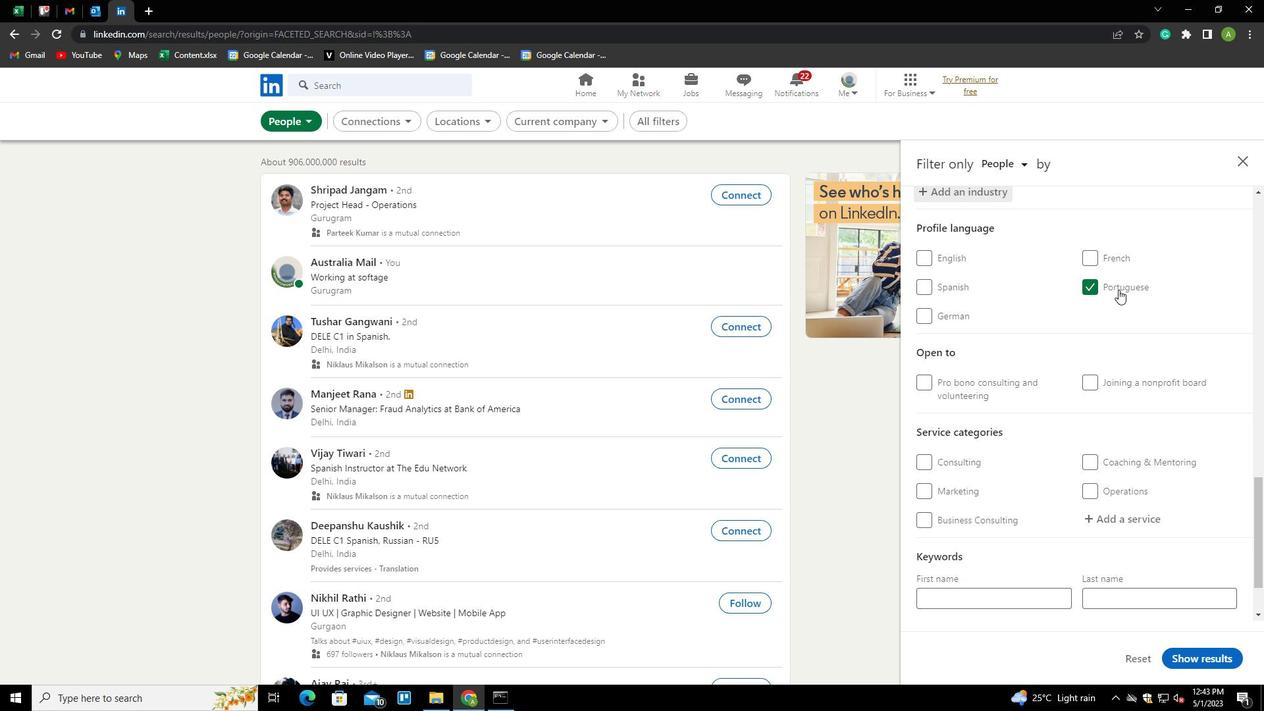 
Action: Mouse moved to (1105, 439)
Screenshot: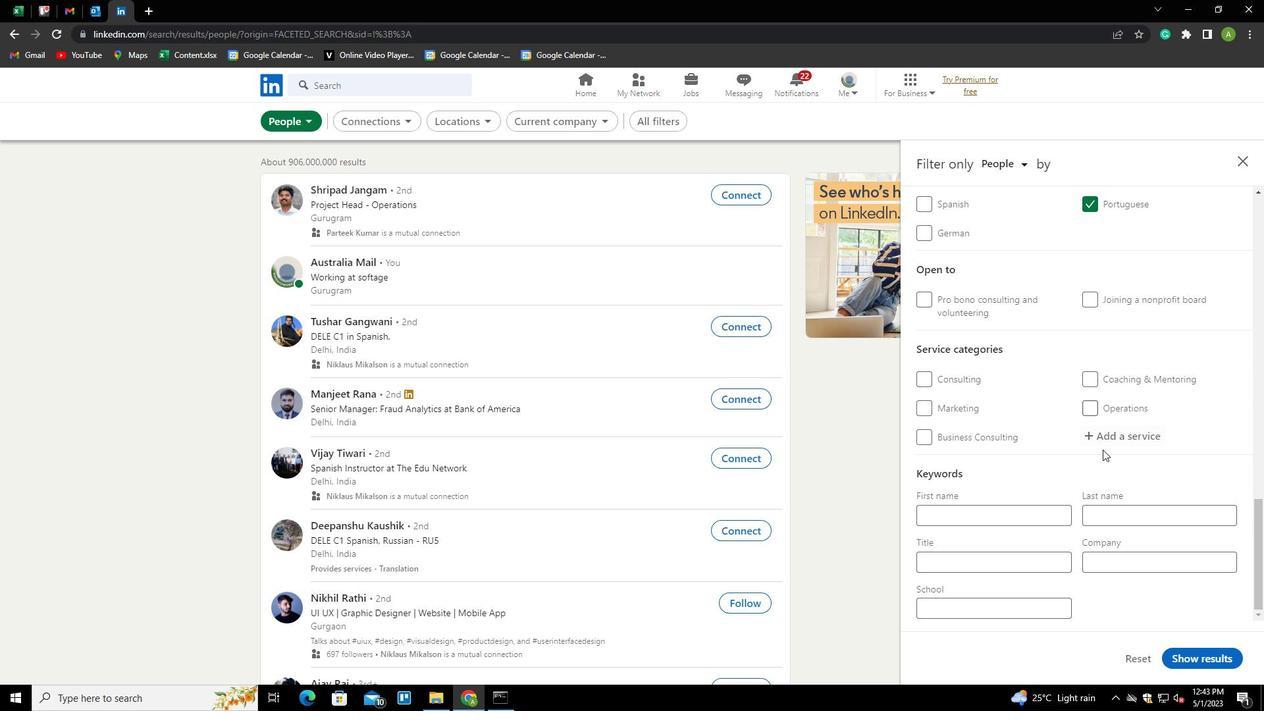 
Action: Mouse pressed left at (1105, 439)
Screenshot: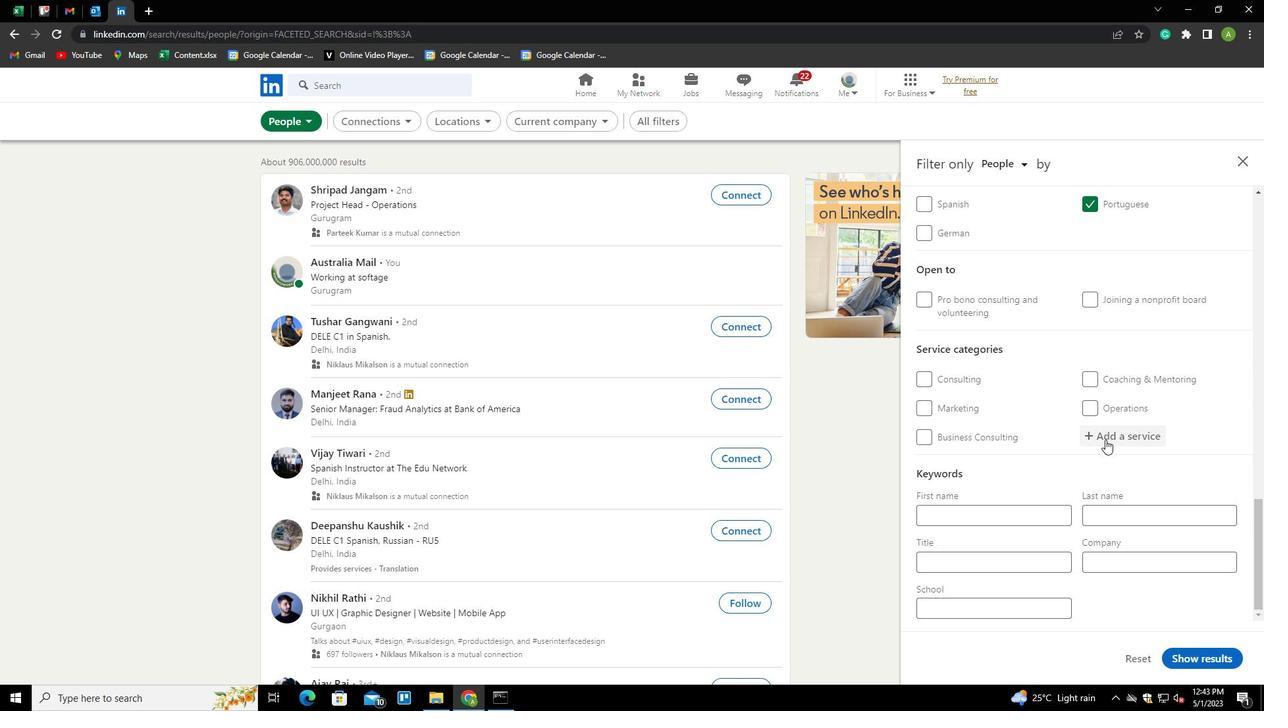 
Action: Key pressed <Key.shift><Key.shift><Key.shift>WRITING<Key.down><Key.enter>
Screenshot: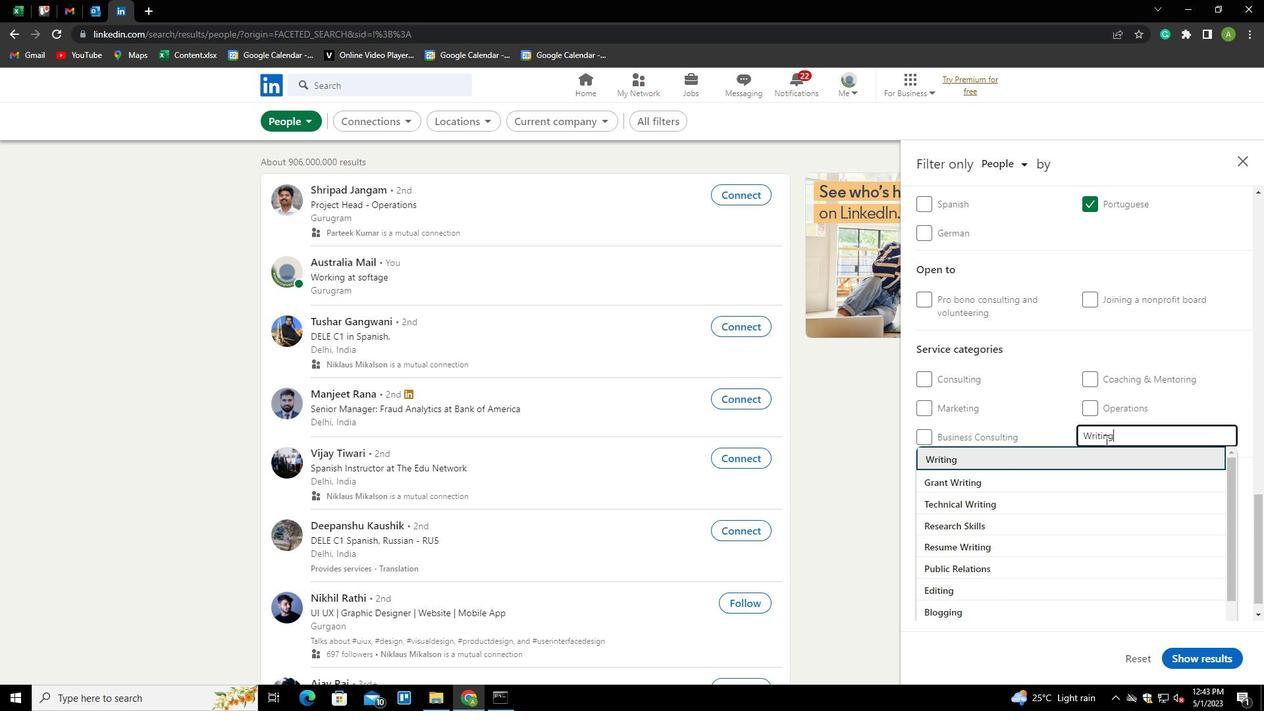 
Action: Mouse scrolled (1105, 439) with delta (0, 0)
Screenshot: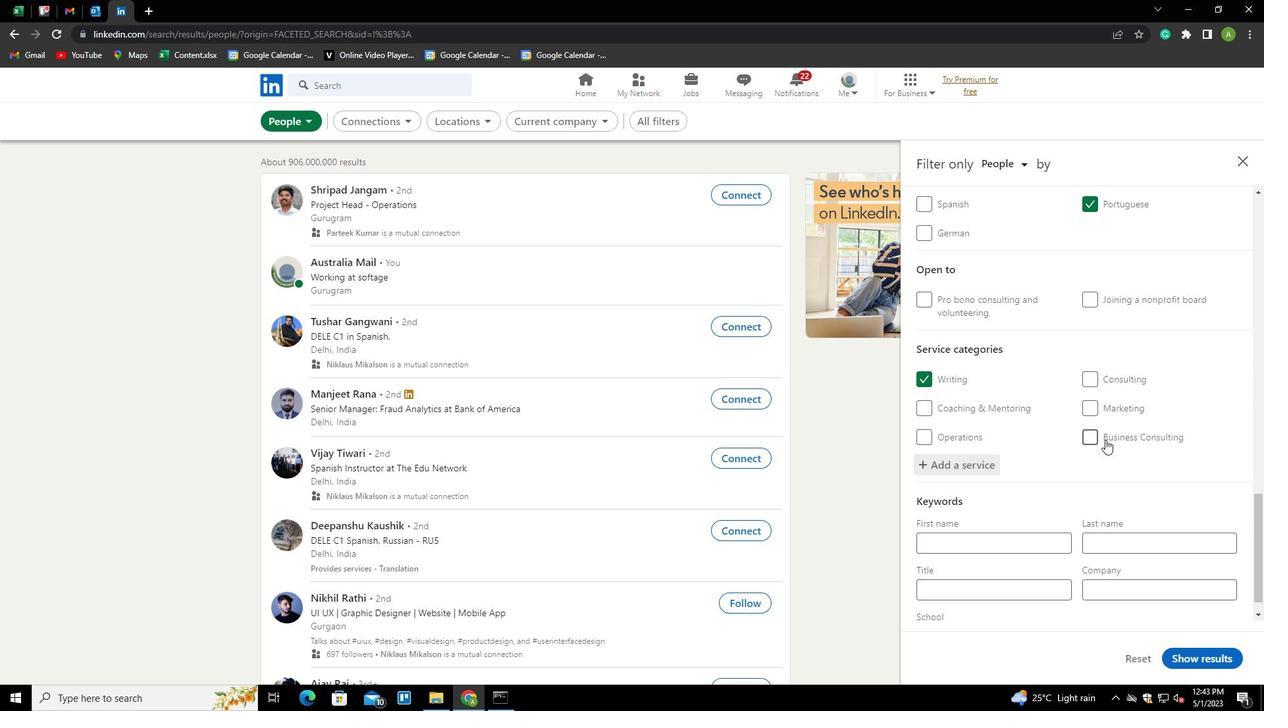 
Action: Mouse scrolled (1105, 439) with delta (0, 0)
Screenshot: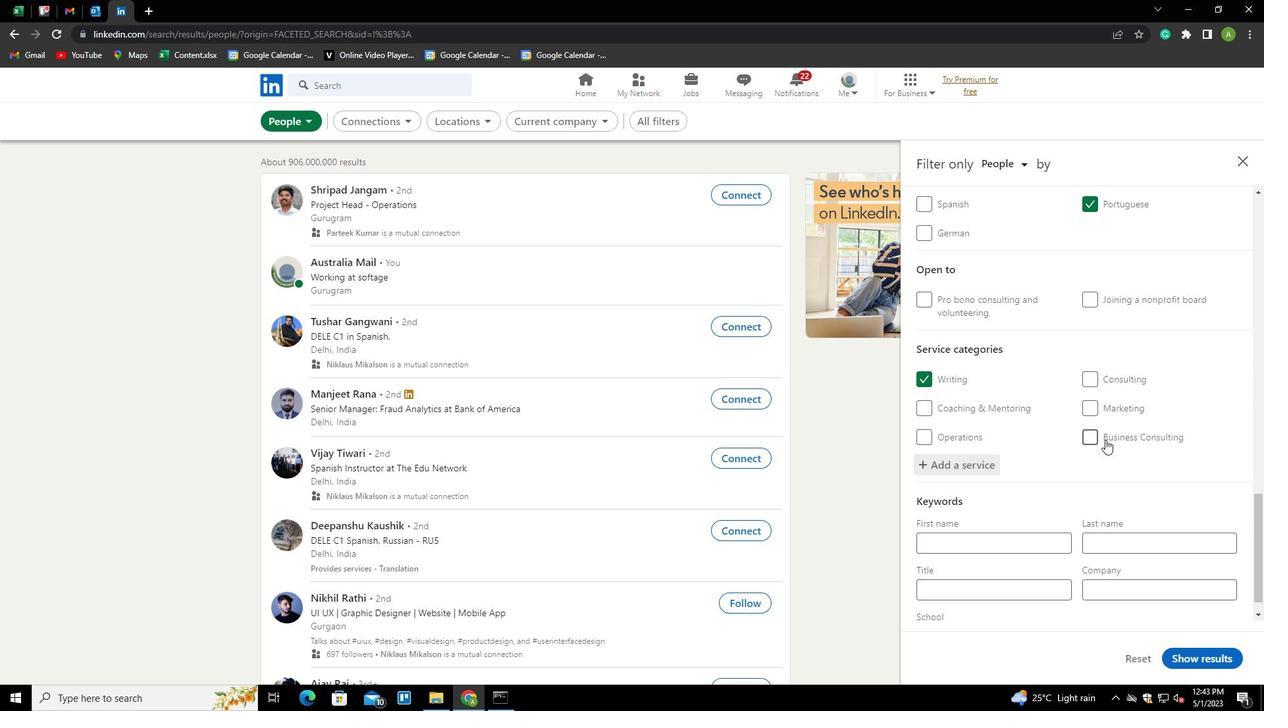 
Action: Mouse scrolled (1105, 439) with delta (0, 0)
Screenshot: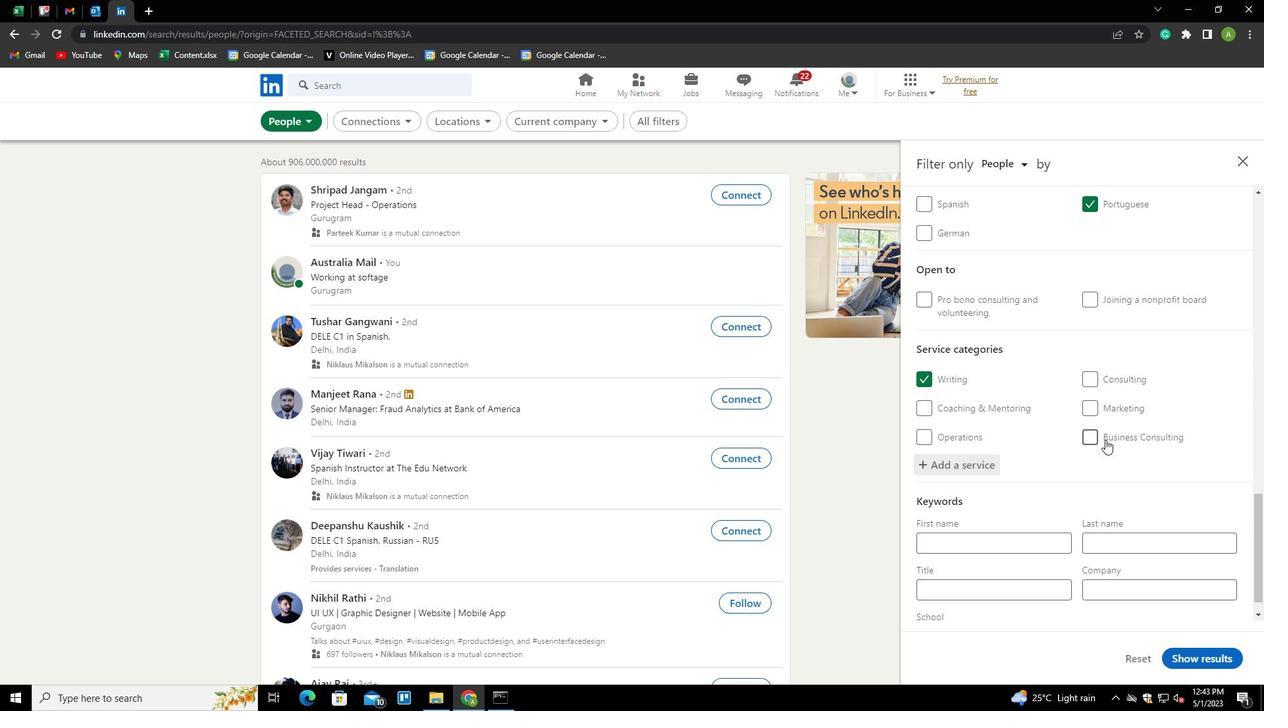 
Action: Mouse scrolled (1105, 439) with delta (0, 0)
Screenshot: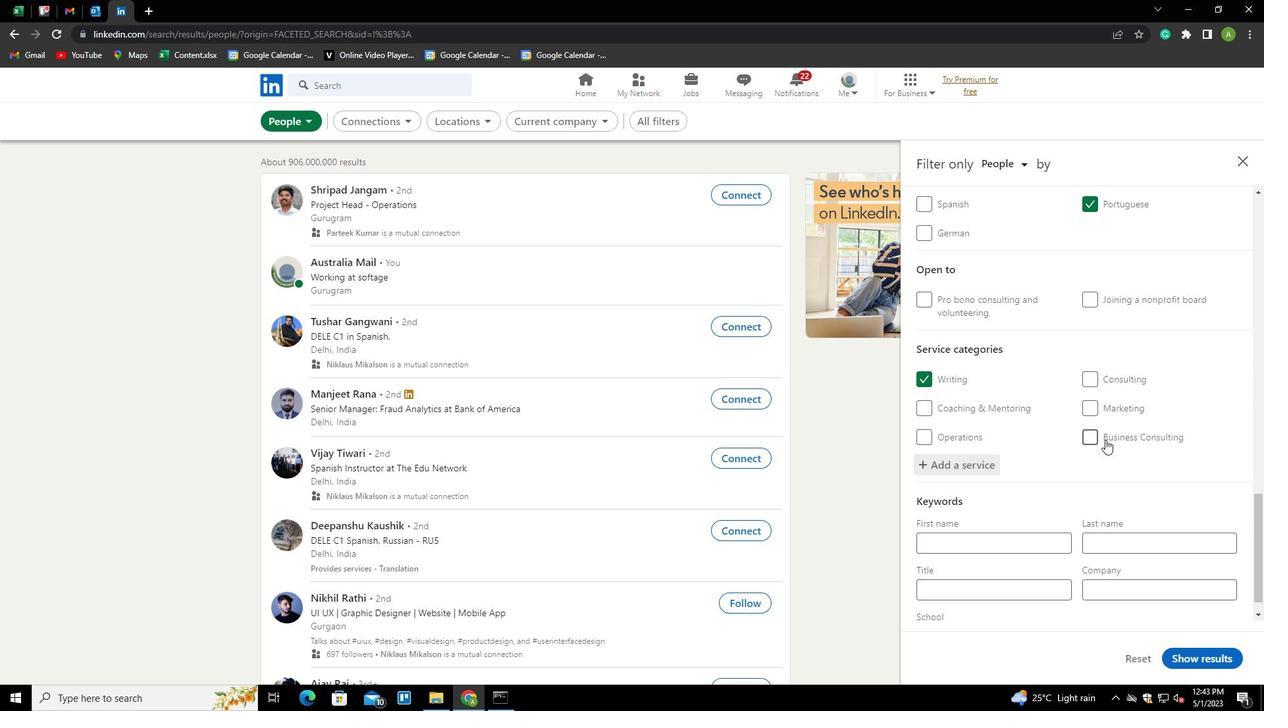 
Action: Mouse scrolled (1105, 439) with delta (0, 0)
Screenshot: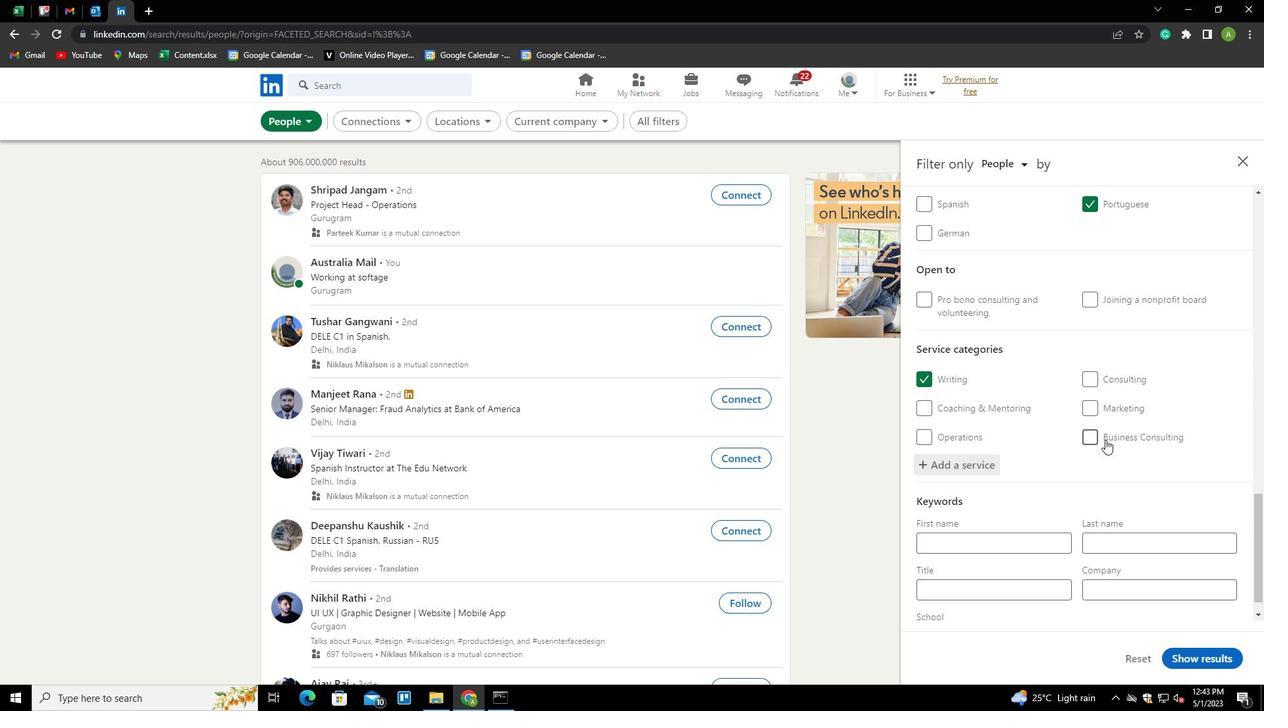 
Action: Mouse scrolled (1105, 439) with delta (0, 0)
Screenshot: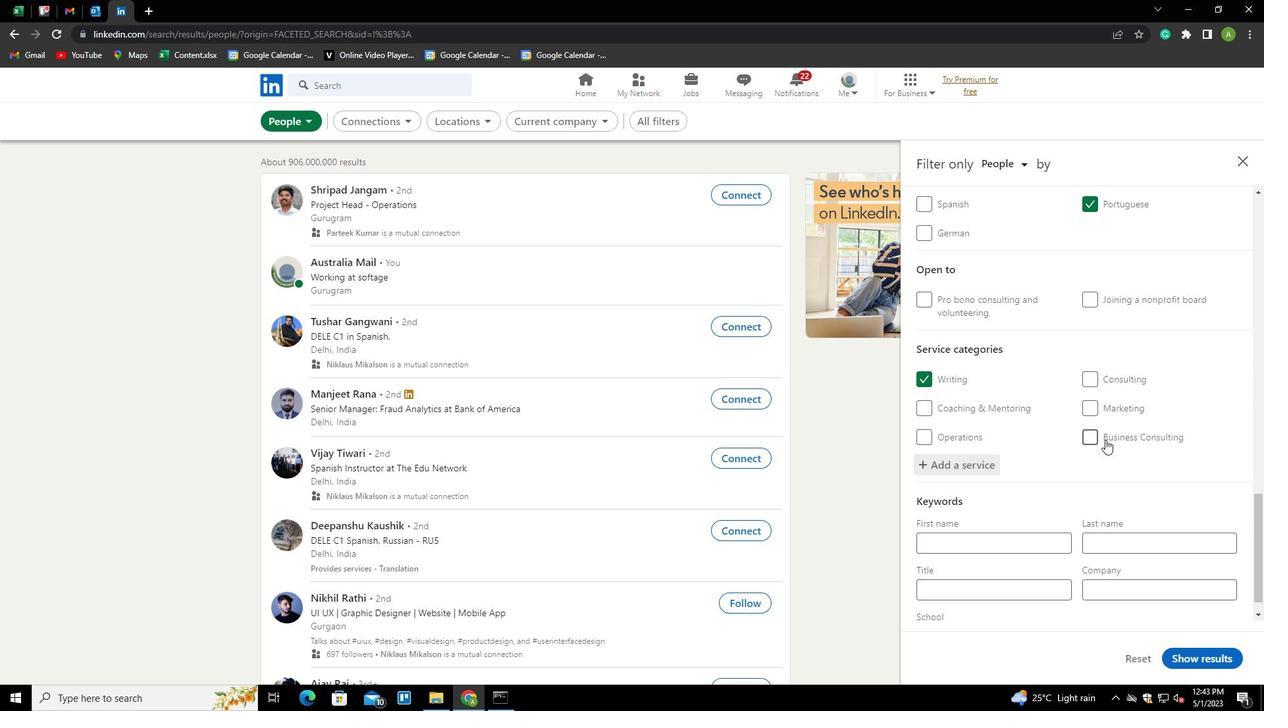 
Action: Mouse scrolled (1105, 439) with delta (0, 0)
Screenshot: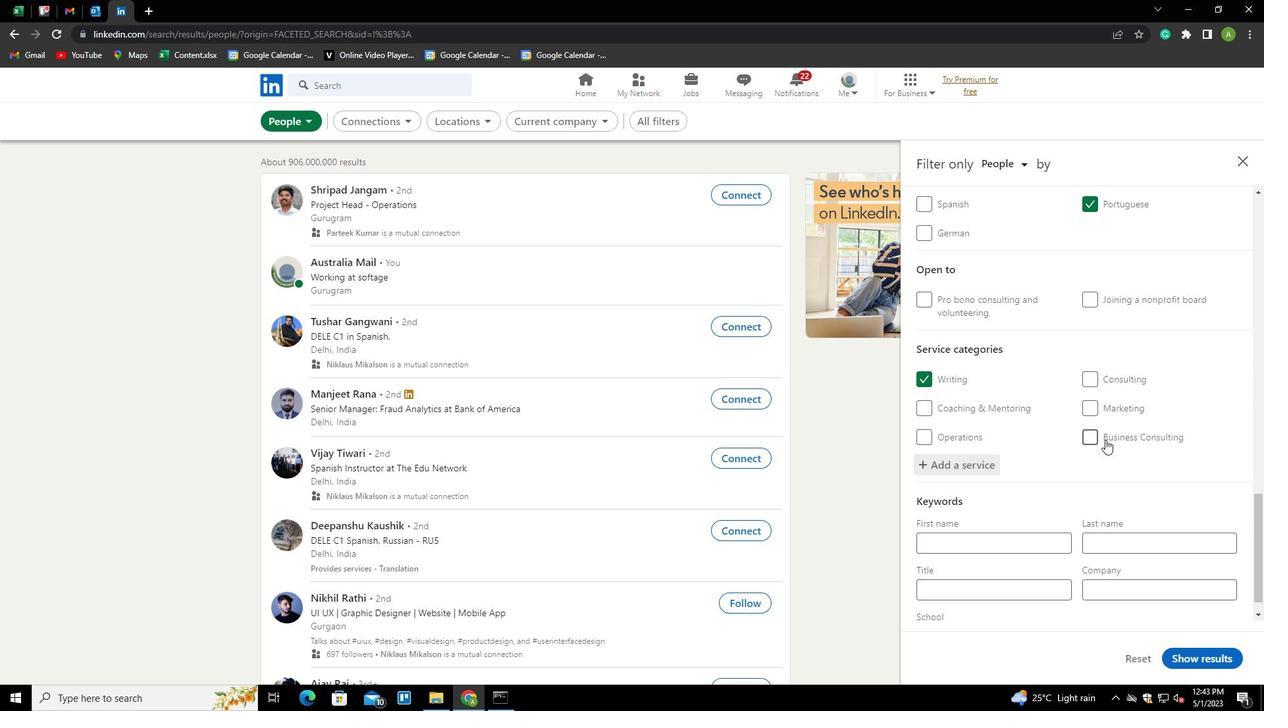 
Action: Mouse scrolled (1105, 439) with delta (0, 0)
Screenshot: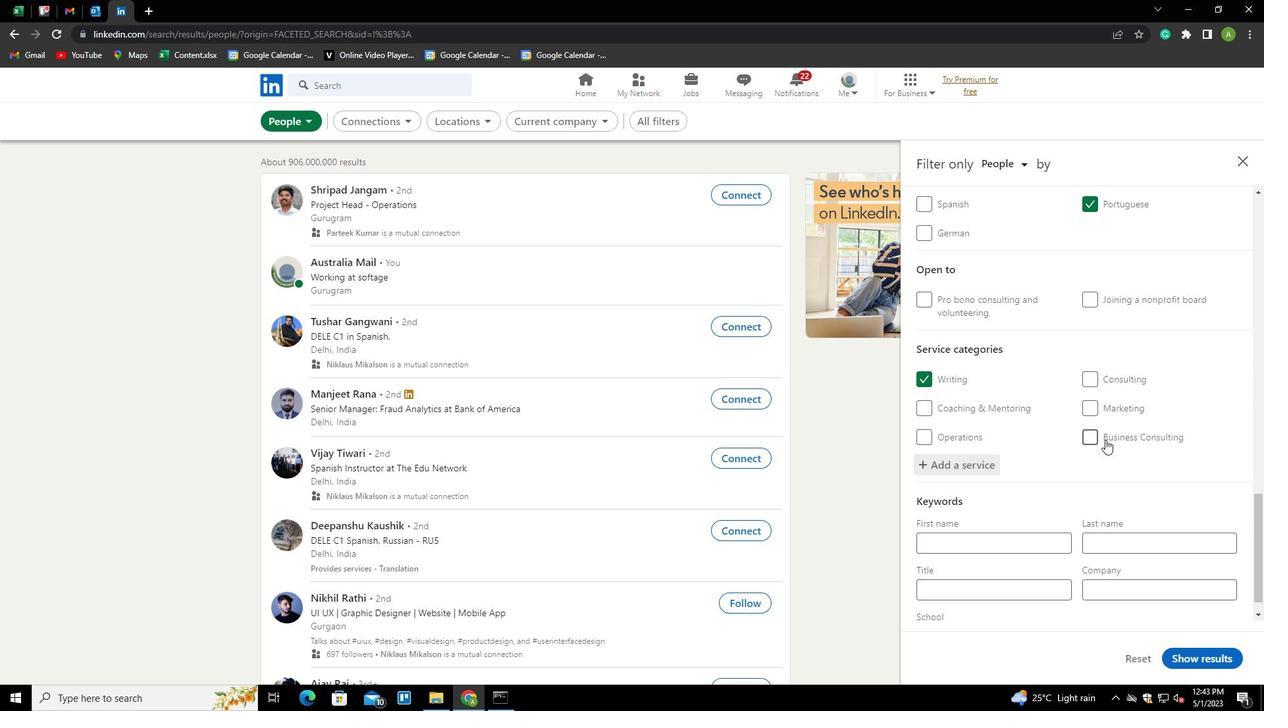 
Action: Mouse moved to (986, 564)
Screenshot: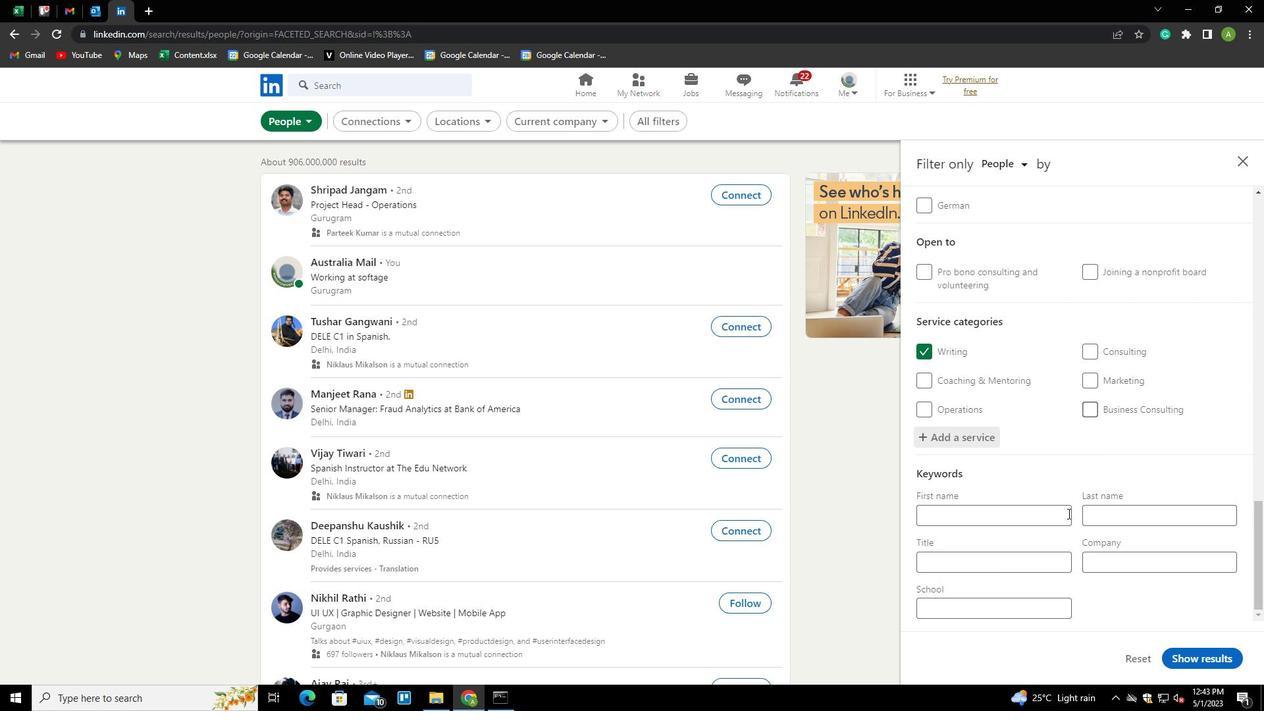 
Action: Mouse pressed left at (986, 564)
Screenshot: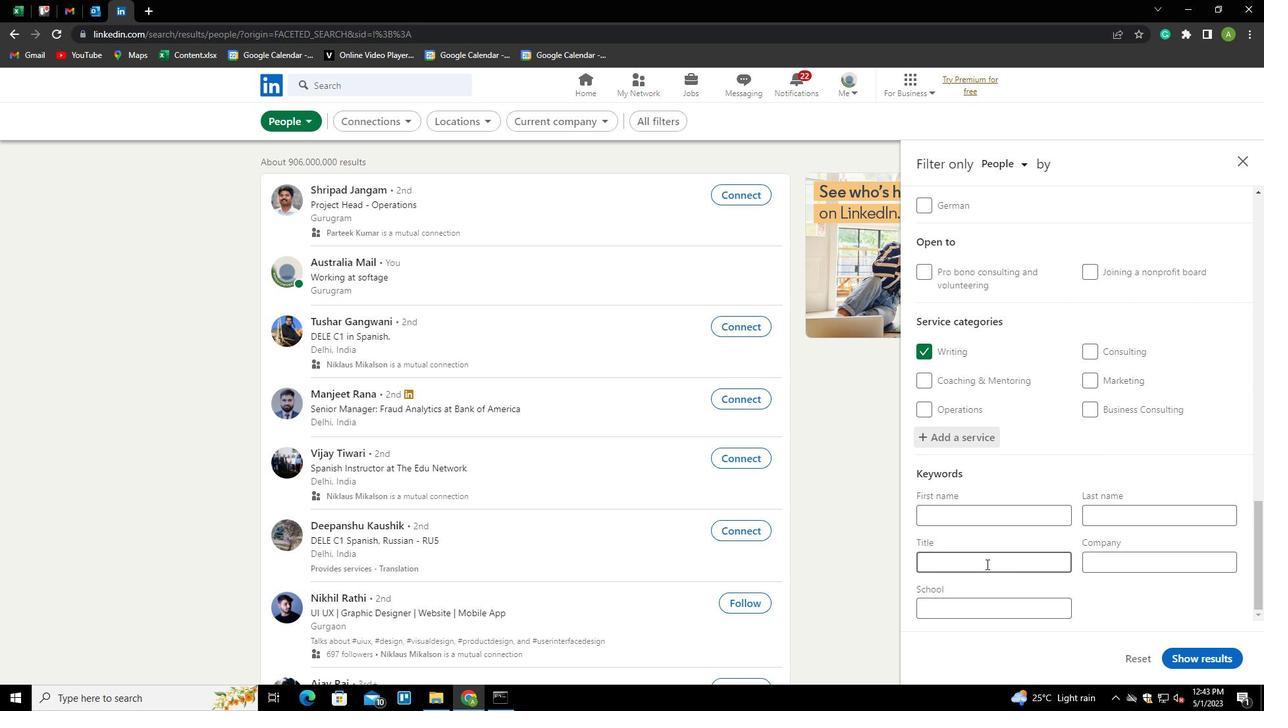 
Action: Mouse moved to (982, 566)
Screenshot: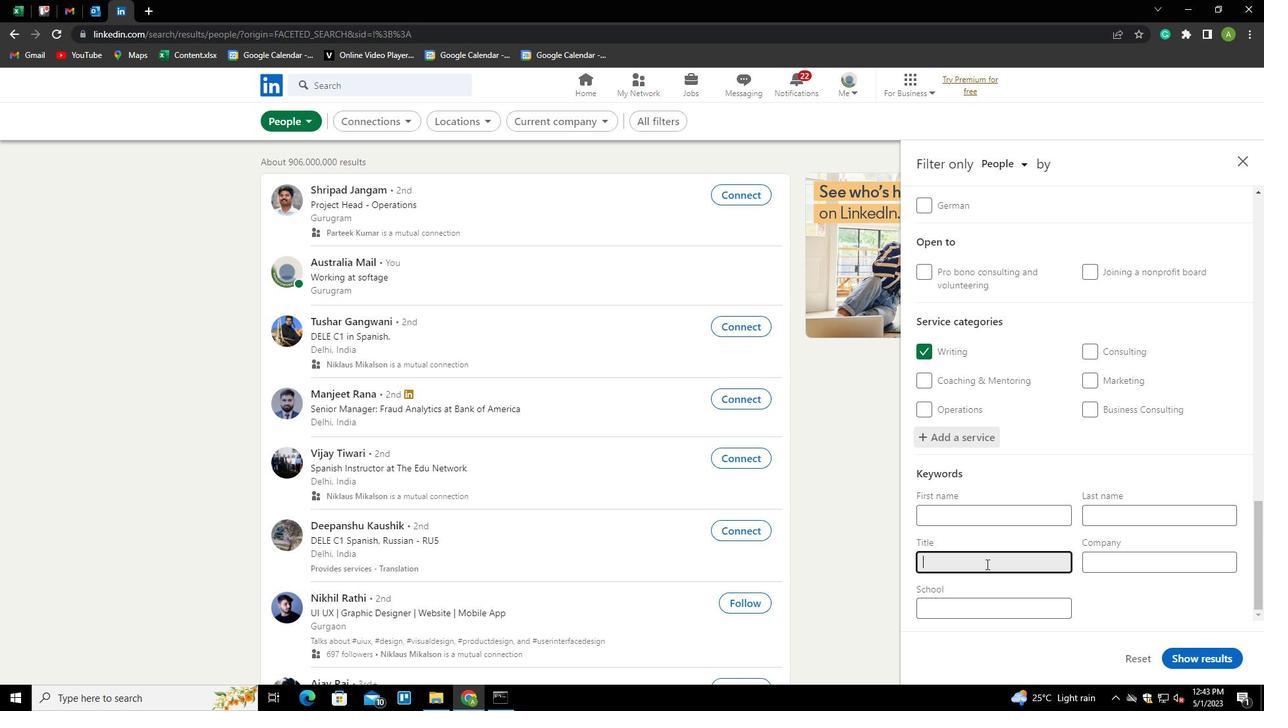 
Action: Key pressed <Key.shift><Key.shift><Key.shift><Key.shift><Key.shift><Key.shift><Key.shift><Key.shift><Key.shift><Key.shift><Key.shift><Key.shift><Key.shift><Key.shift><Key.shift><Key.shift><Key.shift><Key.shift><Key.shift><Key.shift><Key.shift><Key.shift><Key.shift><Key.shift><Key.shift><Key.shift><Key.shift><Key.shift><Key.shift><Key.shift><Key.shift><Key.shift><Key.shift><Key.shift><Key.shift><Key.shift><Key.shift><Key.shift>WELDER
Screenshot: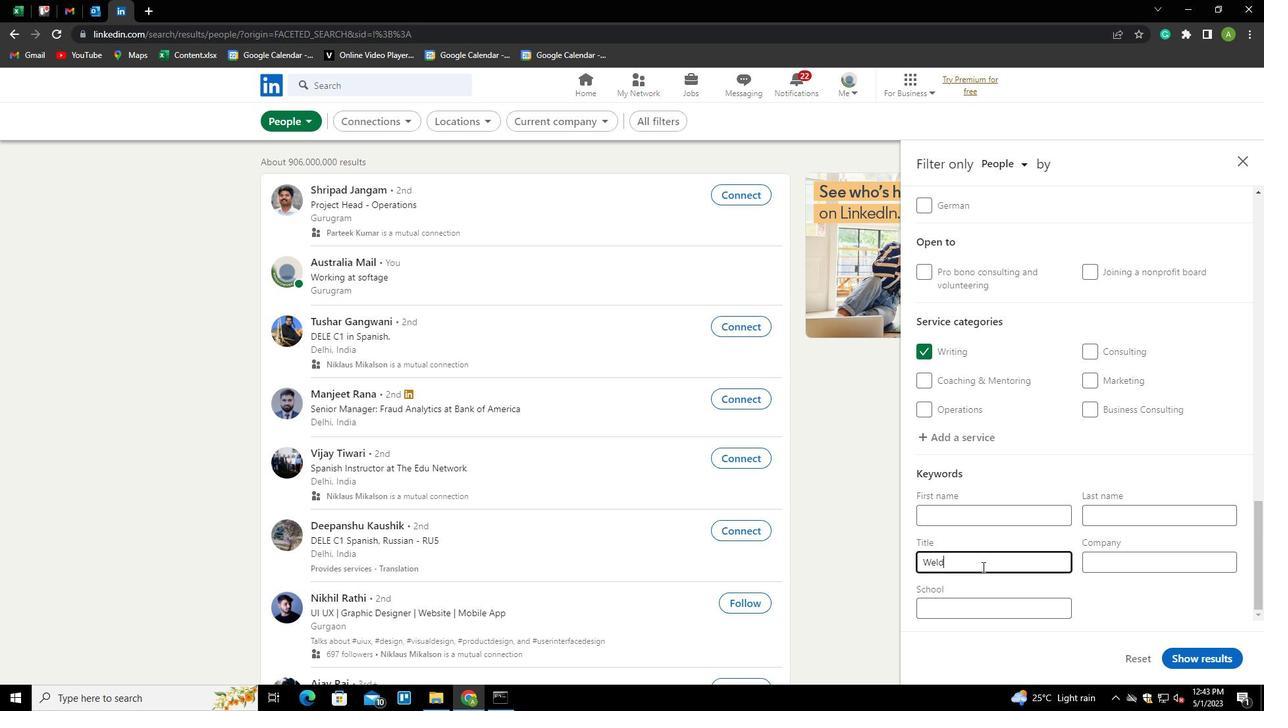 
Action: Mouse moved to (1158, 587)
Screenshot: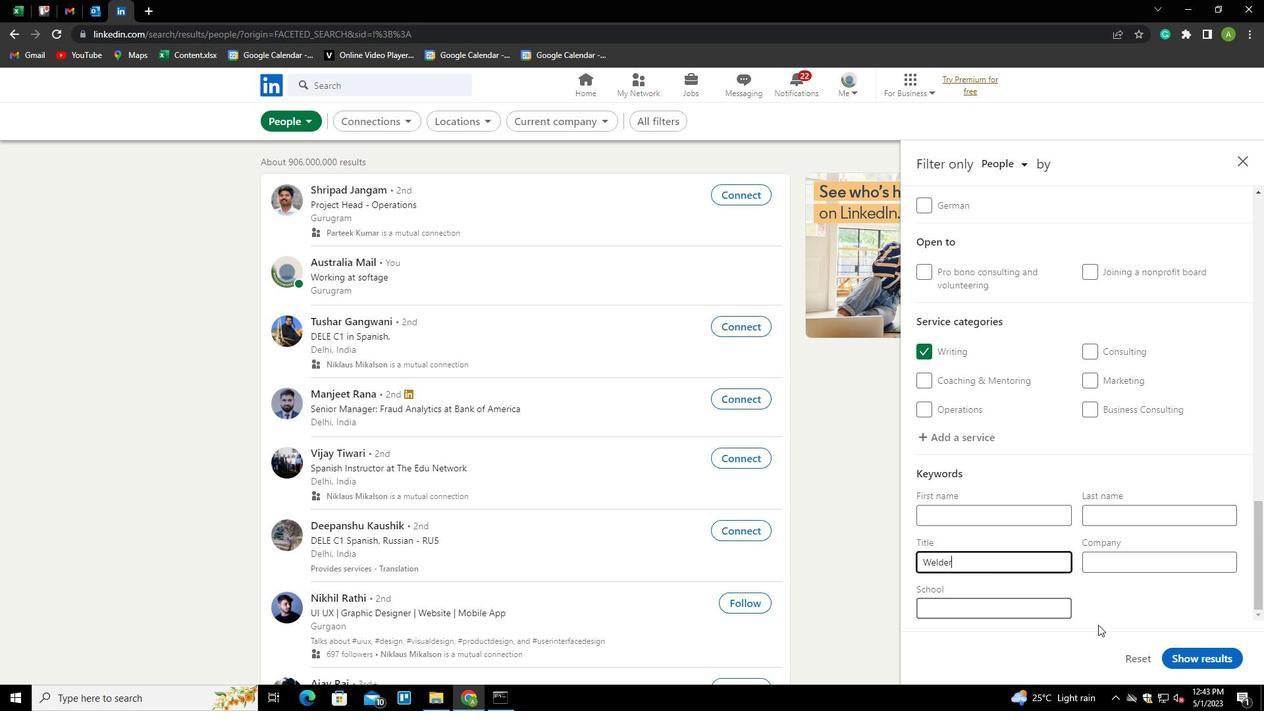 
Action: Mouse pressed left at (1158, 587)
Screenshot: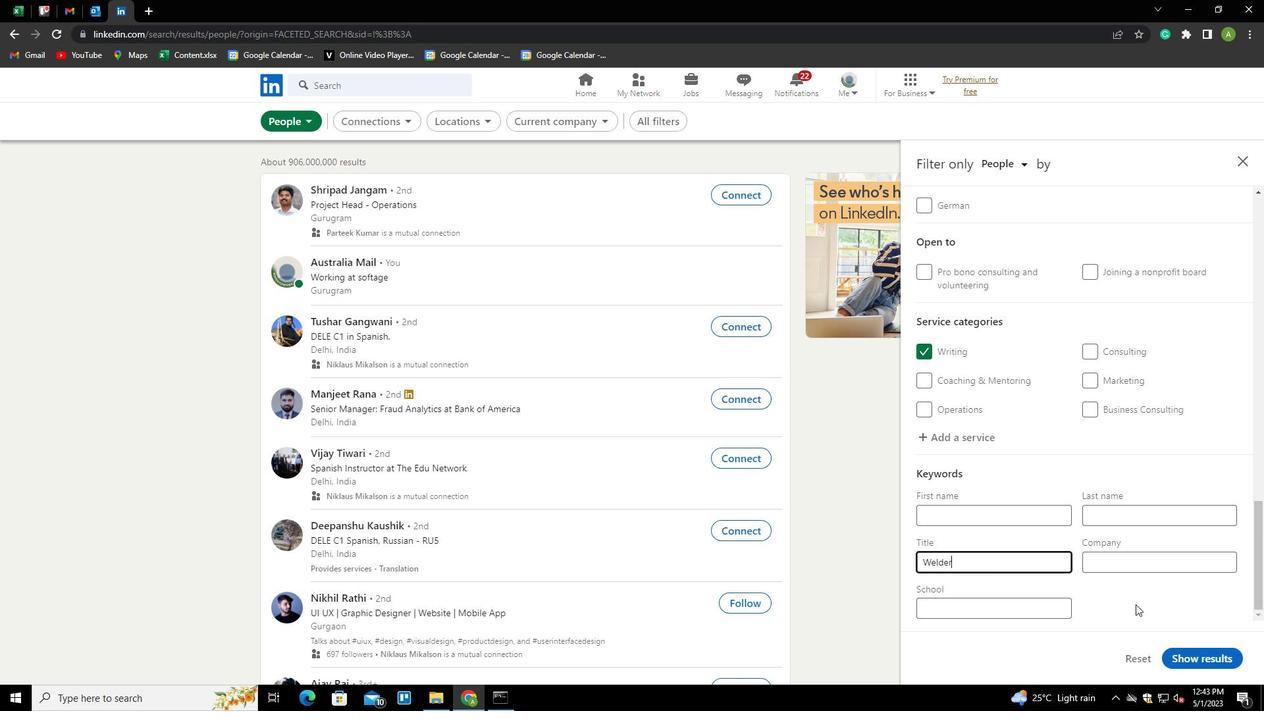 
Action: Mouse moved to (1199, 652)
Screenshot: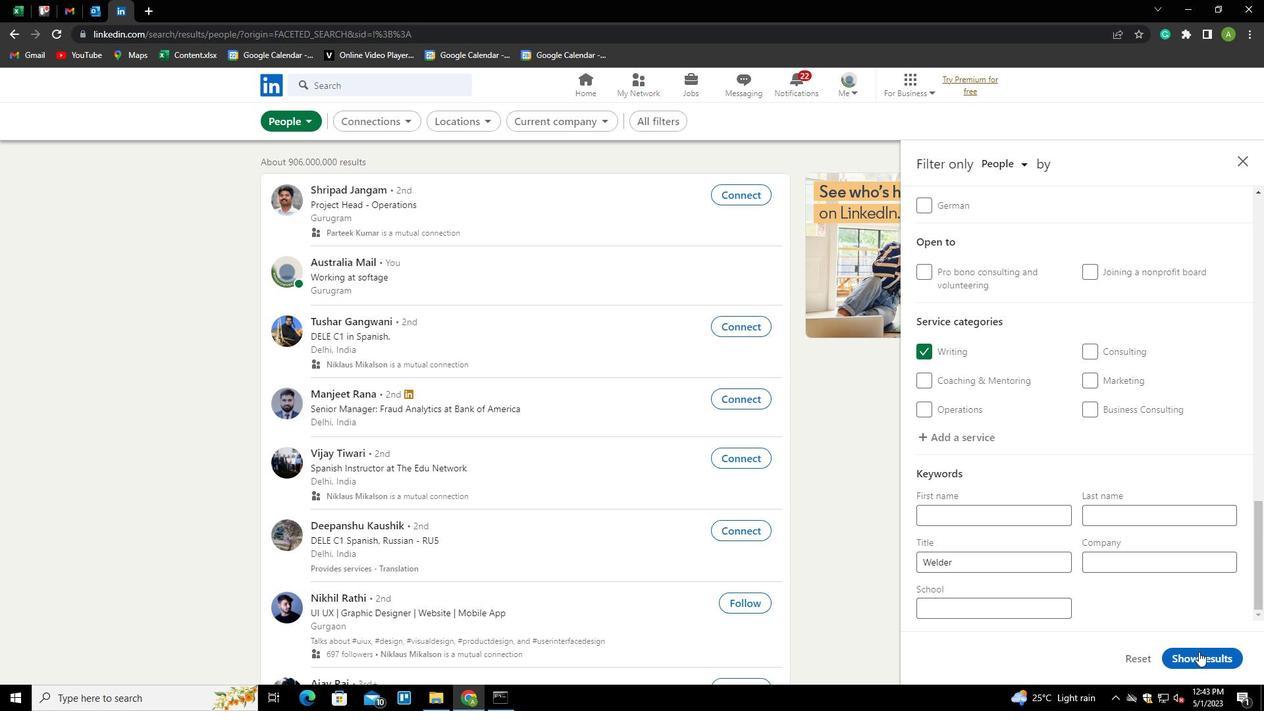 
Action: Mouse pressed left at (1199, 652)
Screenshot: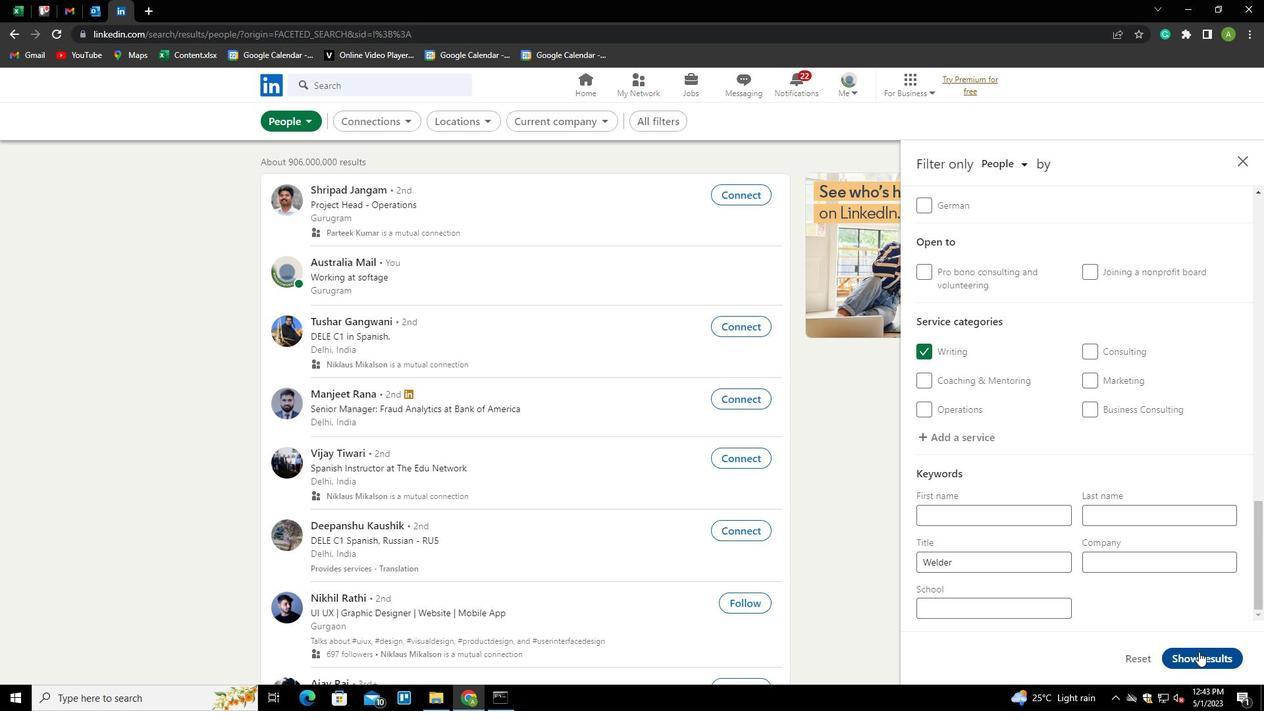 
Action: Mouse moved to (1198, 653)
Screenshot: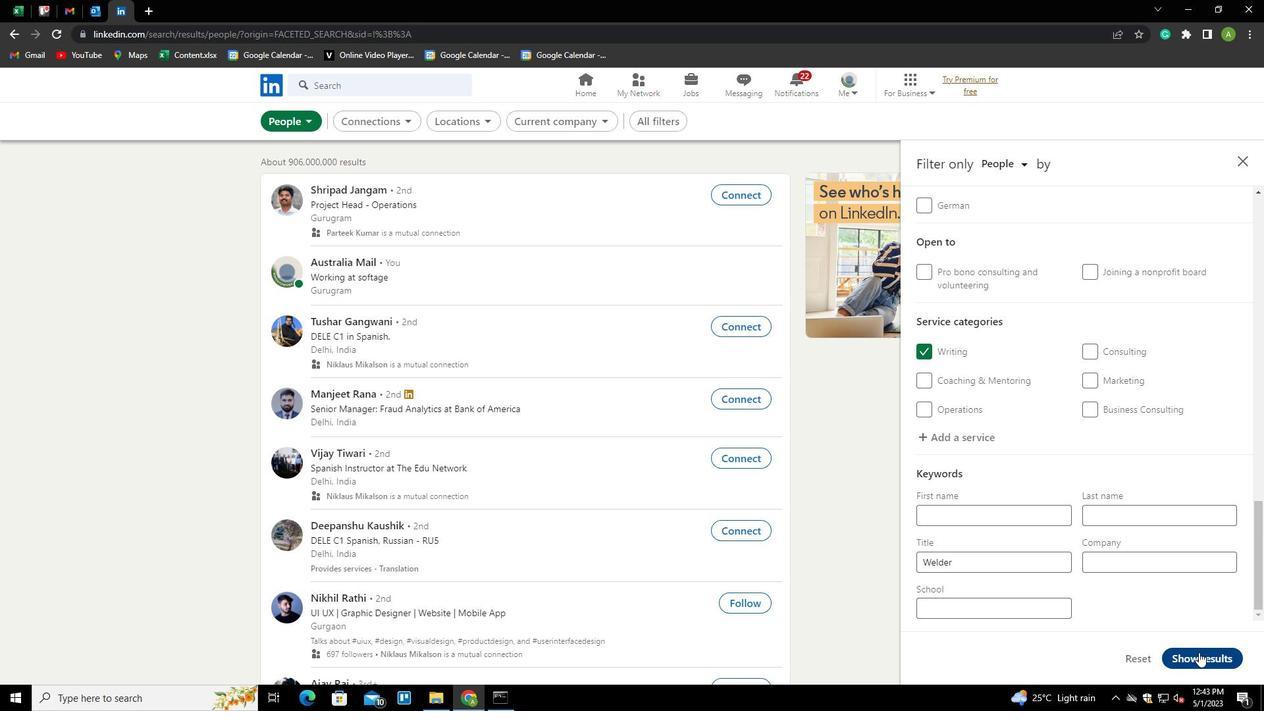 
